 Task: Find connections with filter location York with filter topic #Creativitywith filter profile language English with filter current company Croma with filter school AMITY University Gurgaon with filter industry Renewable Energy Power Generation with filter service category Property Management with filter keywords title Chief
Action: Mouse moved to (592, 85)
Screenshot: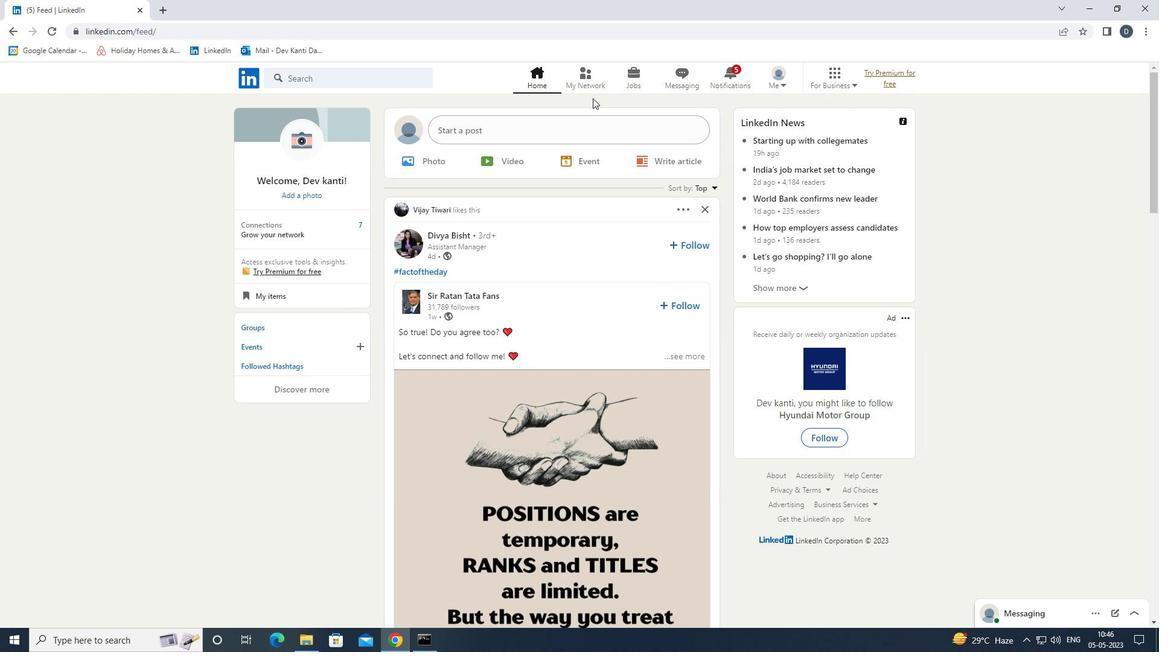 
Action: Mouse pressed left at (592, 85)
Screenshot: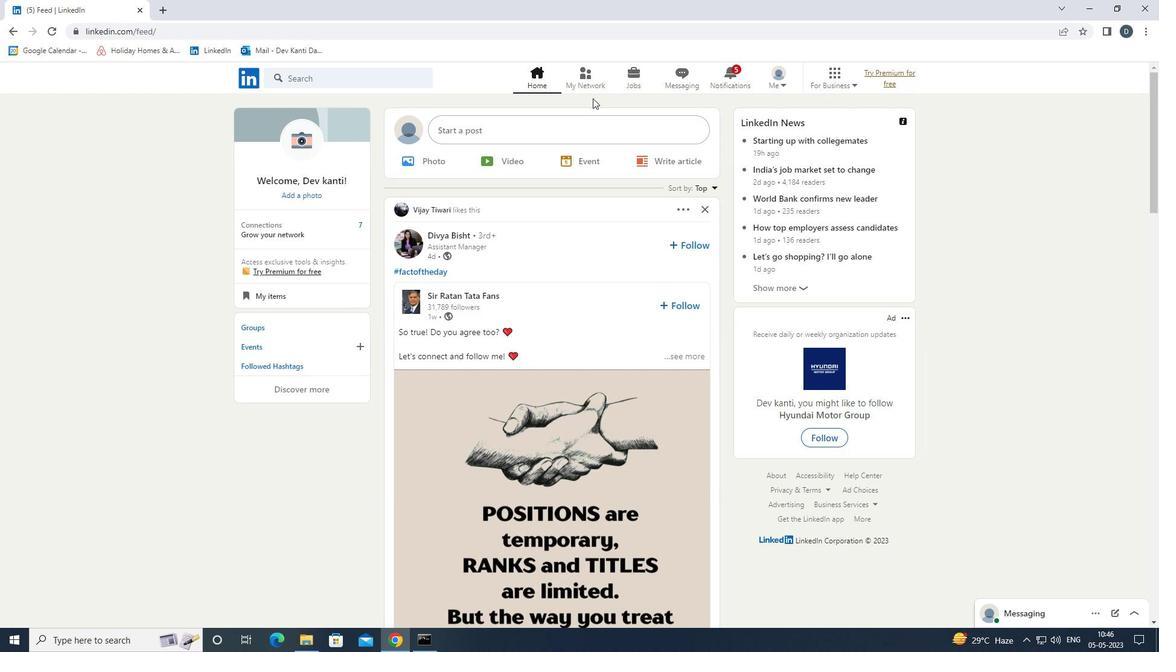 
Action: Mouse moved to (402, 145)
Screenshot: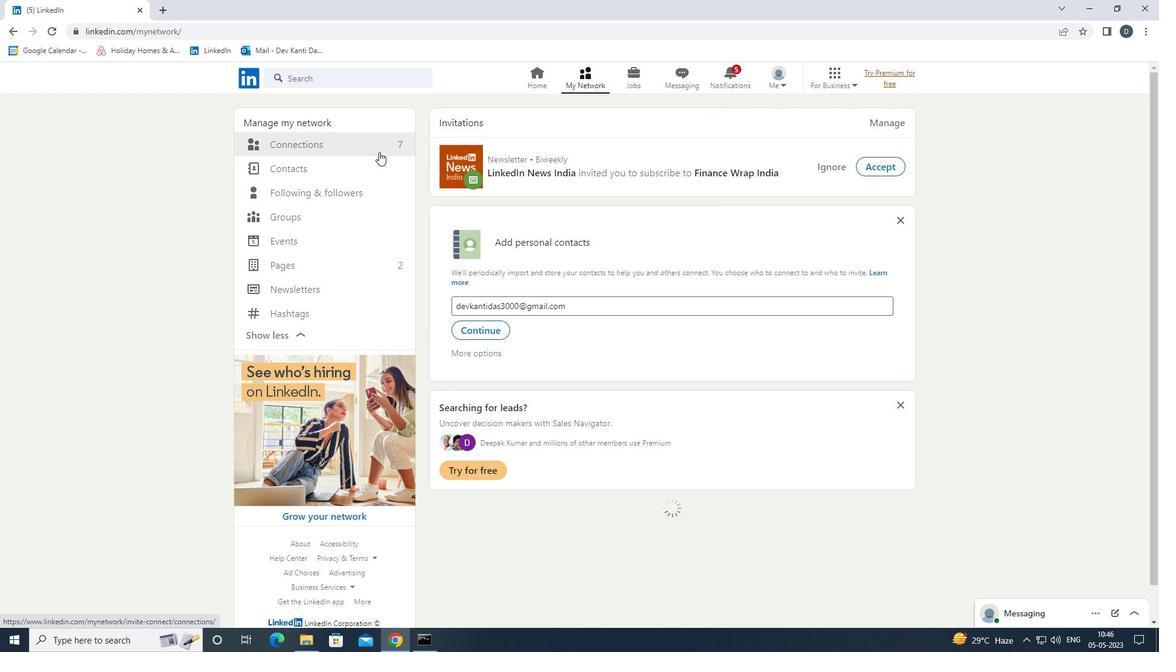 
Action: Mouse pressed left at (402, 145)
Screenshot: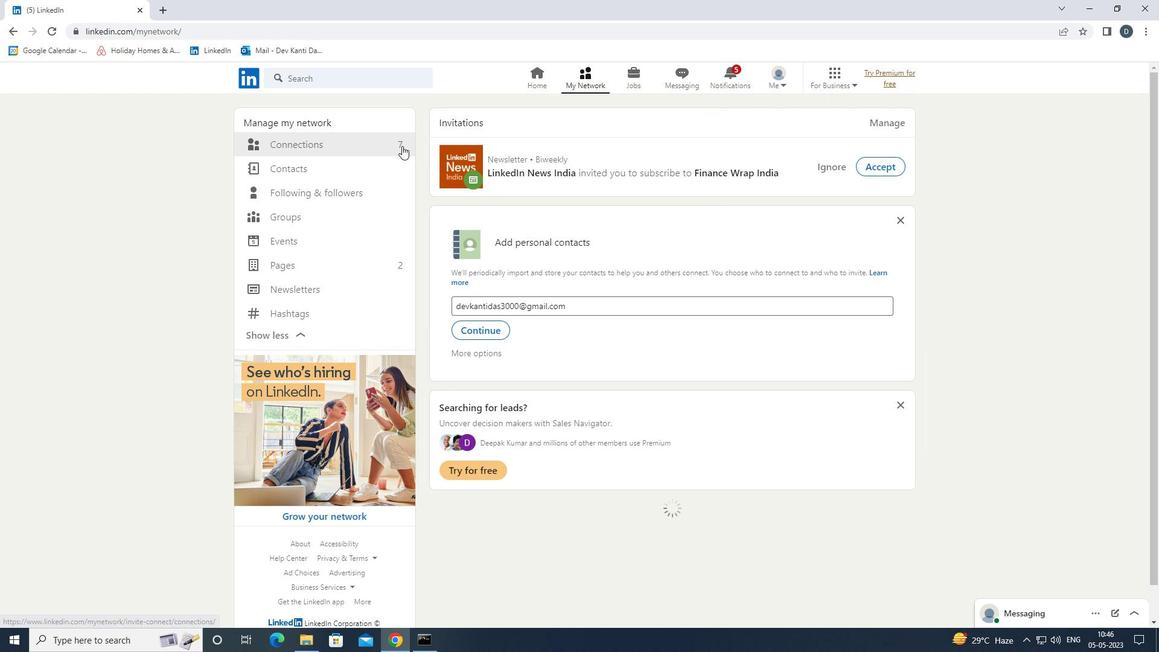 
Action: Mouse moved to (398, 146)
Screenshot: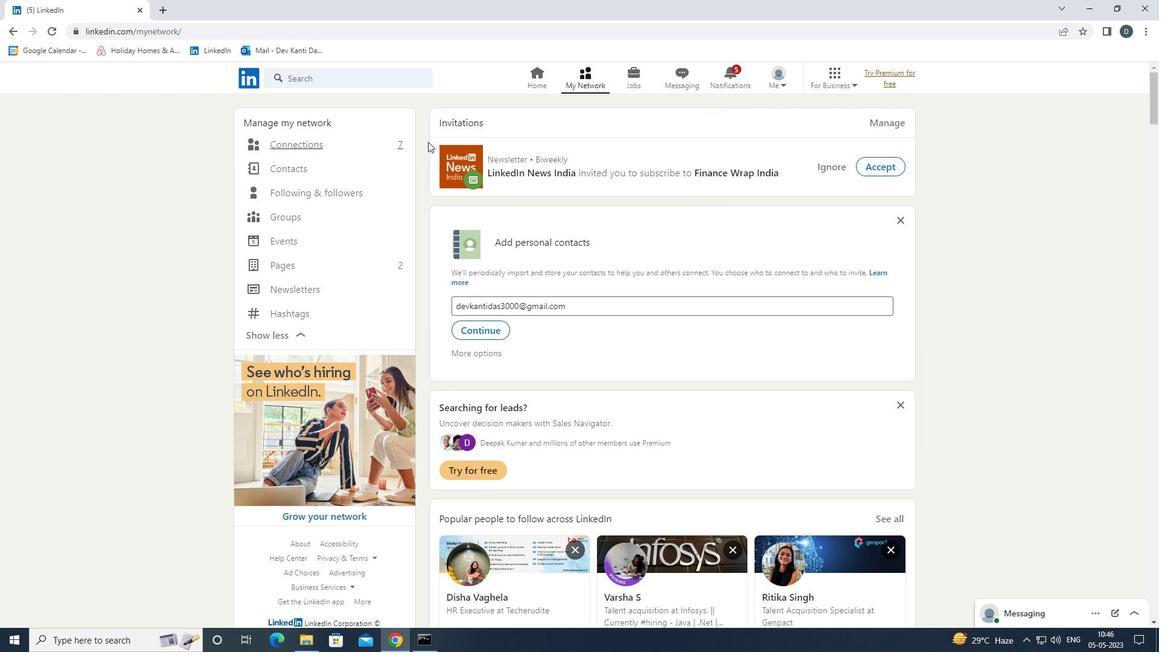 
Action: Mouse pressed left at (398, 146)
Screenshot: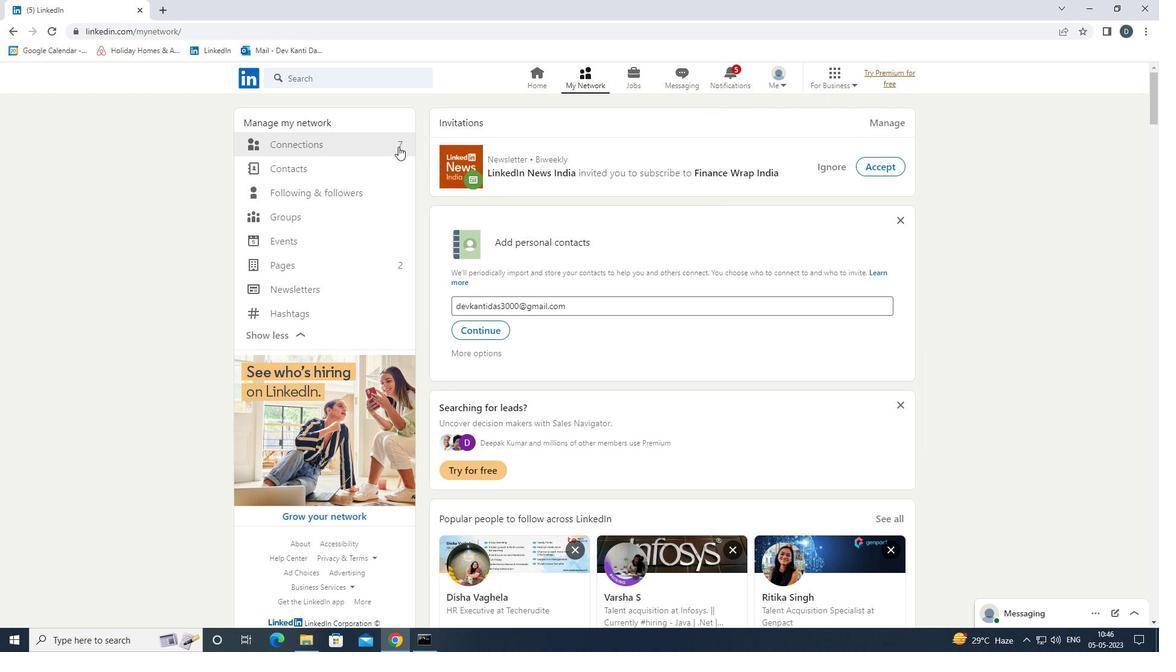 
Action: Mouse moved to (660, 144)
Screenshot: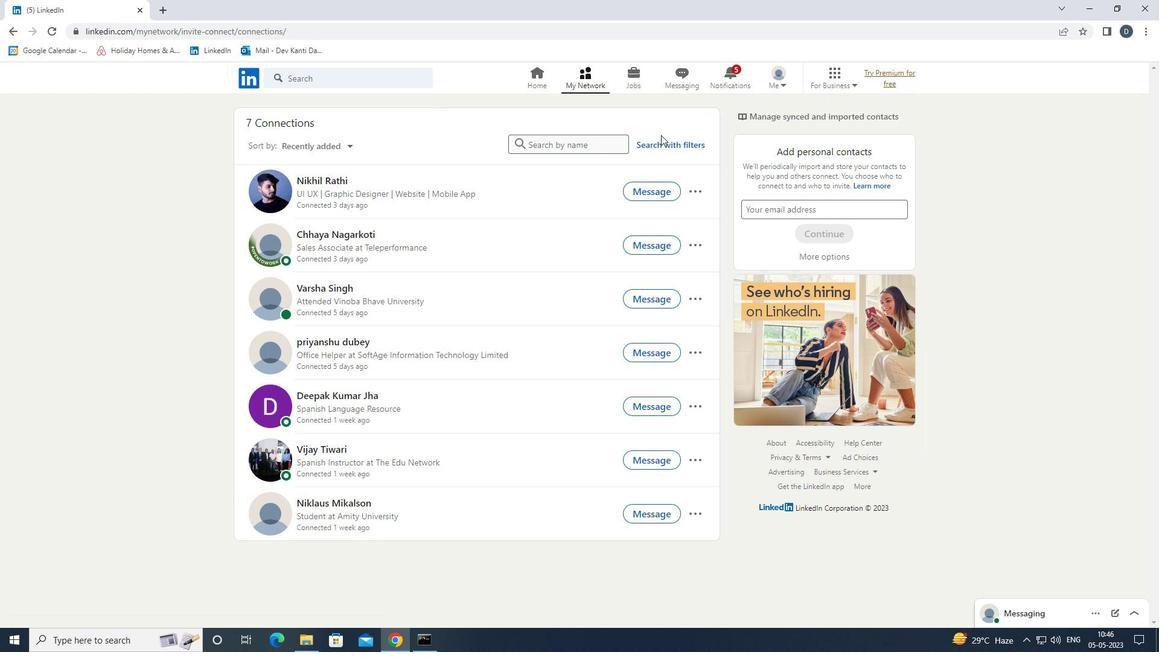 
Action: Mouse pressed left at (660, 144)
Screenshot: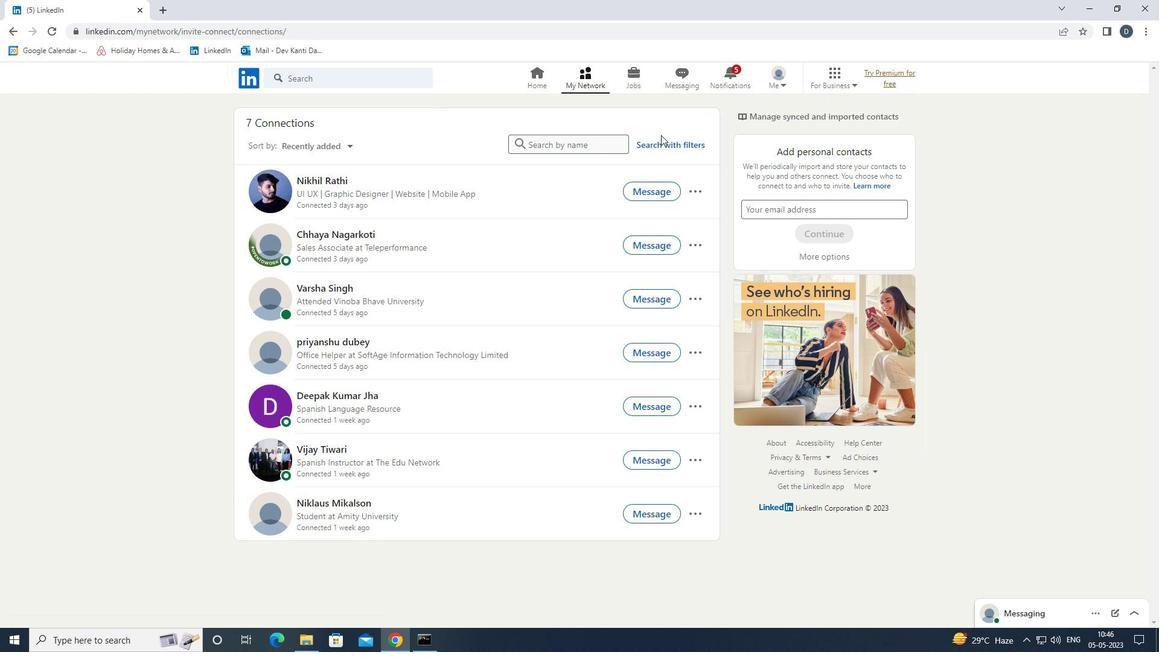 
Action: Mouse moved to (605, 106)
Screenshot: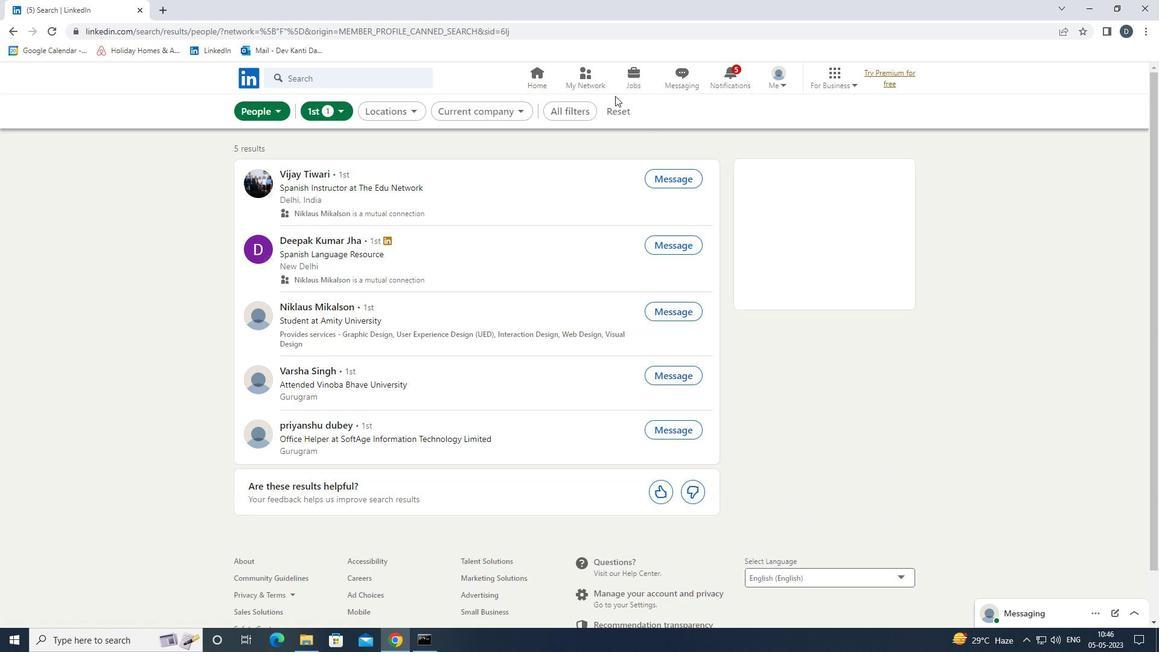 
Action: Mouse pressed left at (605, 106)
Screenshot: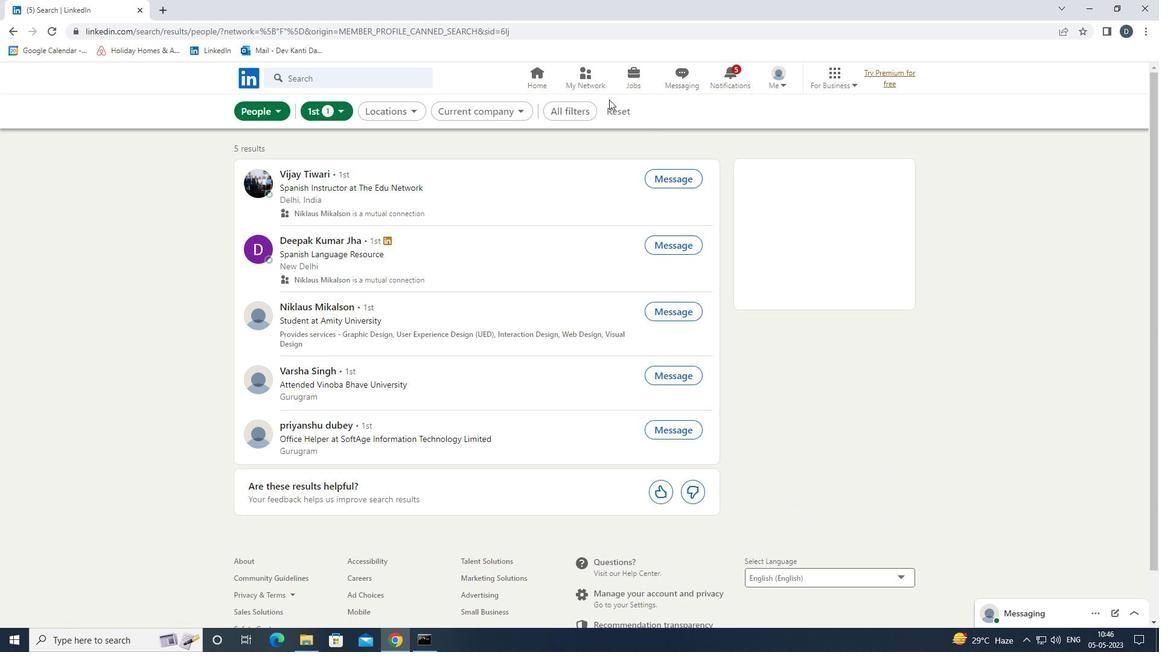 
Action: Mouse moved to (589, 111)
Screenshot: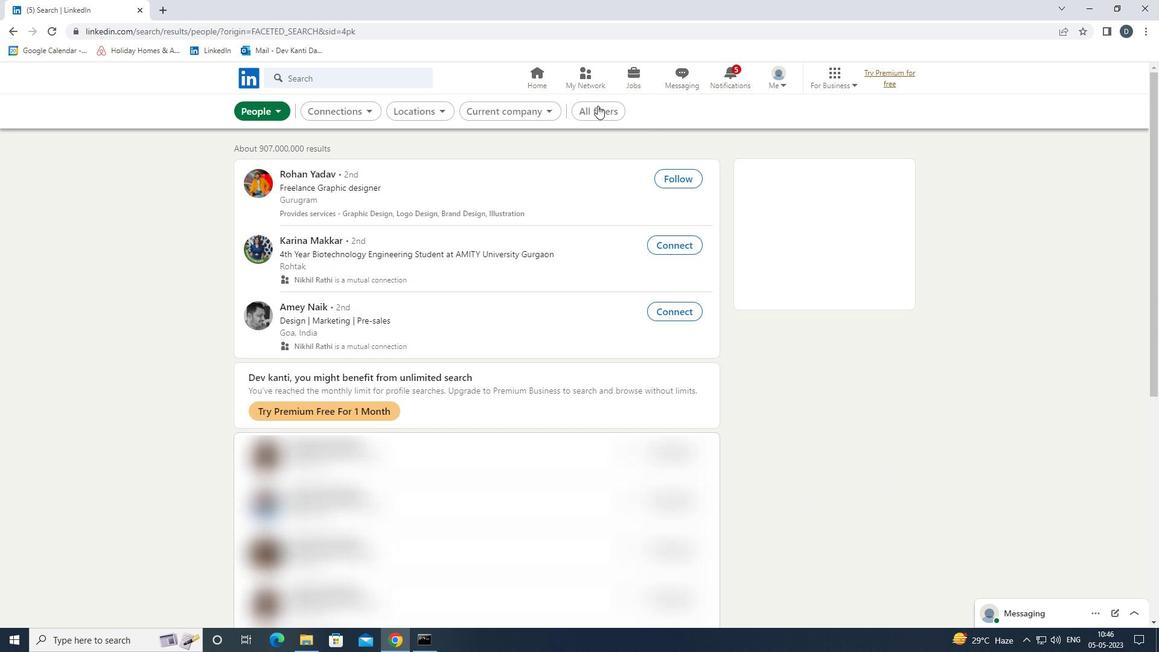 
Action: Mouse pressed left at (589, 111)
Screenshot: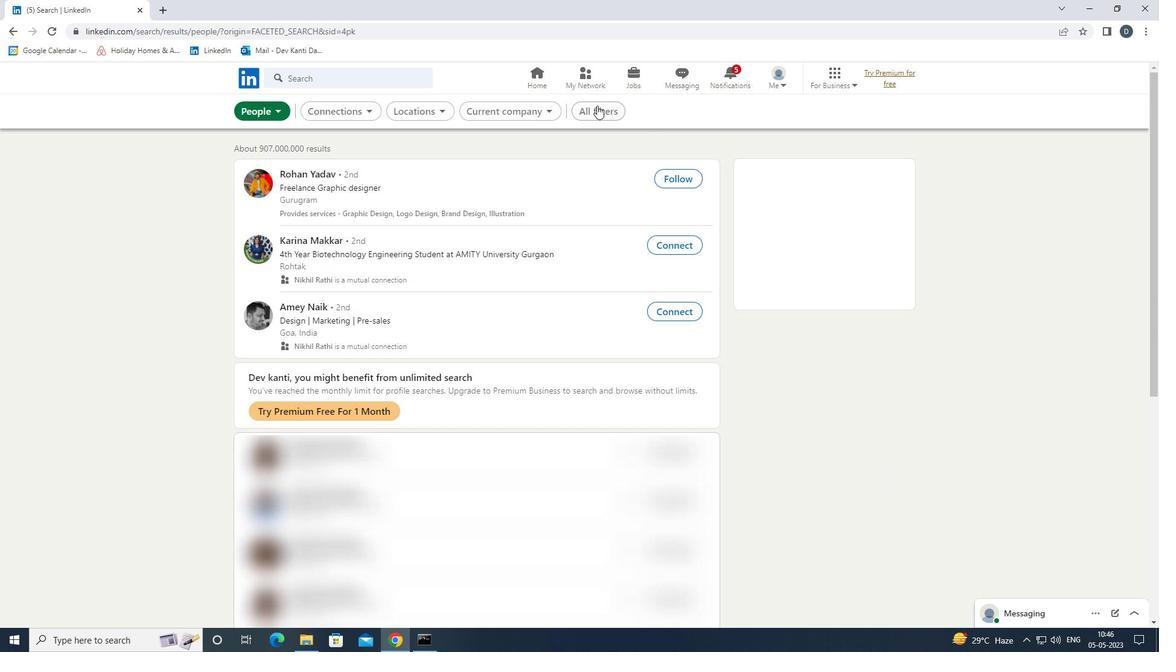 
Action: Mouse moved to (1059, 289)
Screenshot: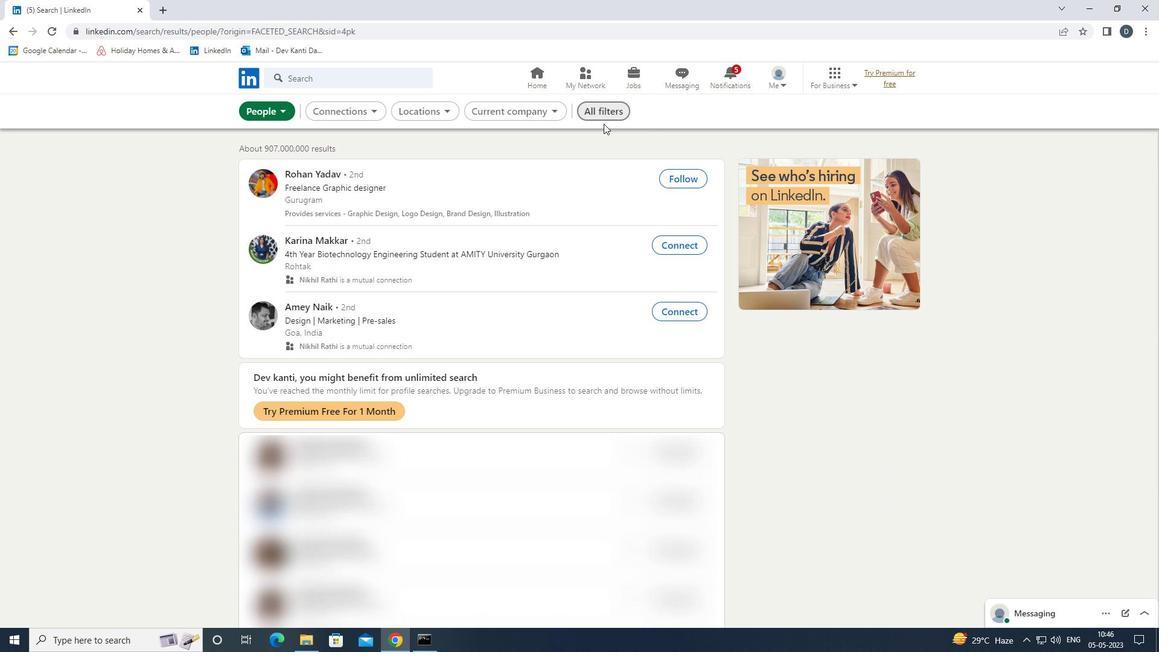 
Action: Mouse scrolled (1059, 288) with delta (0, 0)
Screenshot: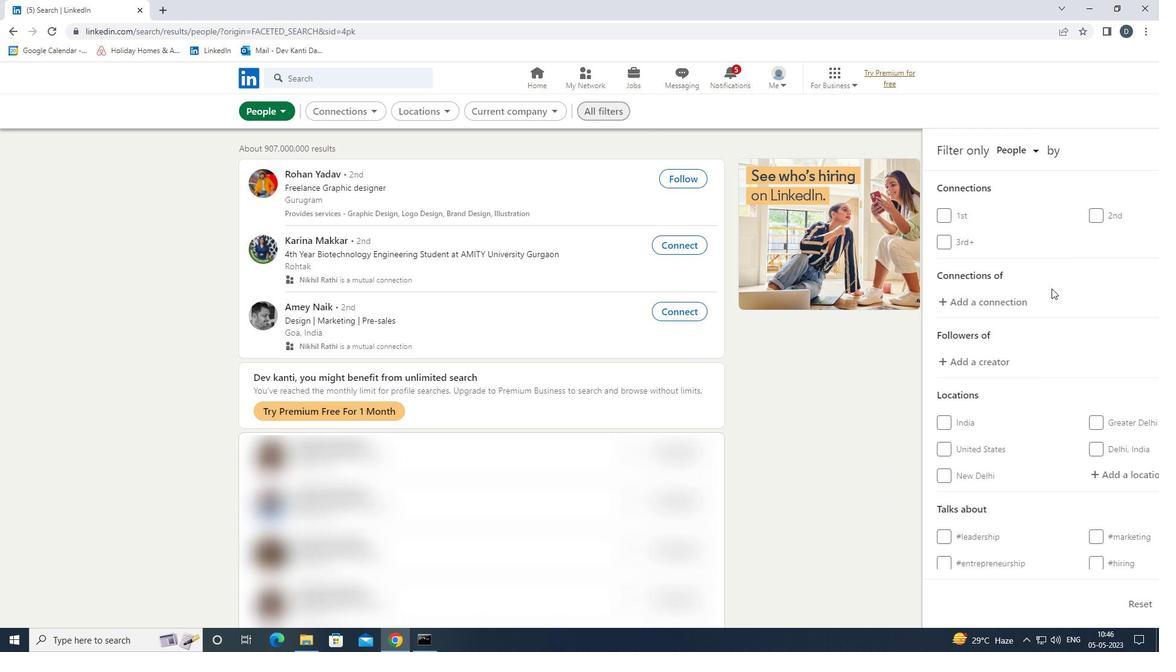 
Action: Mouse scrolled (1059, 288) with delta (0, 0)
Screenshot: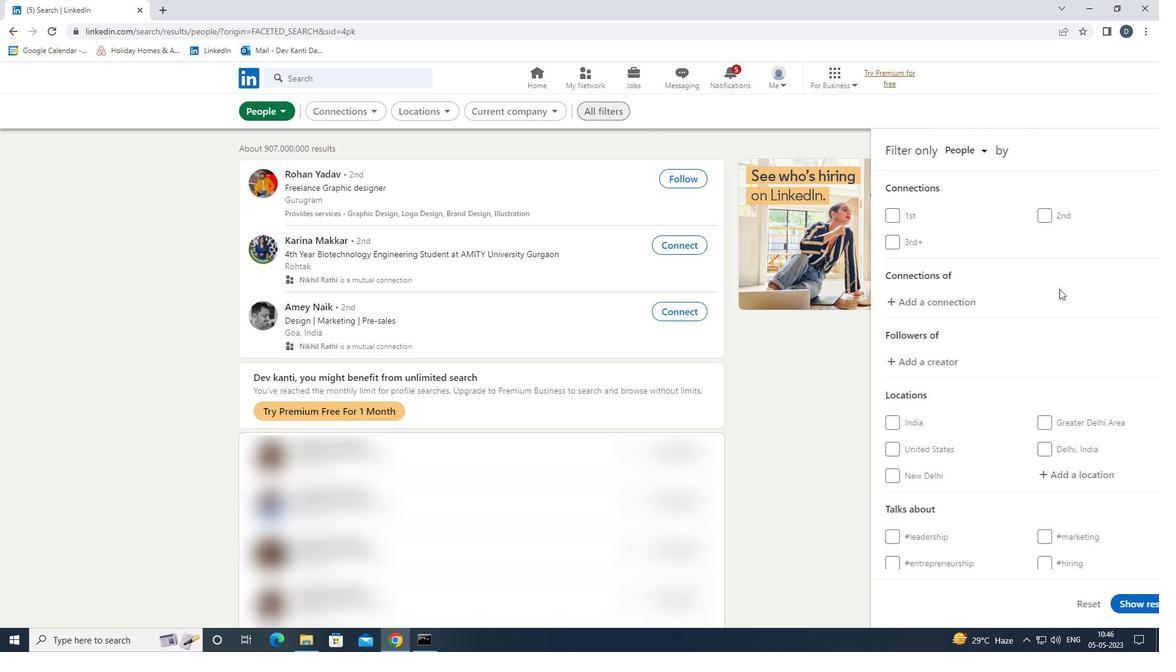 
Action: Mouse moved to (1044, 358)
Screenshot: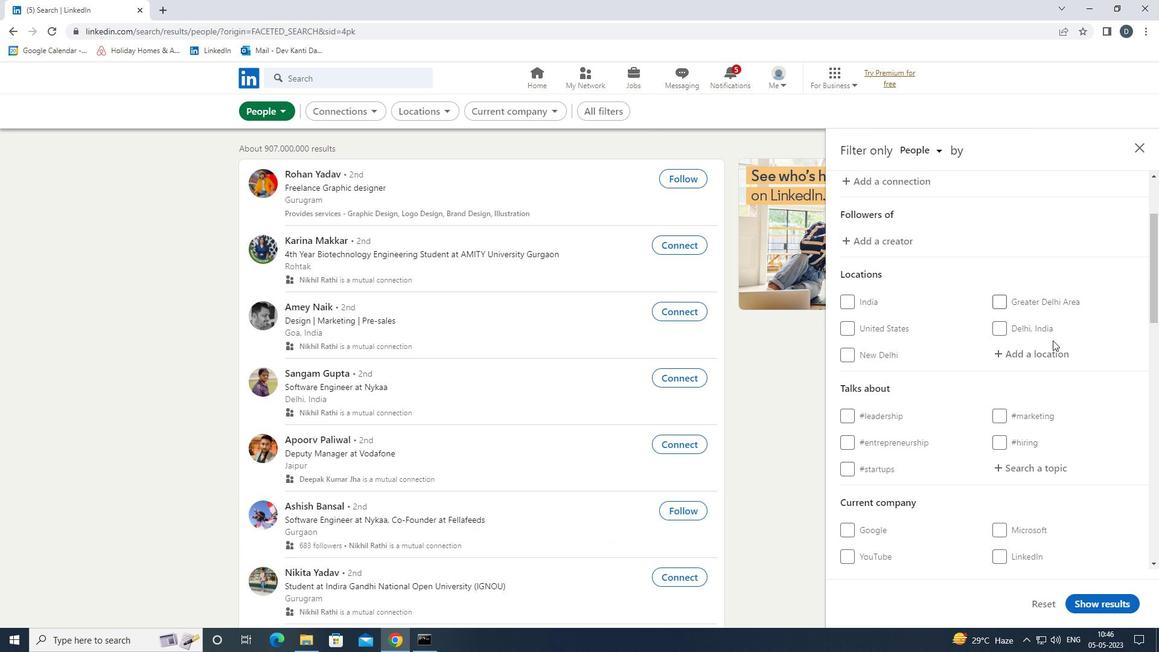 
Action: Mouse pressed left at (1044, 358)
Screenshot: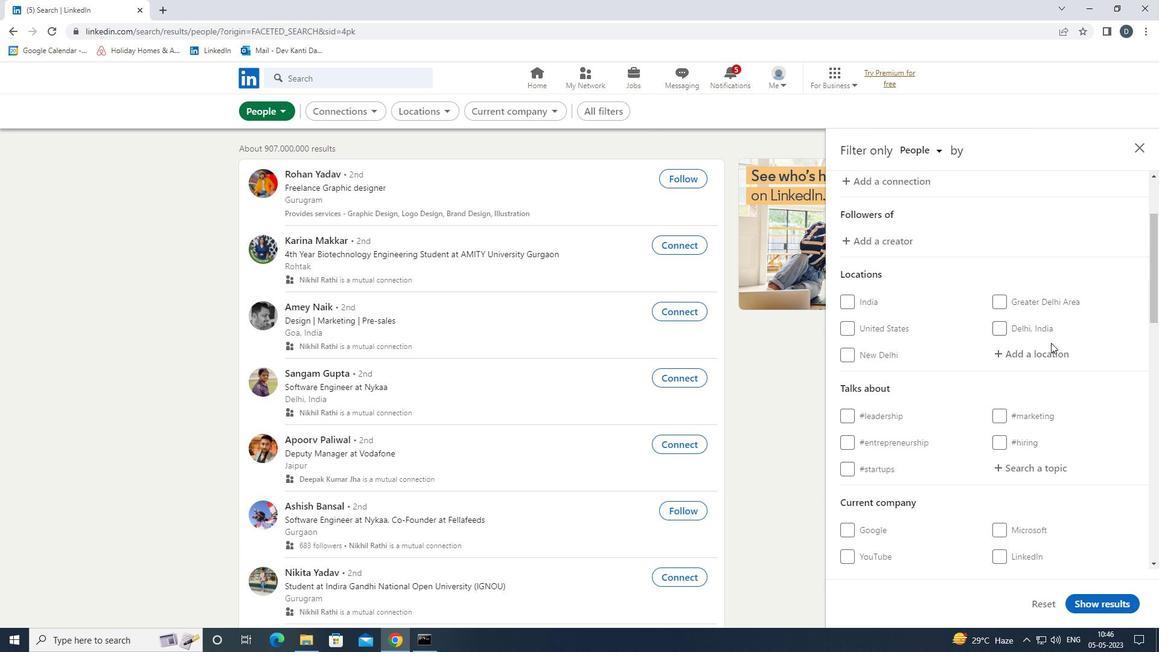 
Action: Mouse moved to (1045, 358)
Screenshot: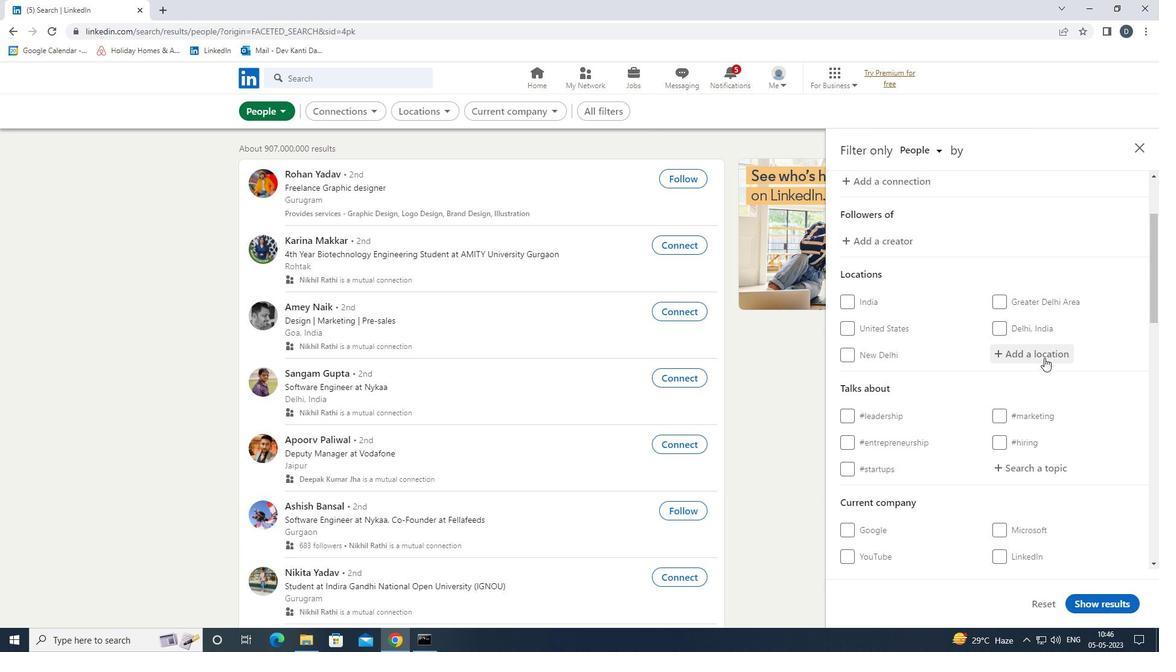 
Action: Key pressed <Key.shift><Key.shift><Key.shift>YORK<Key.down><Key.down><Key.down><Key.down><Key.enter>
Screenshot: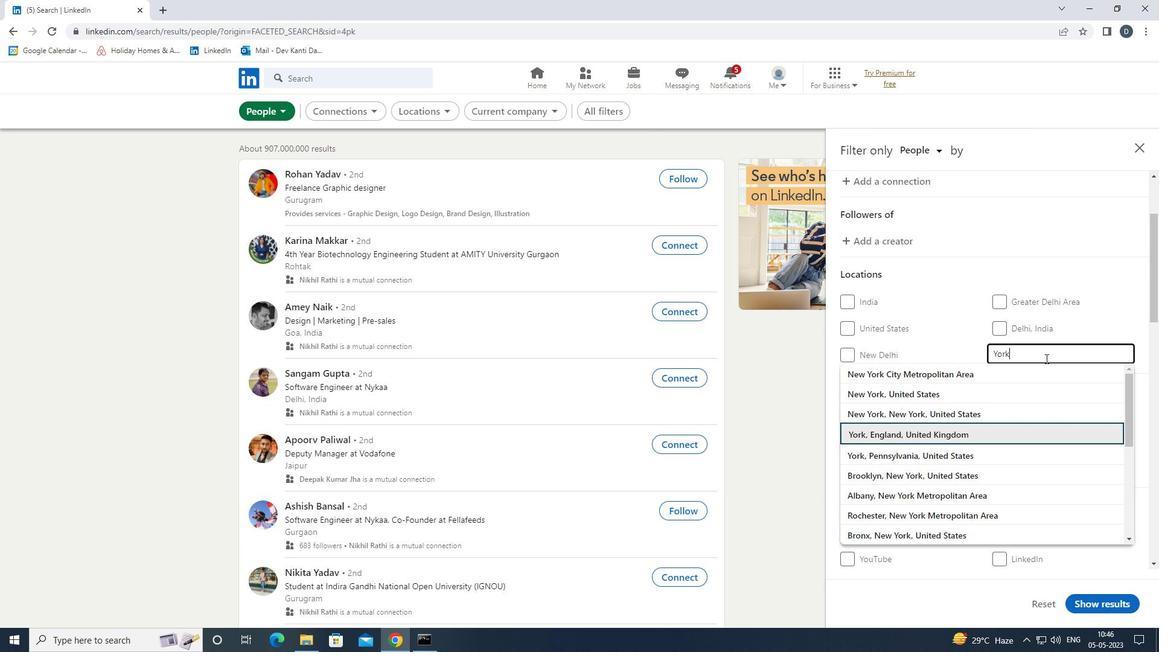 
Action: Mouse moved to (961, 328)
Screenshot: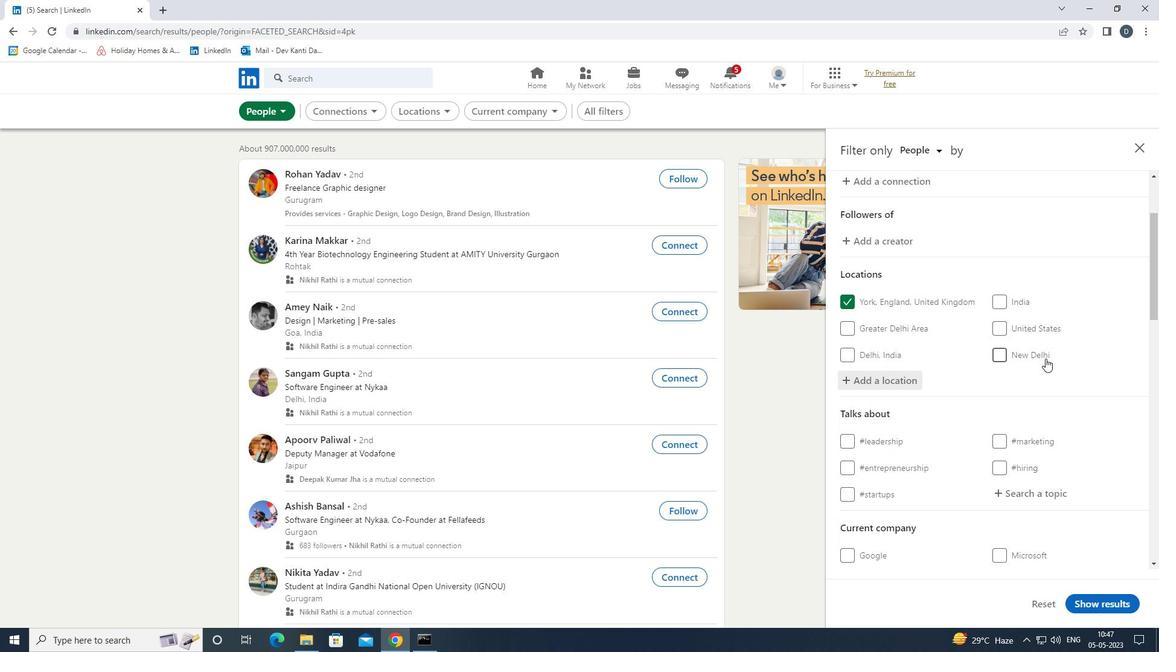 
Action: Mouse scrolled (961, 327) with delta (0, 0)
Screenshot: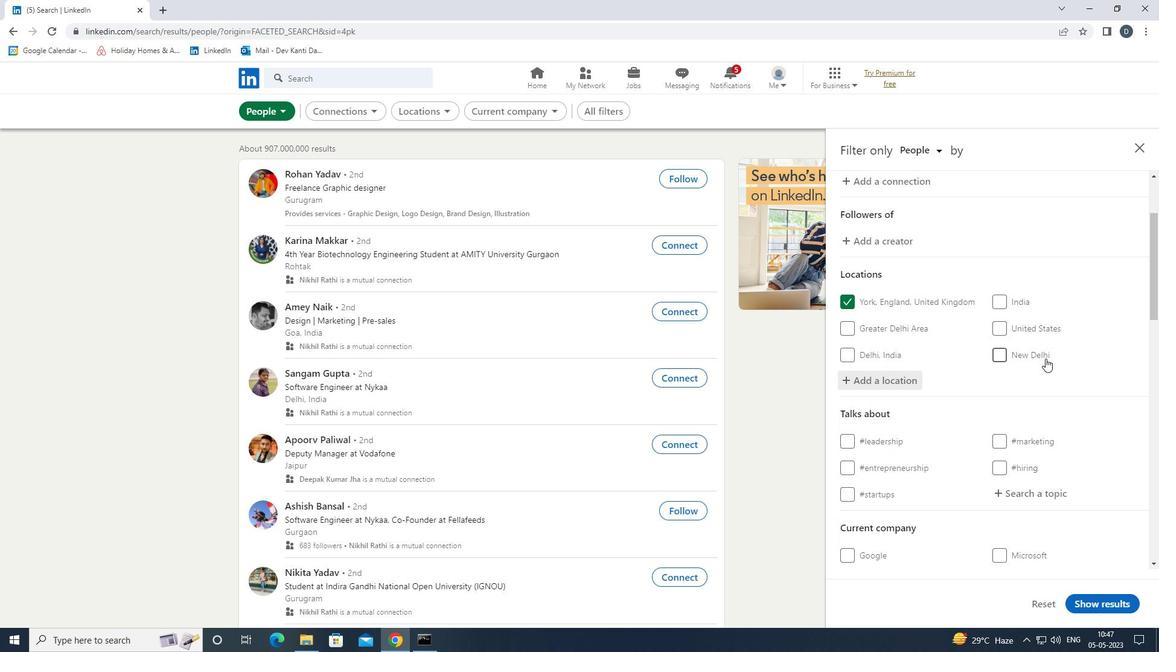 
Action: Mouse moved to (961, 329)
Screenshot: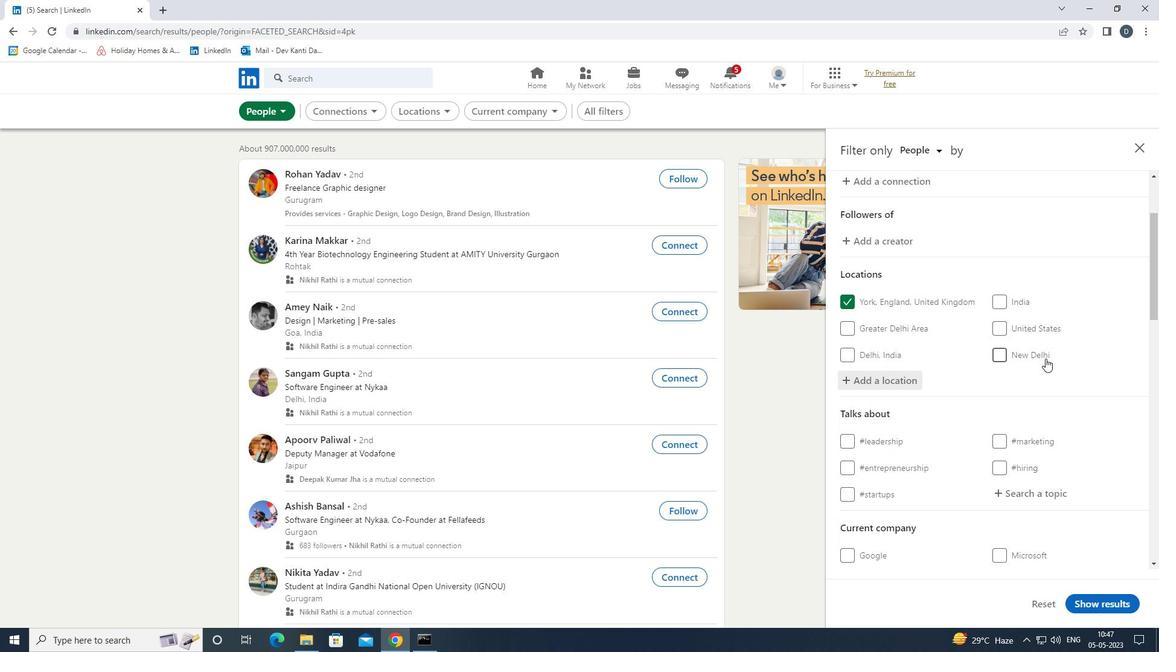
Action: Mouse scrolled (961, 328) with delta (0, 0)
Screenshot: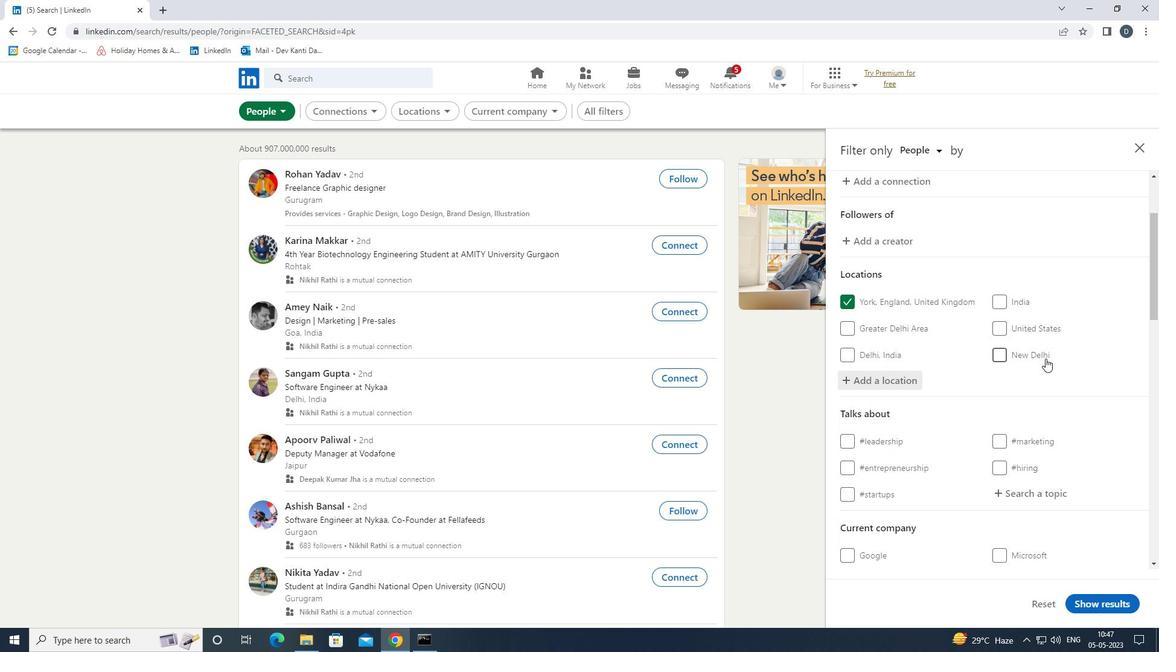 
Action: Mouse moved to (966, 332)
Screenshot: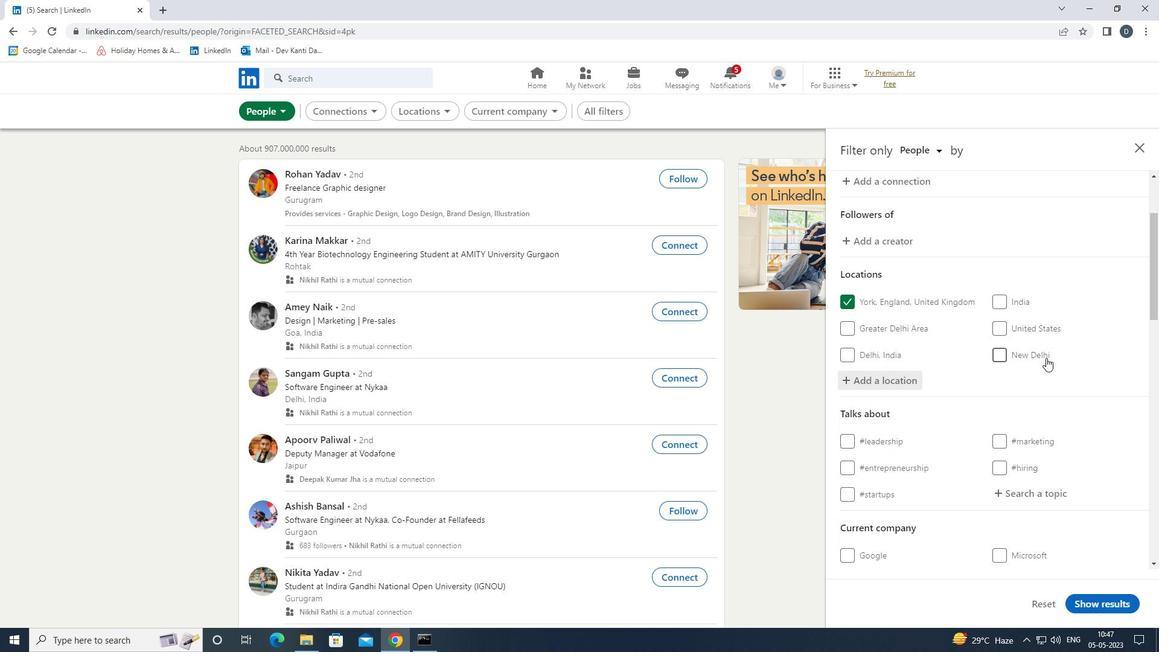 
Action: Mouse scrolled (966, 331) with delta (0, 0)
Screenshot: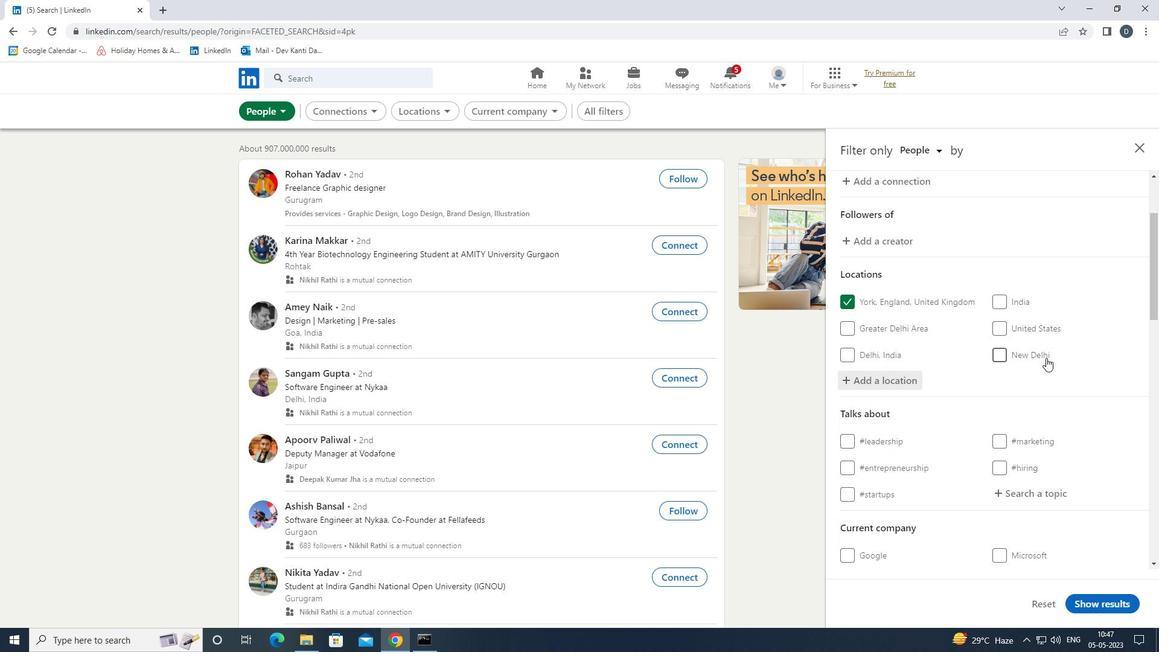 
Action: Mouse moved to (1022, 326)
Screenshot: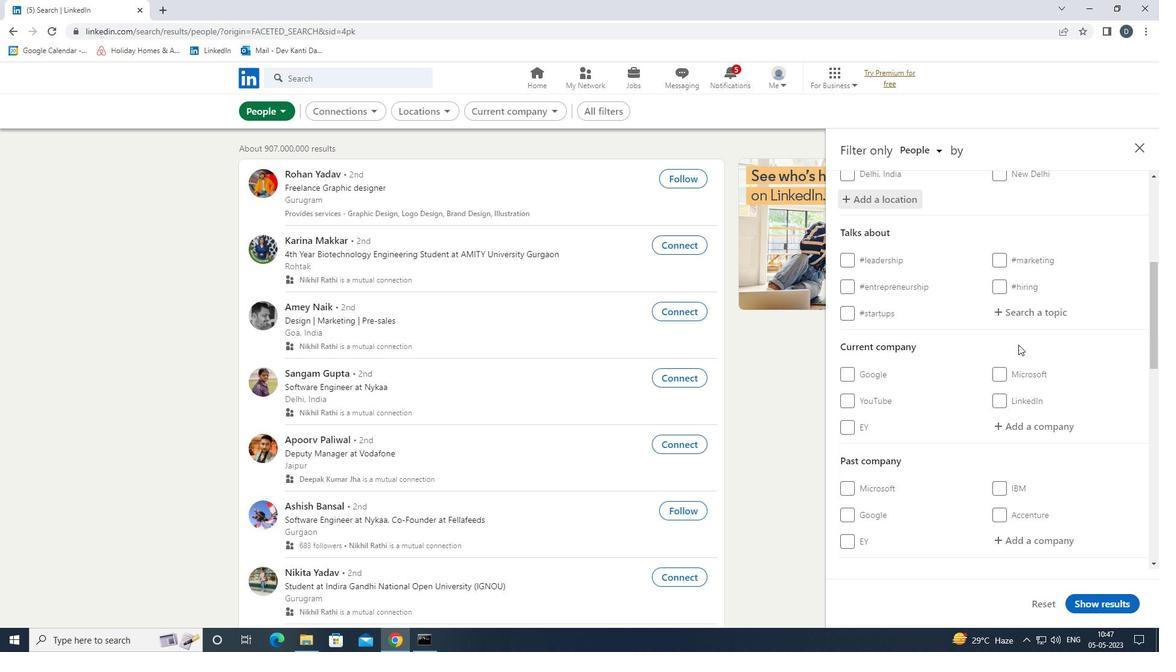 
Action: Mouse pressed left at (1022, 326)
Screenshot: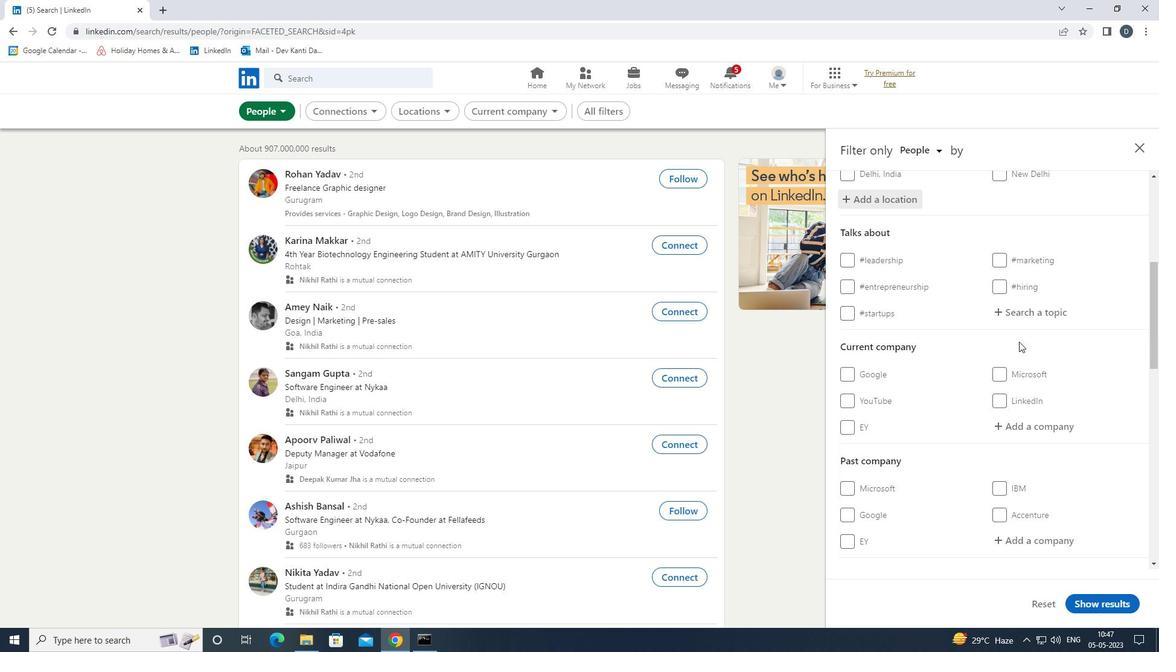 
Action: Mouse moved to (1028, 317)
Screenshot: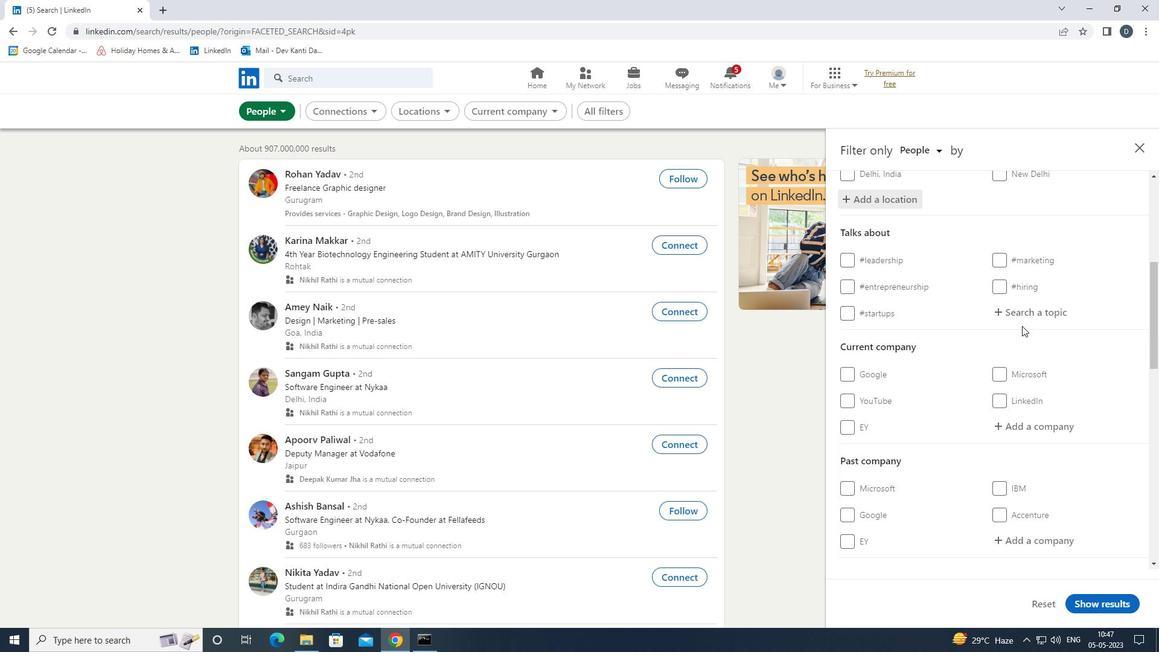 
Action: Mouse pressed left at (1028, 317)
Screenshot: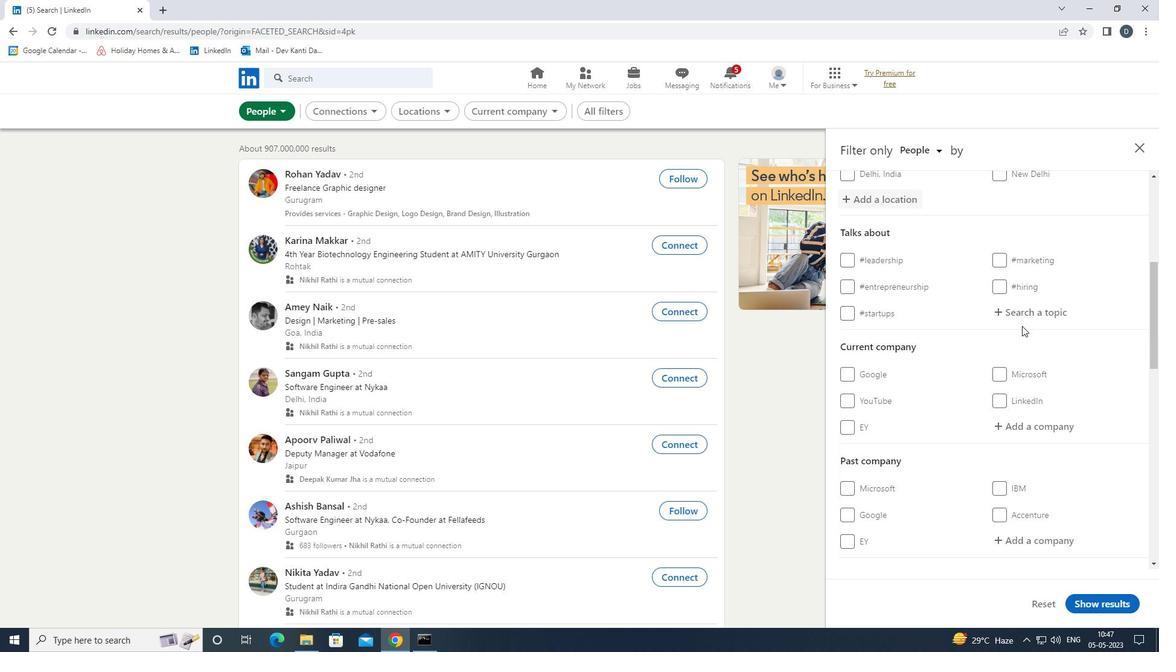 
Action: Key pressed CREATIVITY<Key.down><Key.enter>
Screenshot: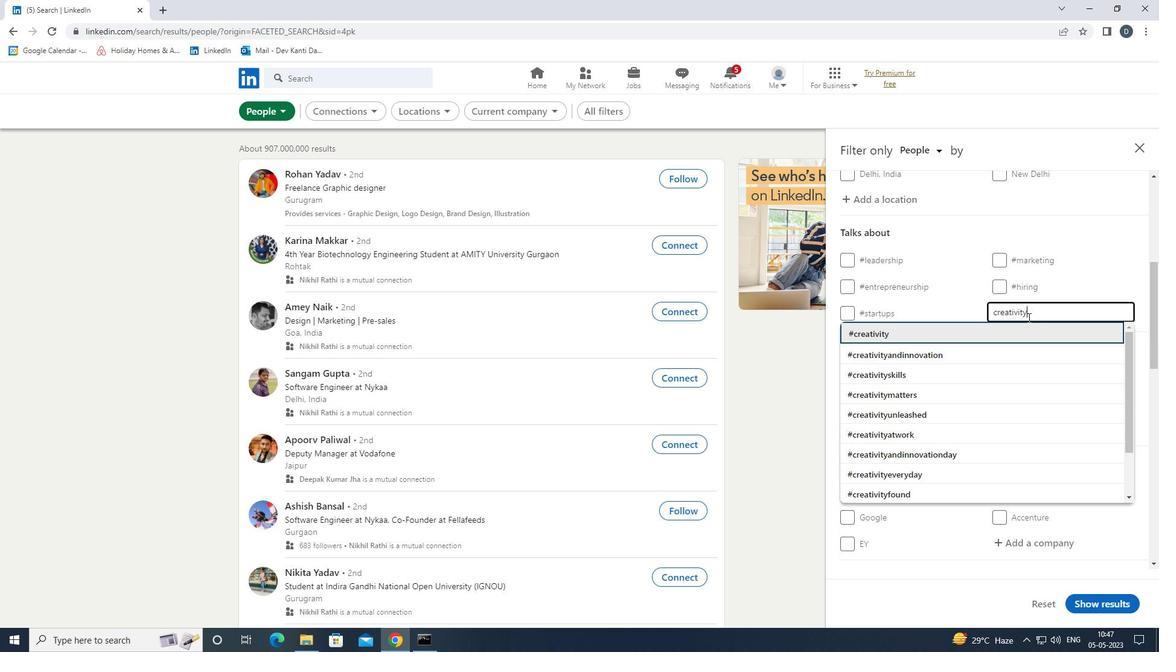 
Action: Mouse moved to (1030, 318)
Screenshot: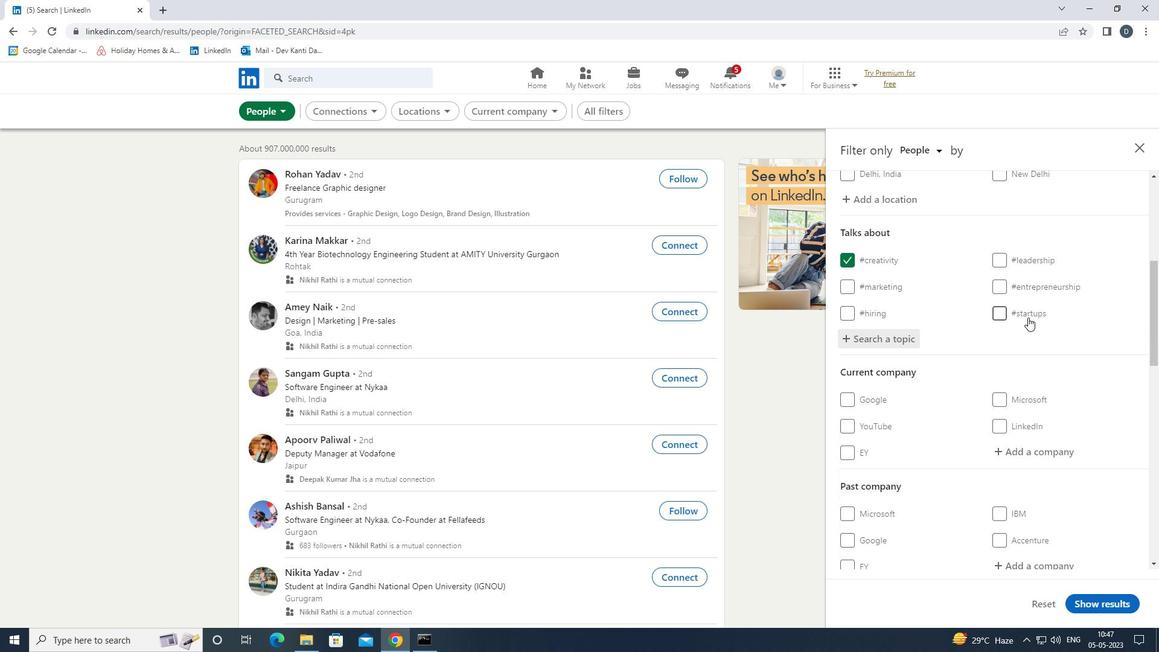 
Action: Mouse scrolled (1030, 317) with delta (0, 0)
Screenshot: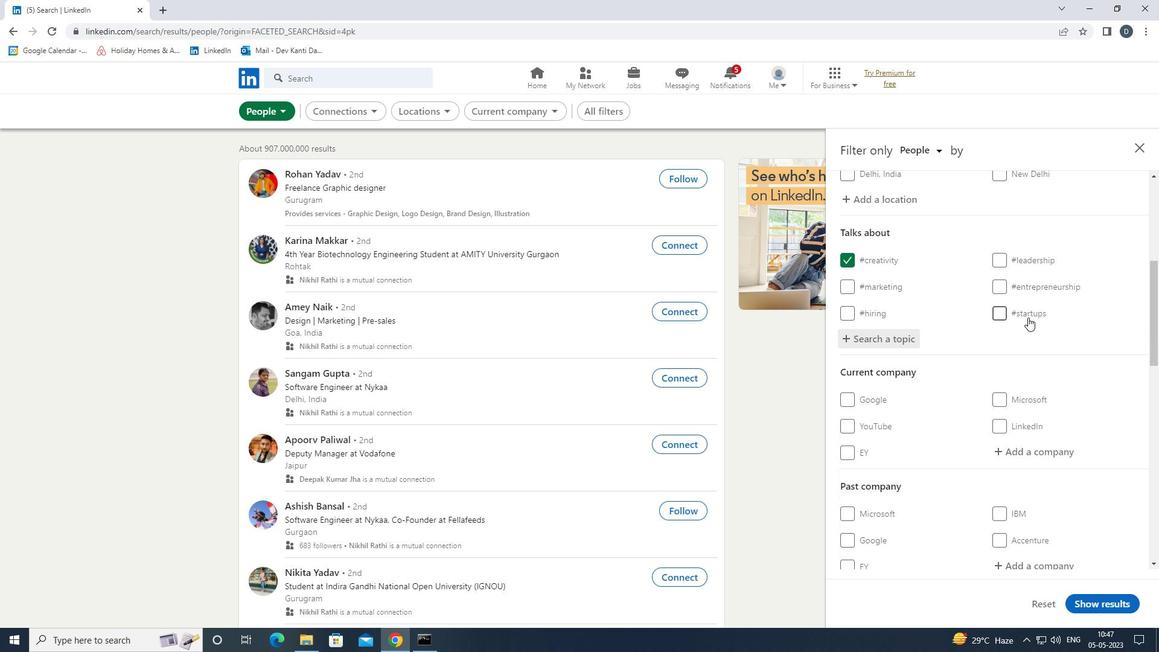 
Action: Mouse moved to (1033, 322)
Screenshot: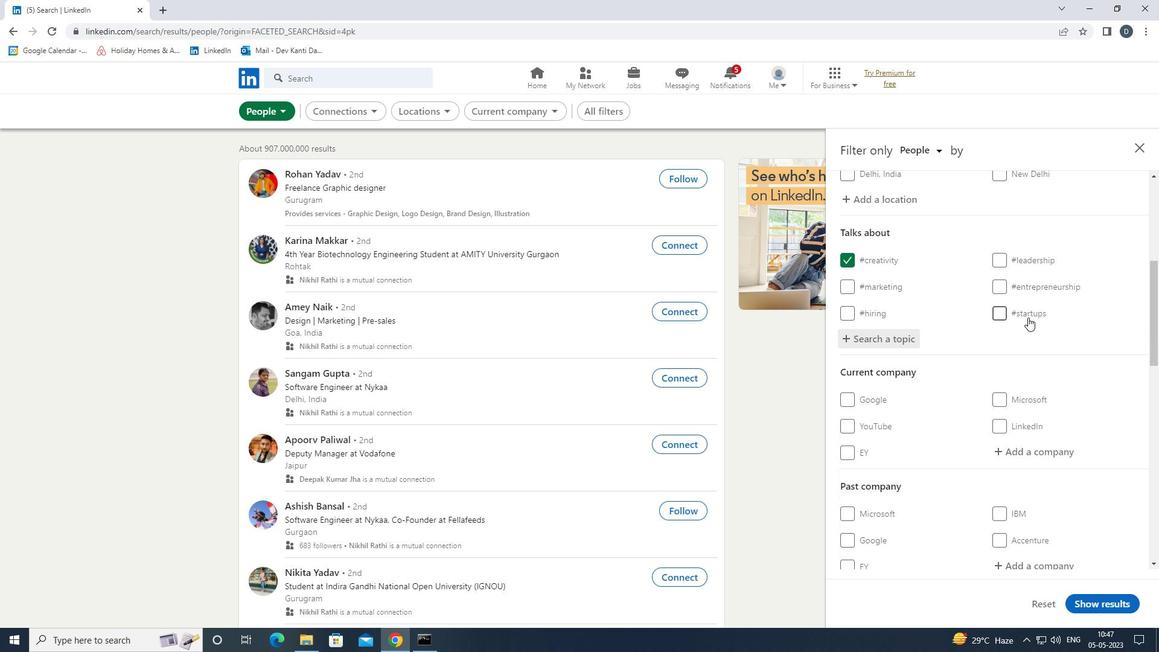 
Action: Mouse scrolled (1033, 321) with delta (0, 0)
Screenshot: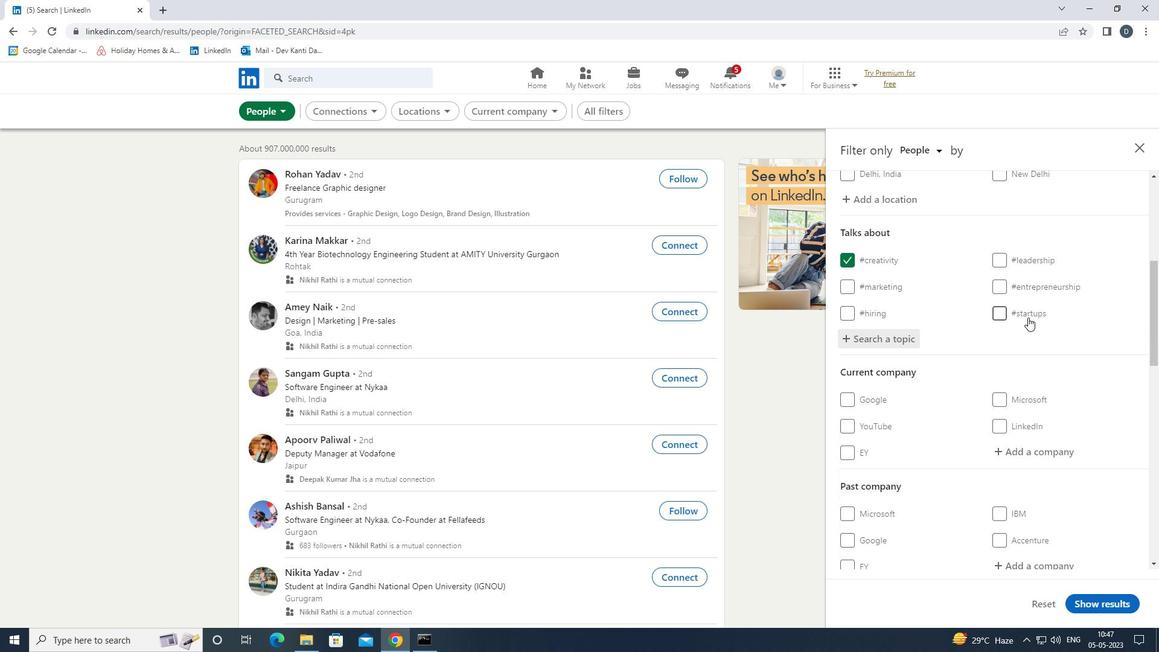 
Action: Mouse moved to (1034, 324)
Screenshot: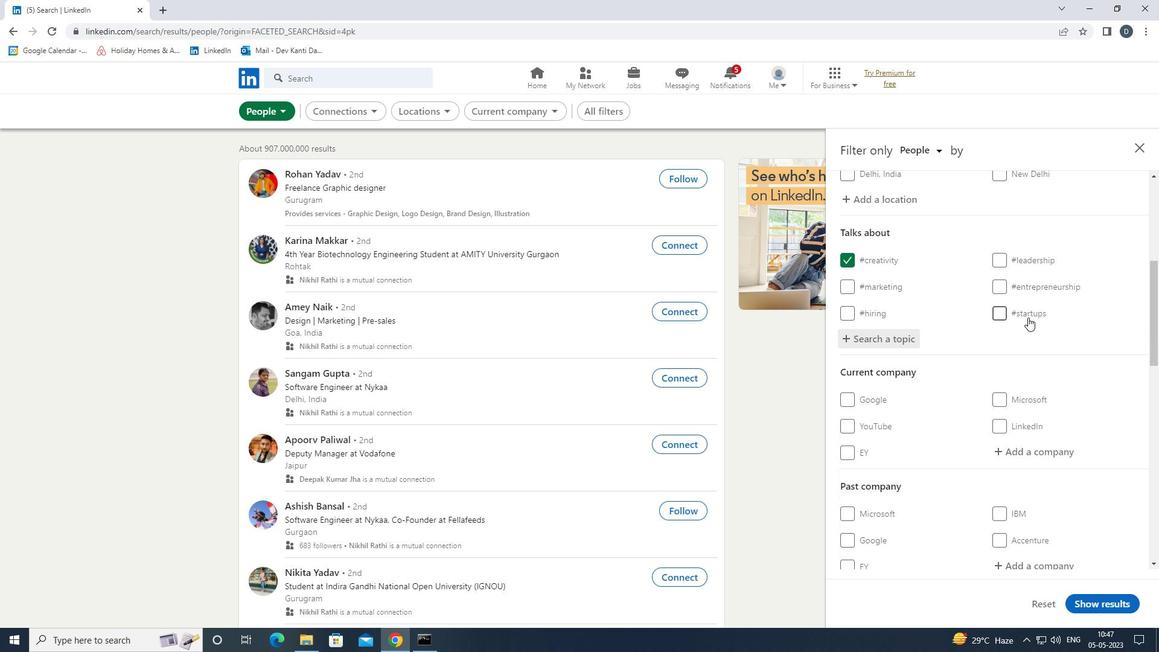 
Action: Mouse scrolled (1034, 324) with delta (0, 0)
Screenshot: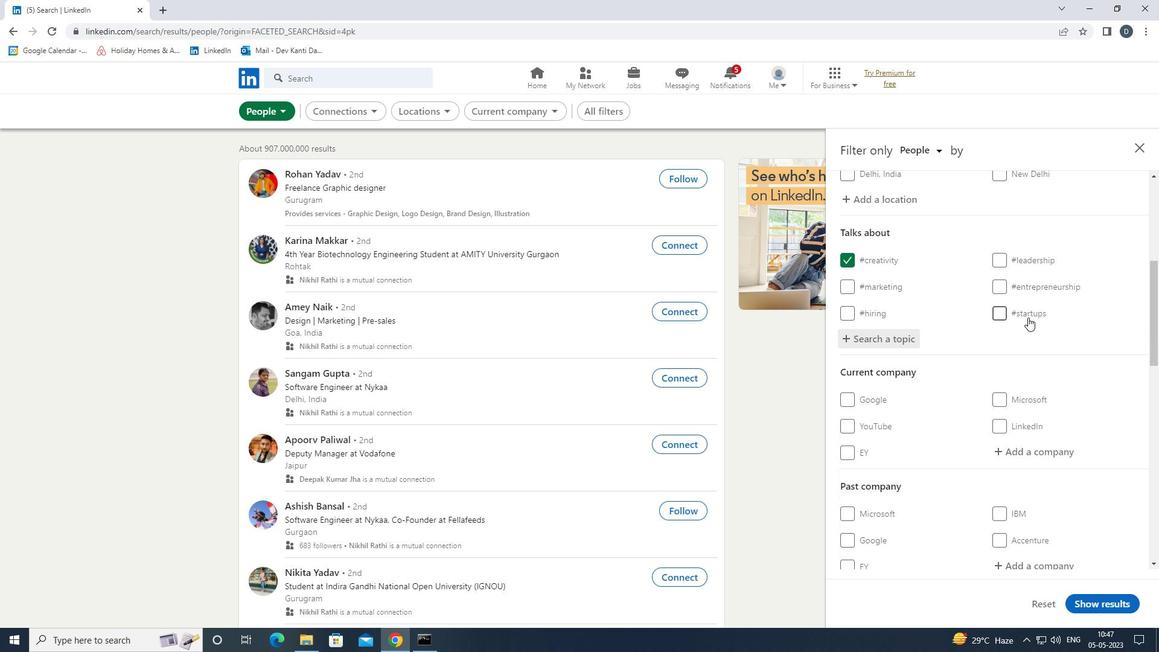 
Action: Mouse moved to (1034, 326)
Screenshot: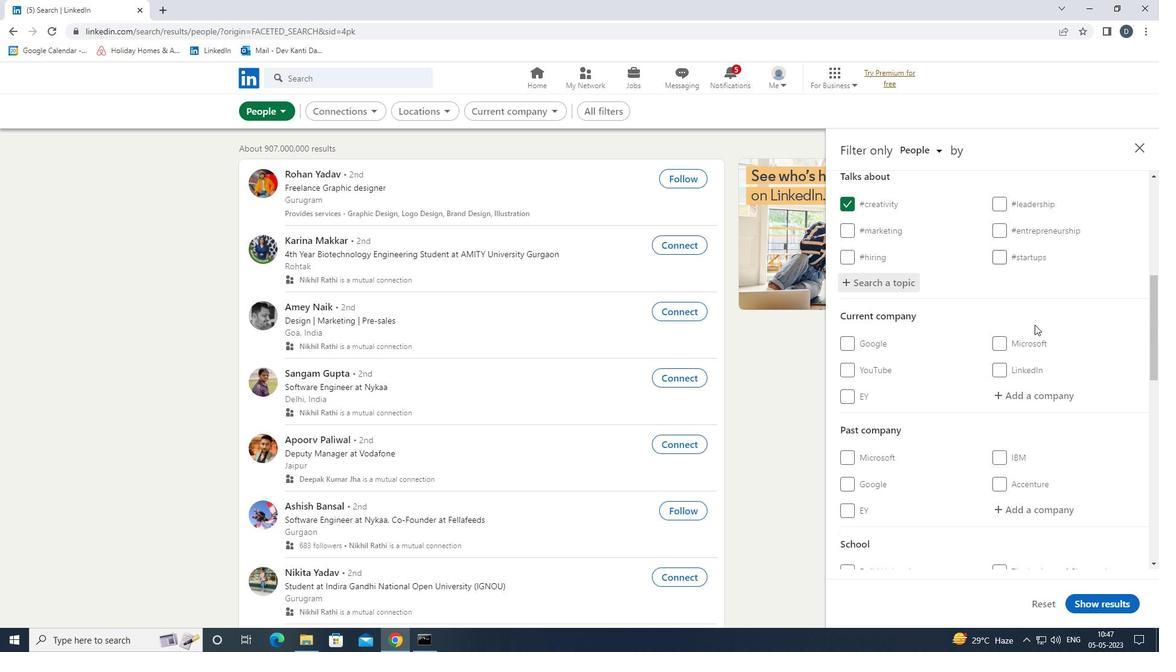 
Action: Mouse scrolled (1034, 325) with delta (0, 0)
Screenshot: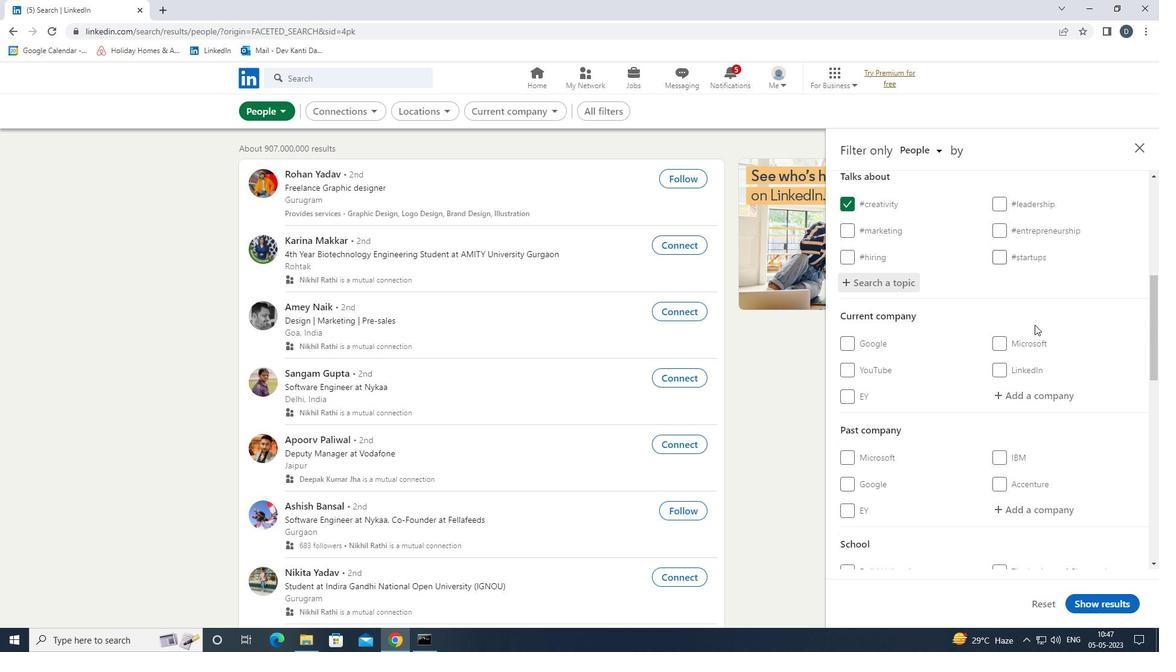 
Action: Mouse moved to (1034, 326)
Screenshot: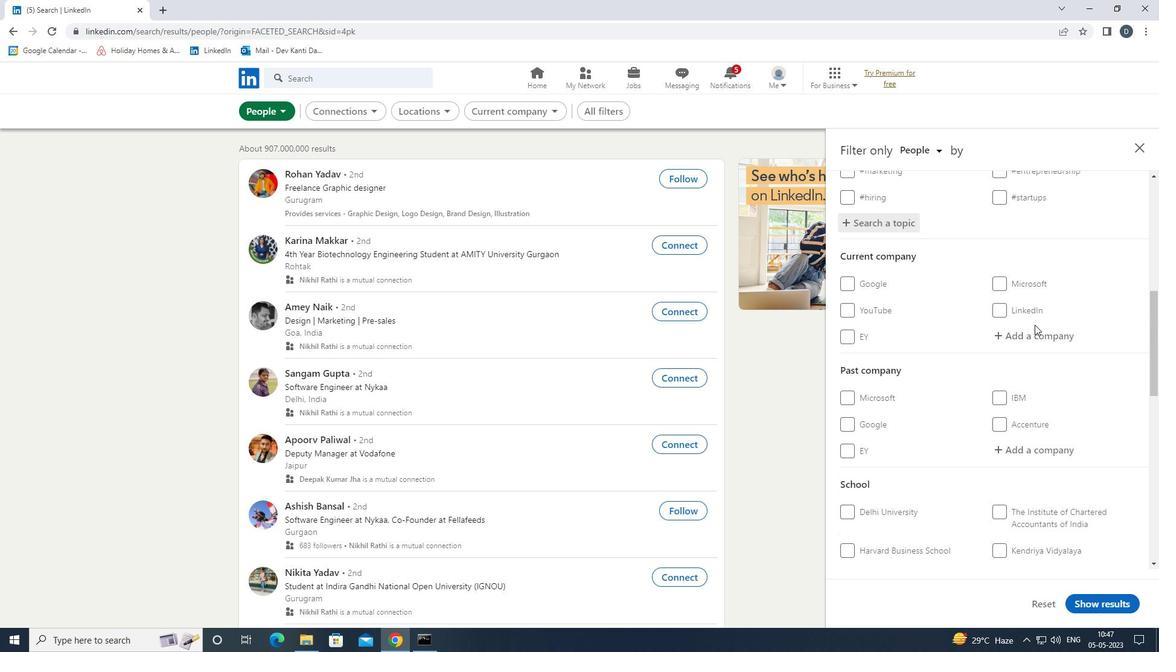 
Action: Mouse scrolled (1034, 326) with delta (0, 0)
Screenshot: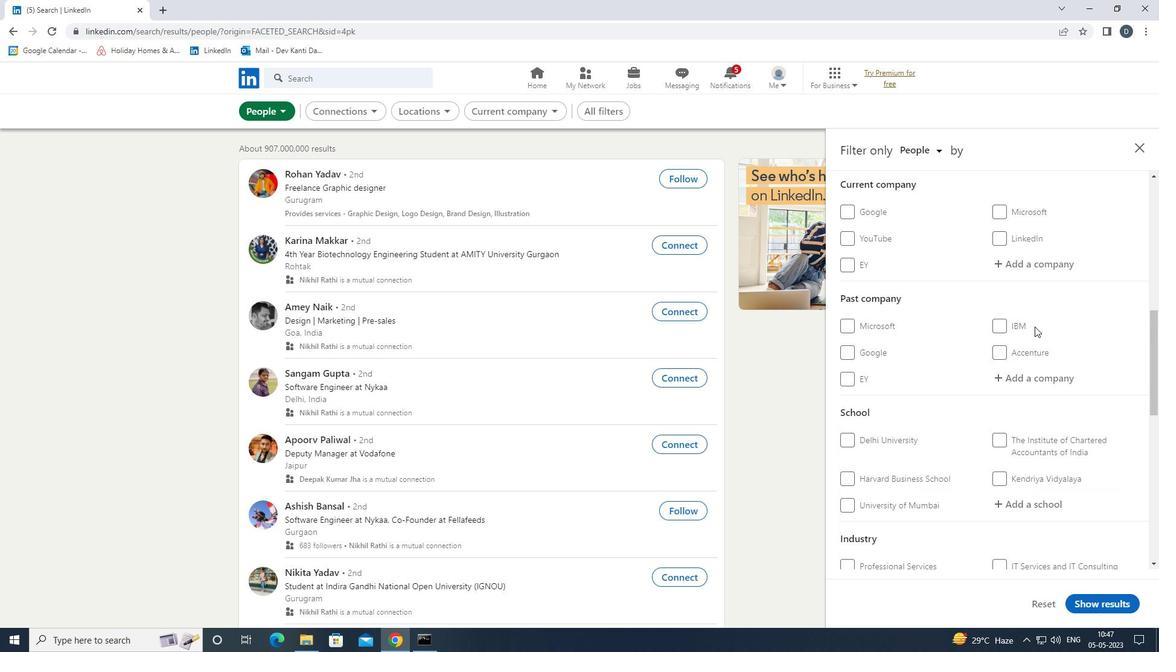 
Action: Mouse scrolled (1034, 326) with delta (0, 0)
Screenshot: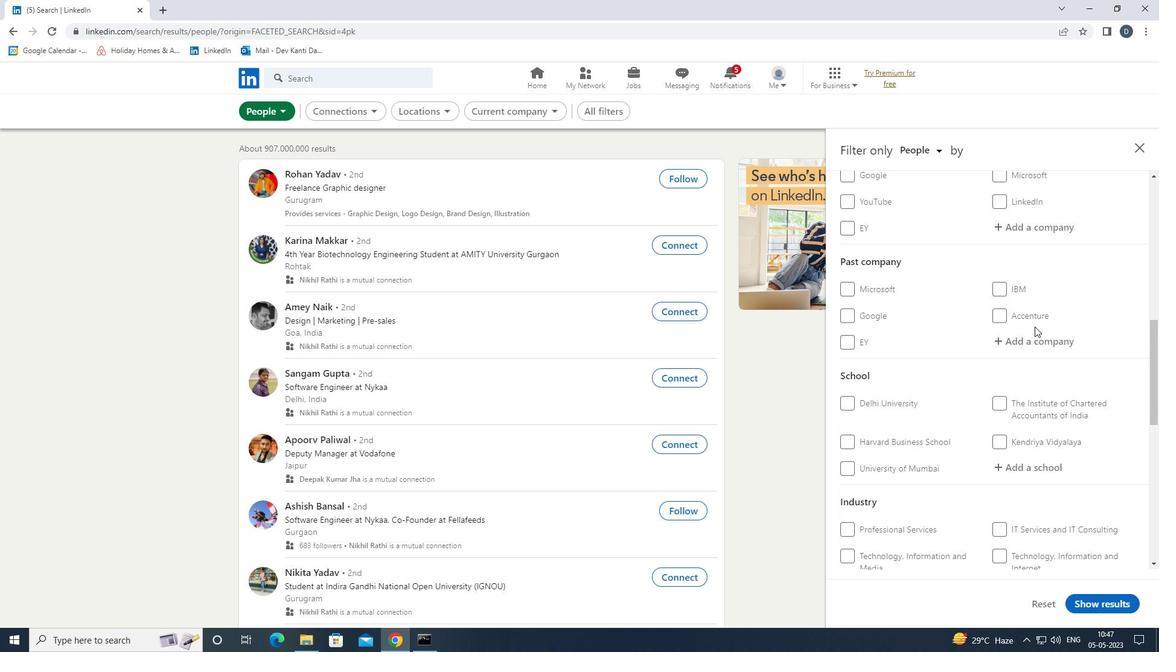 
Action: Mouse scrolled (1034, 326) with delta (0, 0)
Screenshot: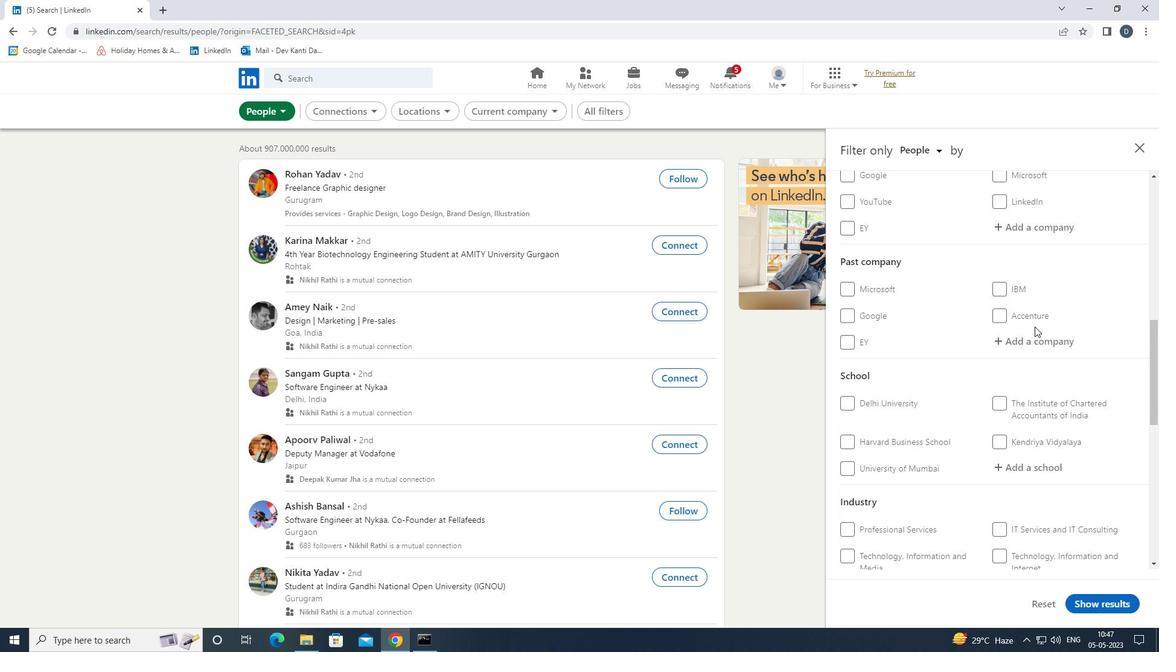 
Action: Mouse moved to (1028, 341)
Screenshot: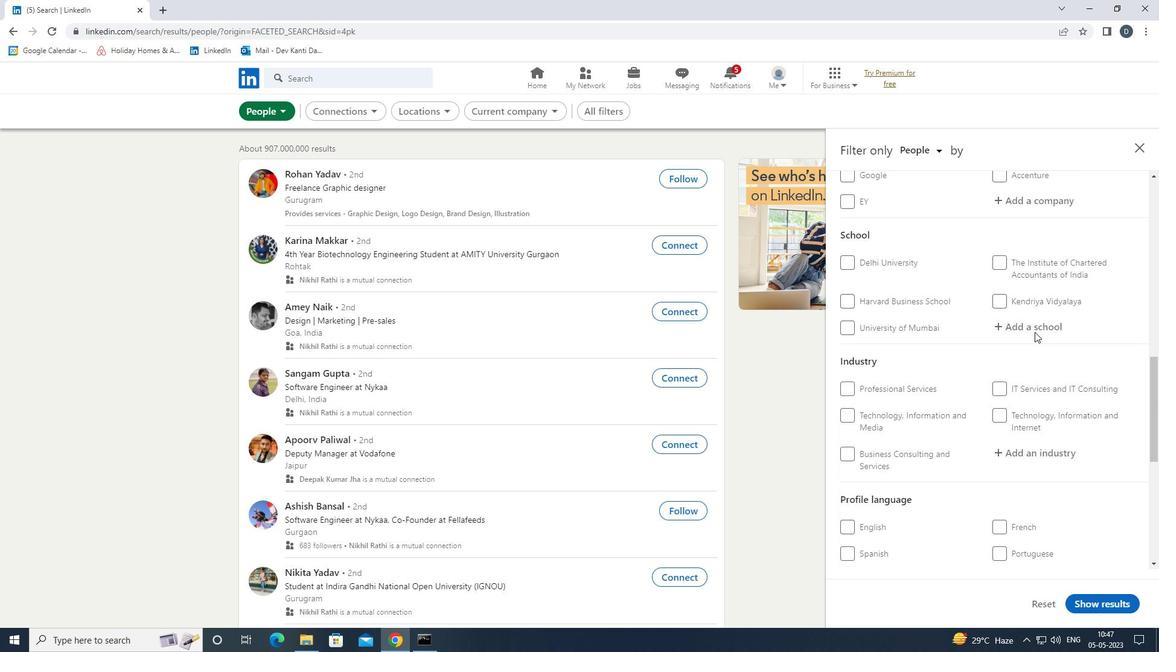 
Action: Mouse scrolled (1028, 340) with delta (0, 0)
Screenshot: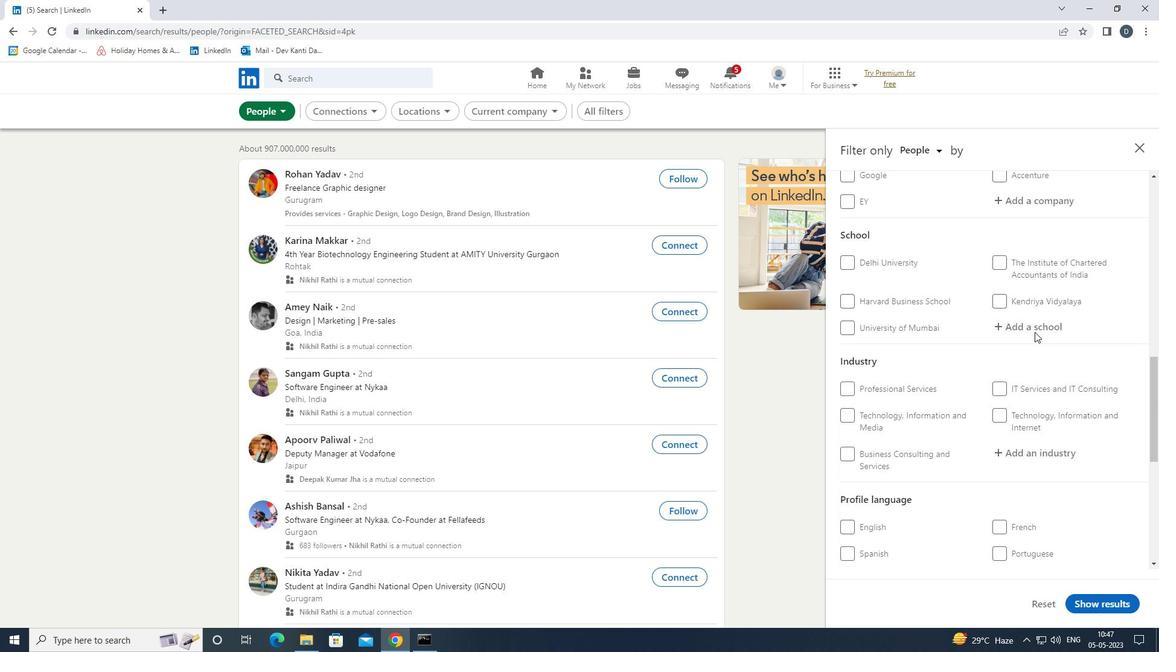 
Action: Mouse moved to (1028, 341)
Screenshot: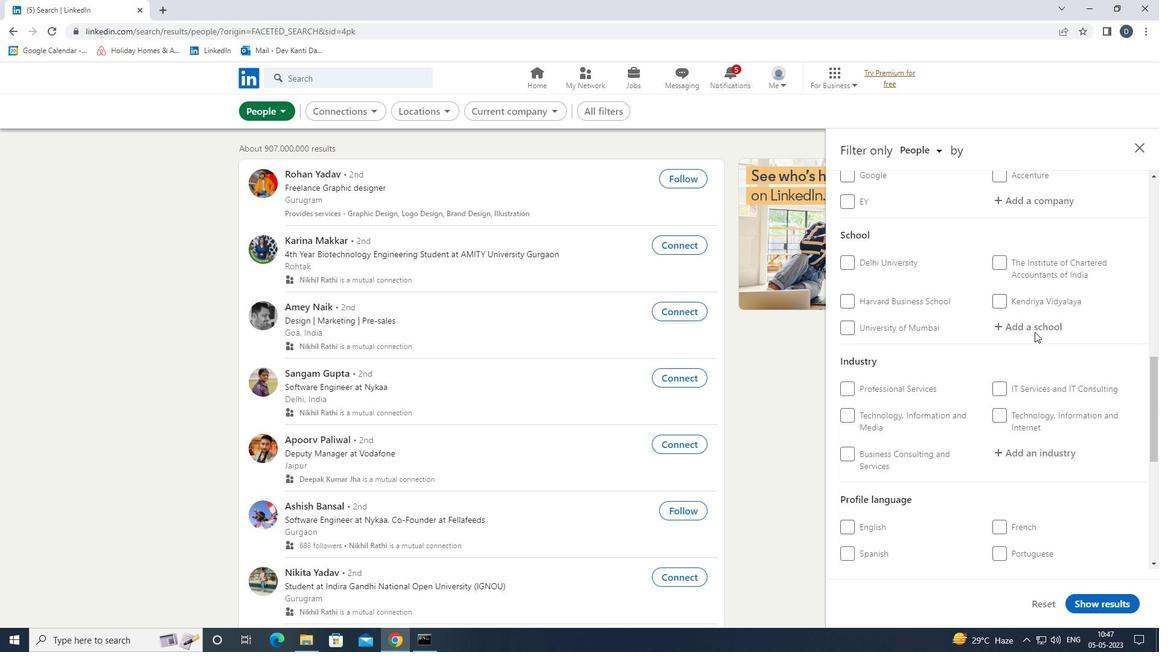 
Action: Mouse scrolled (1028, 340) with delta (0, 0)
Screenshot: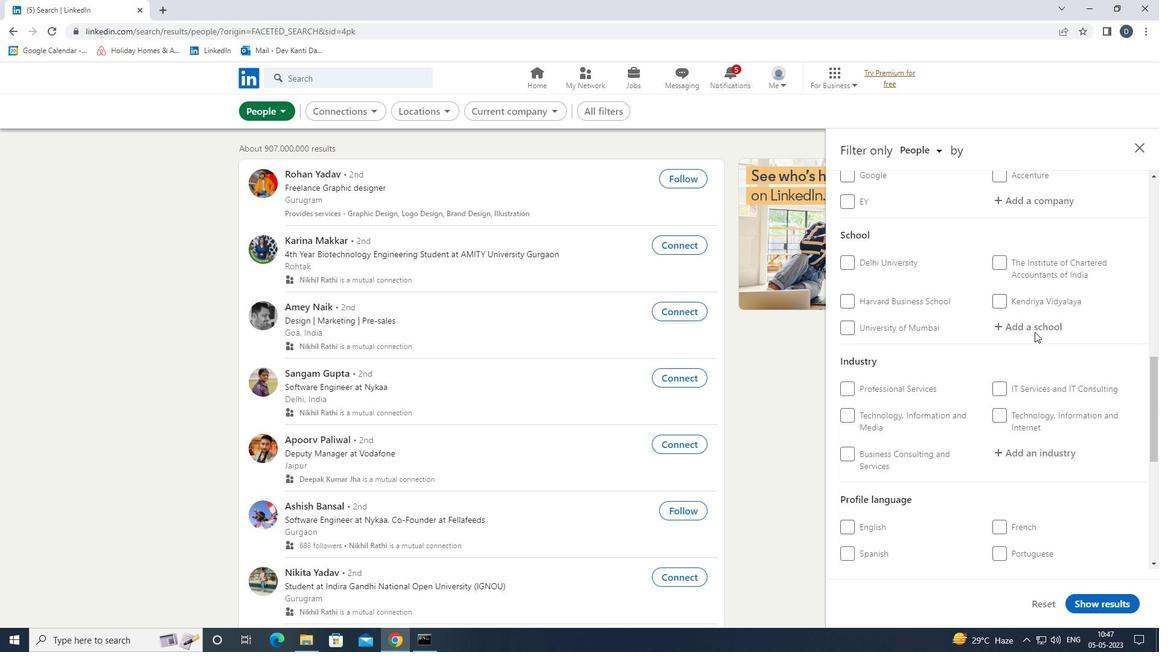 
Action: Mouse moved to (1022, 345)
Screenshot: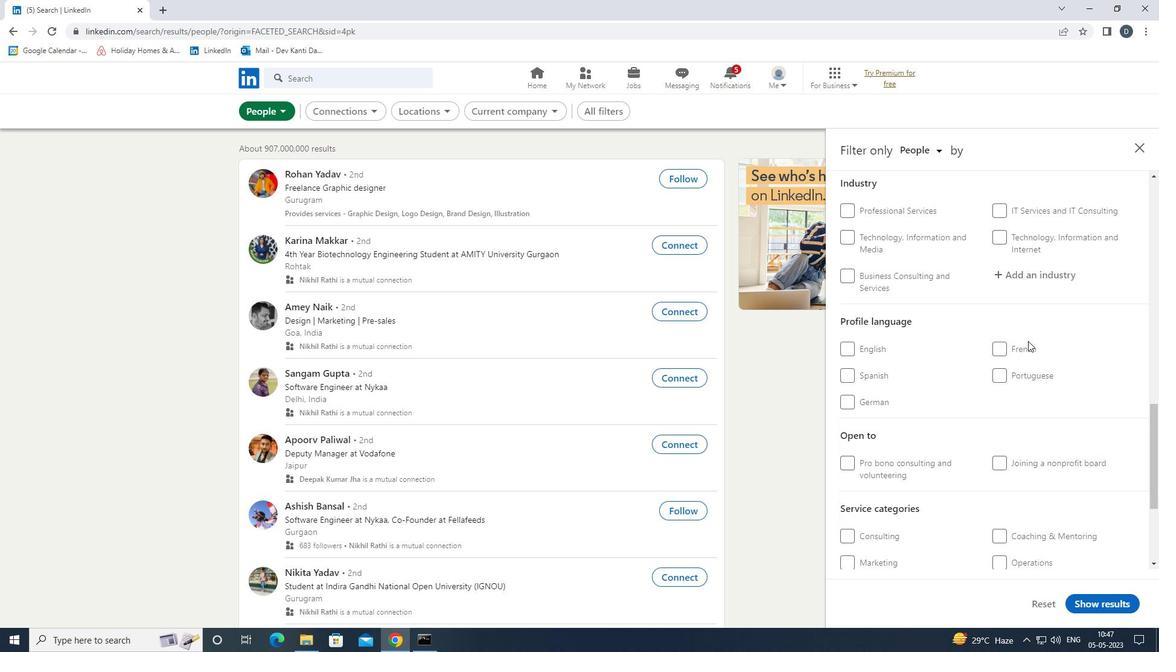 
Action: Mouse scrolled (1022, 344) with delta (0, 0)
Screenshot: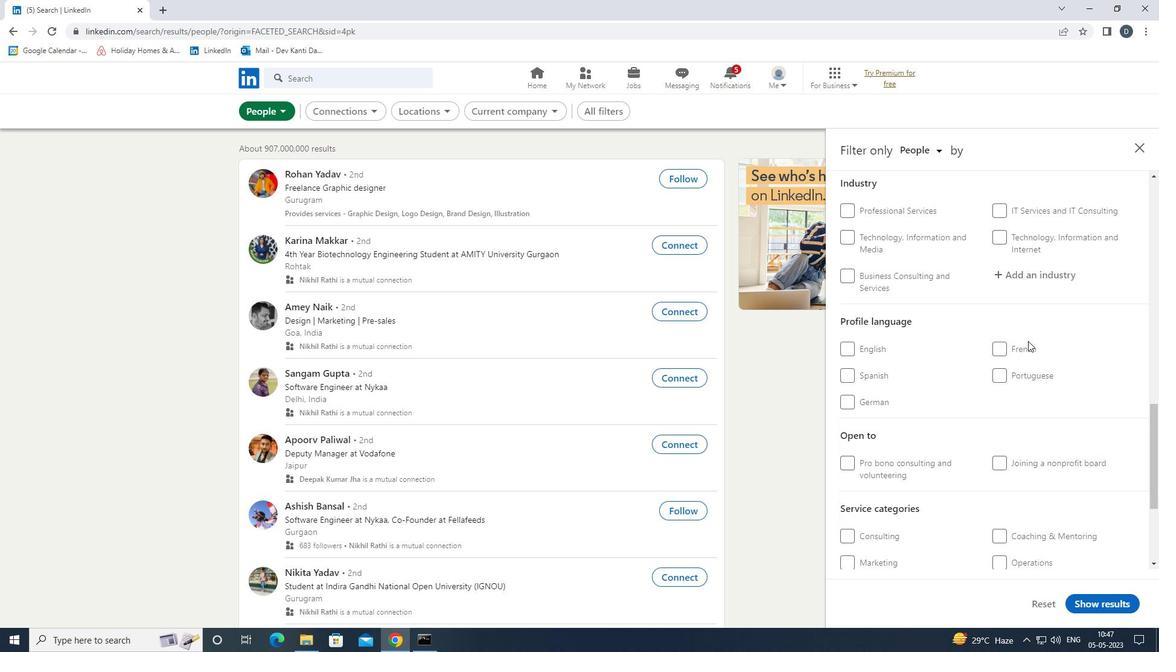 
Action: Mouse scrolled (1022, 344) with delta (0, 0)
Screenshot: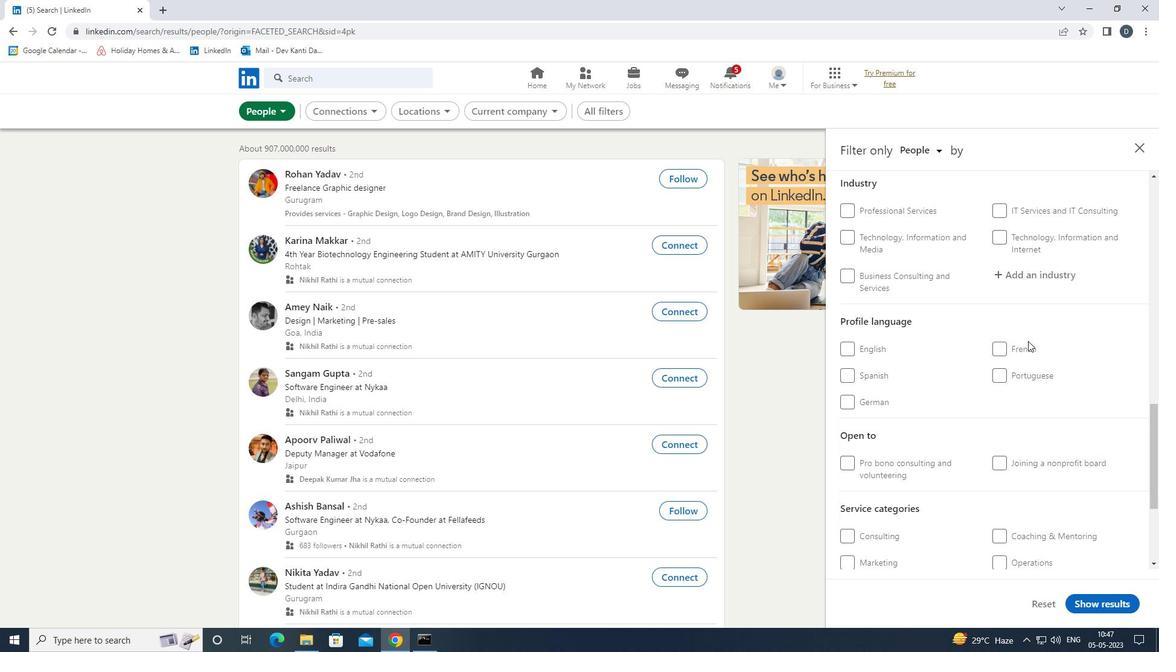 
Action: Mouse moved to (852, 224)
Screenshot: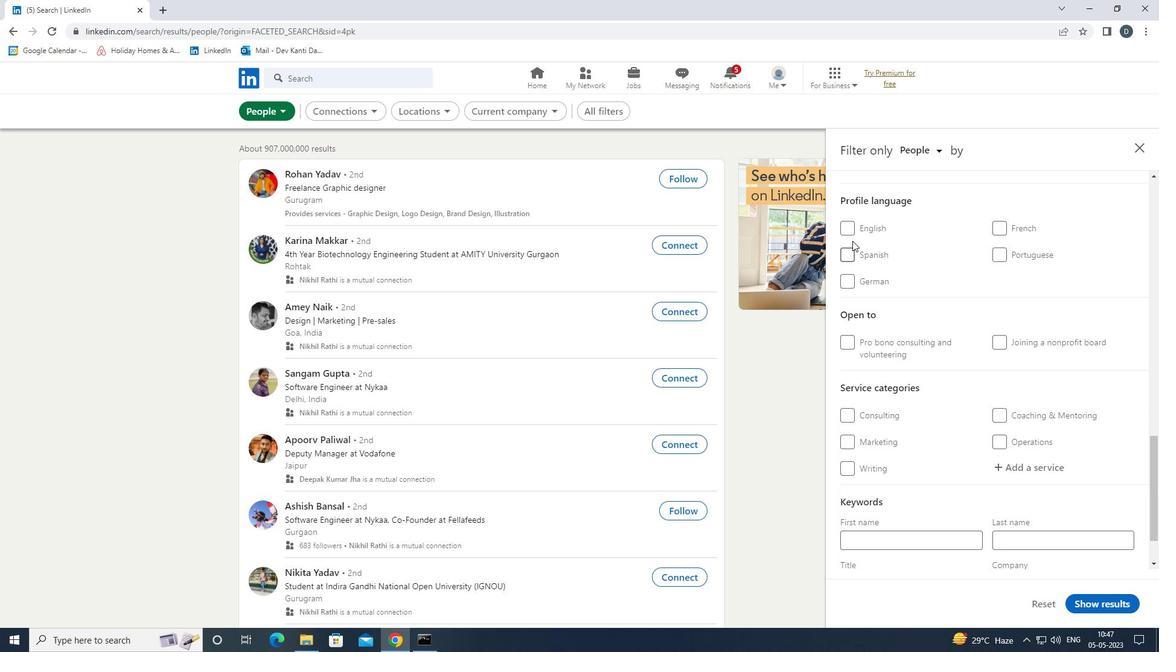 
Action: Mouse pressed left at (852, 224)
Screenshot: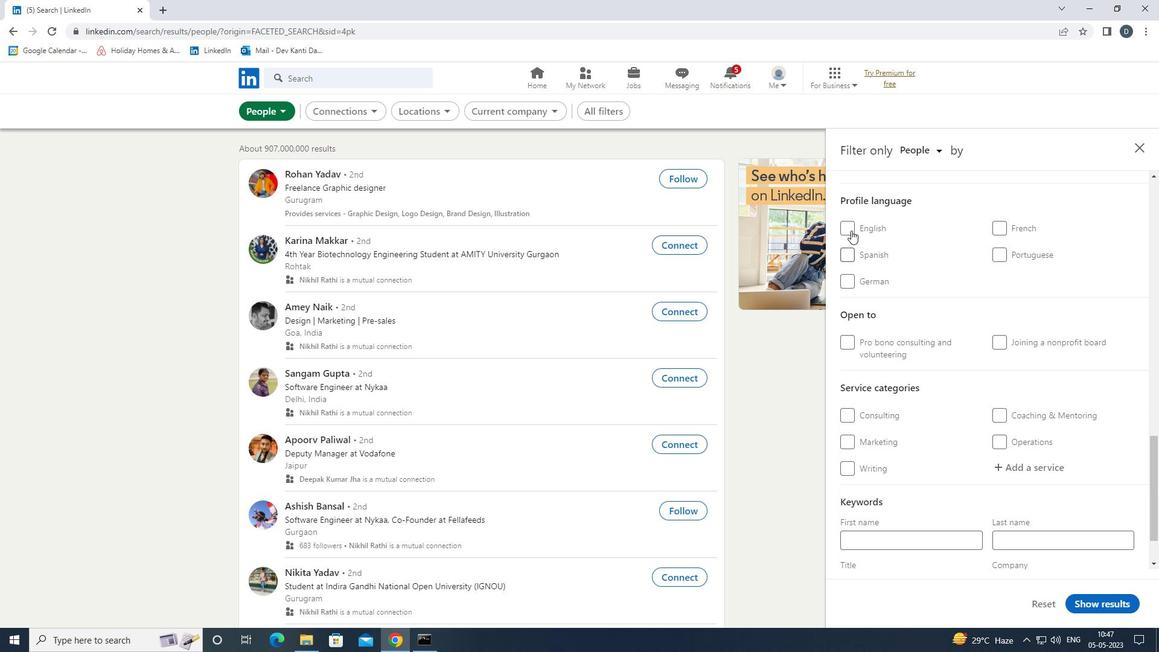 
Action: Mouse moved to (907, 282)
Screenshot: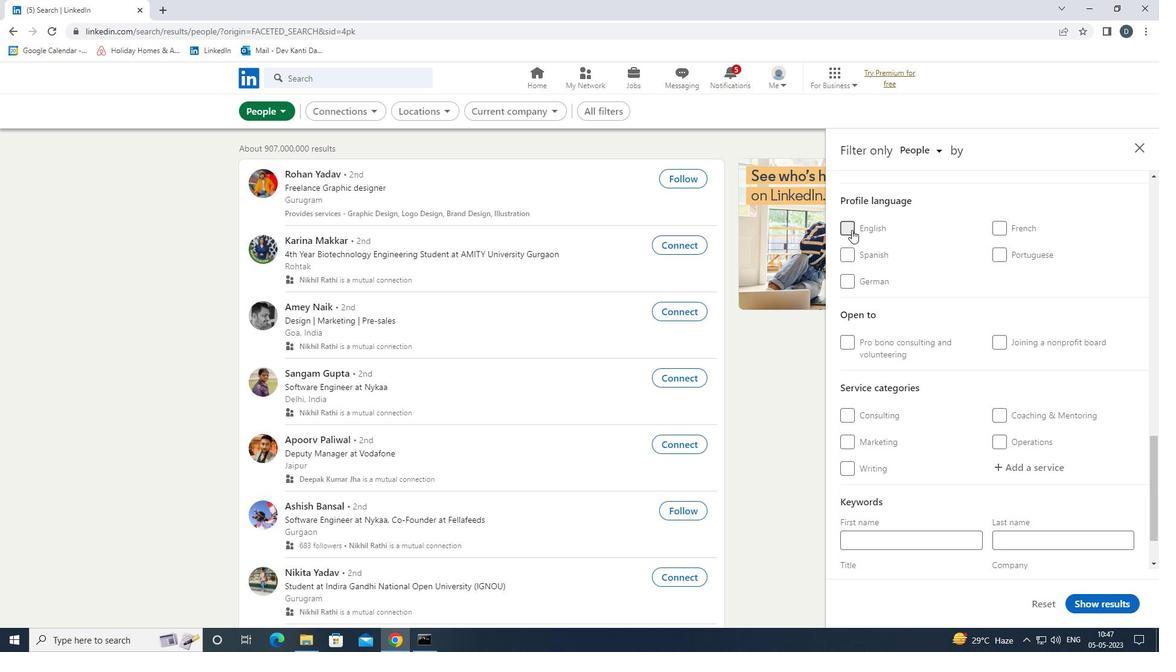 
Action: Mouse scrolled (907, 283) with delta (0, 0)
Screenshot: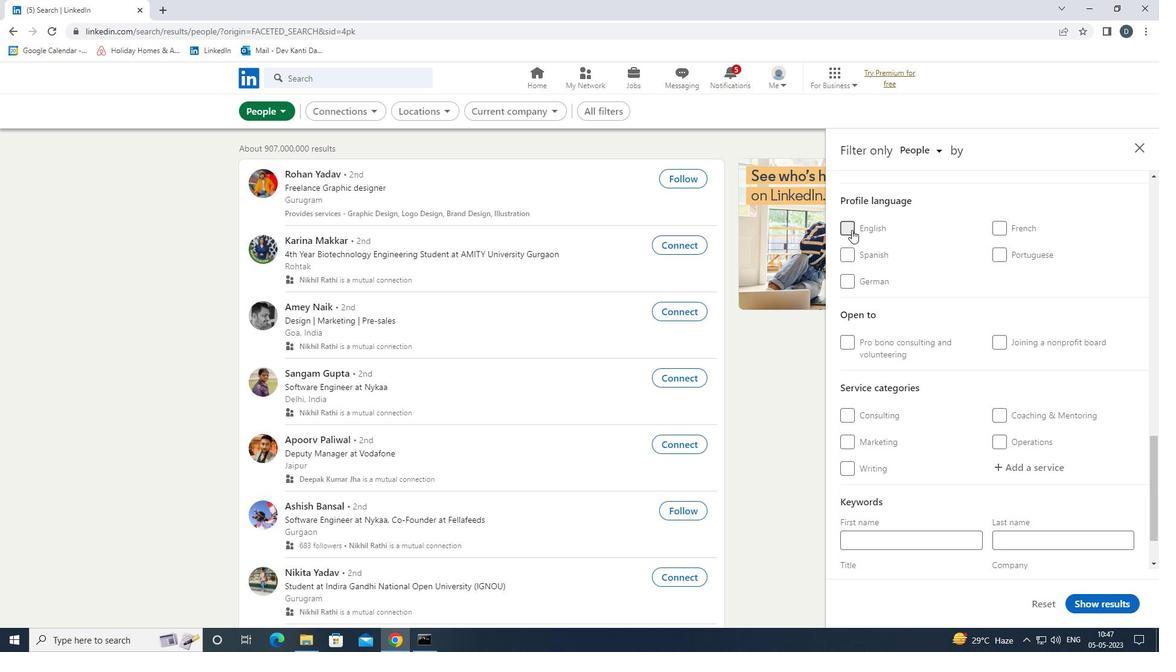 
Action: Mouse scrolled (907, 283) with delta (0, 0)
Screenshot: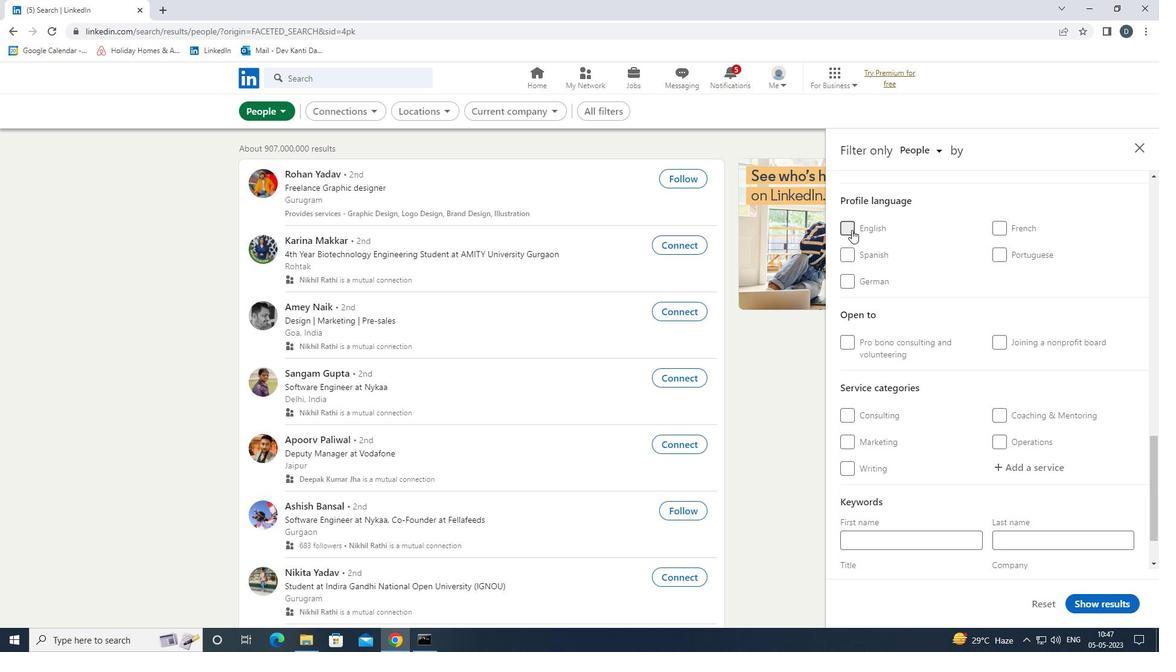 
Action: Mouse scrolled (907, 283) with delta (0, 0)
Screenshot: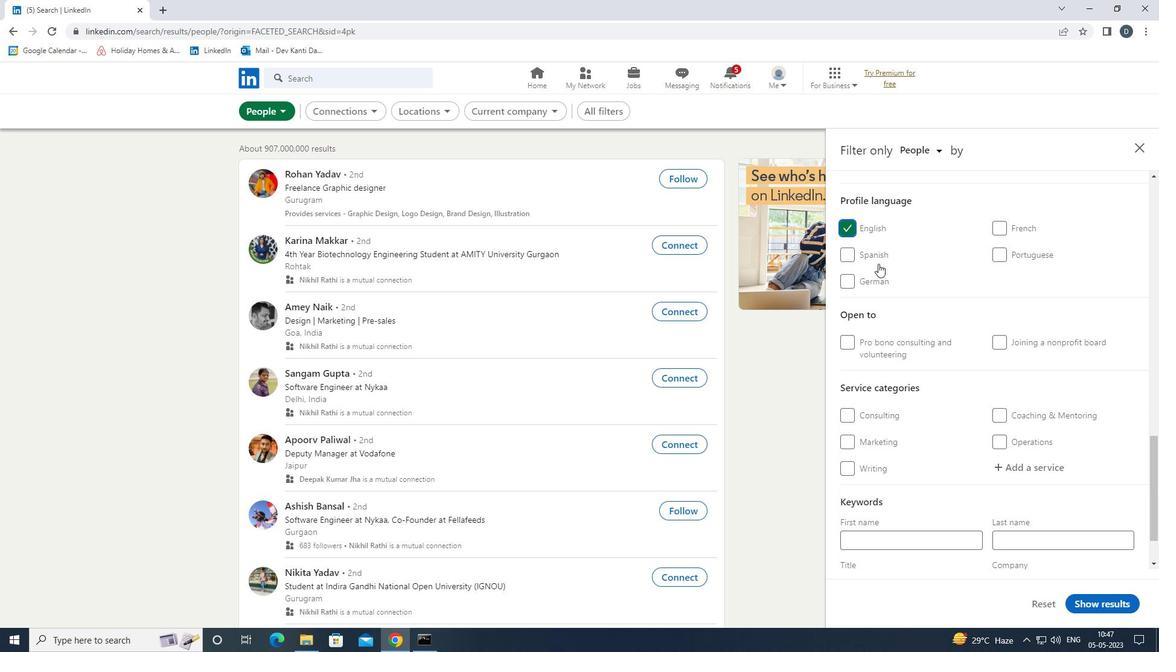 
Action: Mouse scrolled (907, 283) with delta (0, 0)
Screenshot: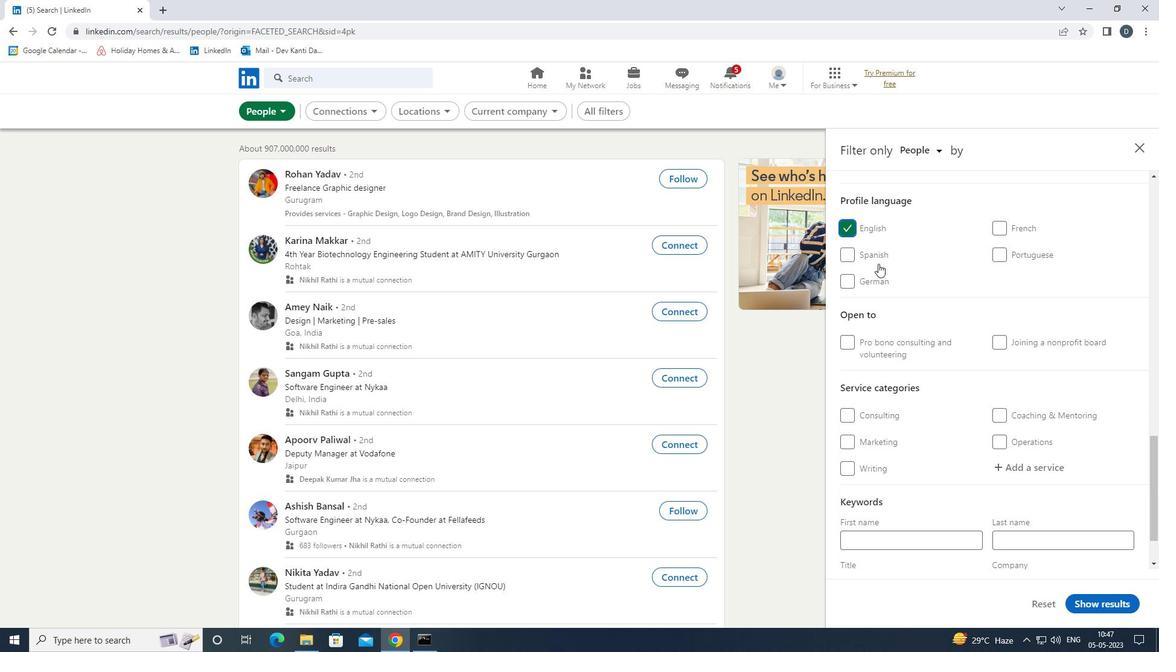 
Action: Mouse scrolled (907, 283) with delta (0, 0)
Screenshot: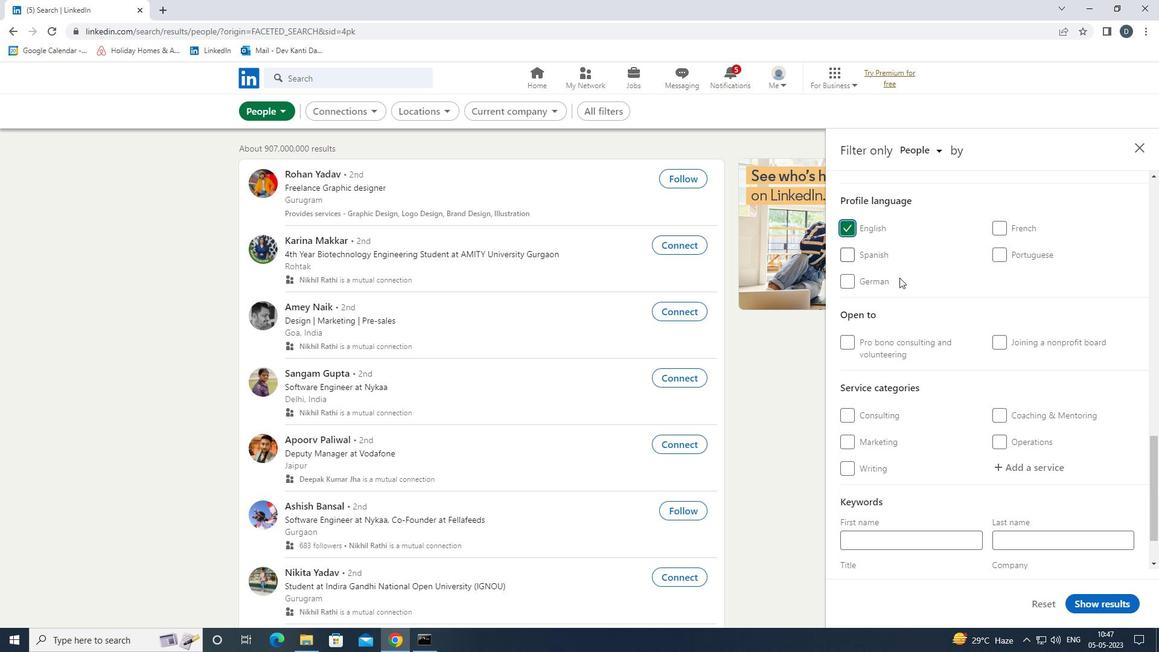 
Action: Mouse scrolled (907, 283) with delta (0, 0)
Screenshot: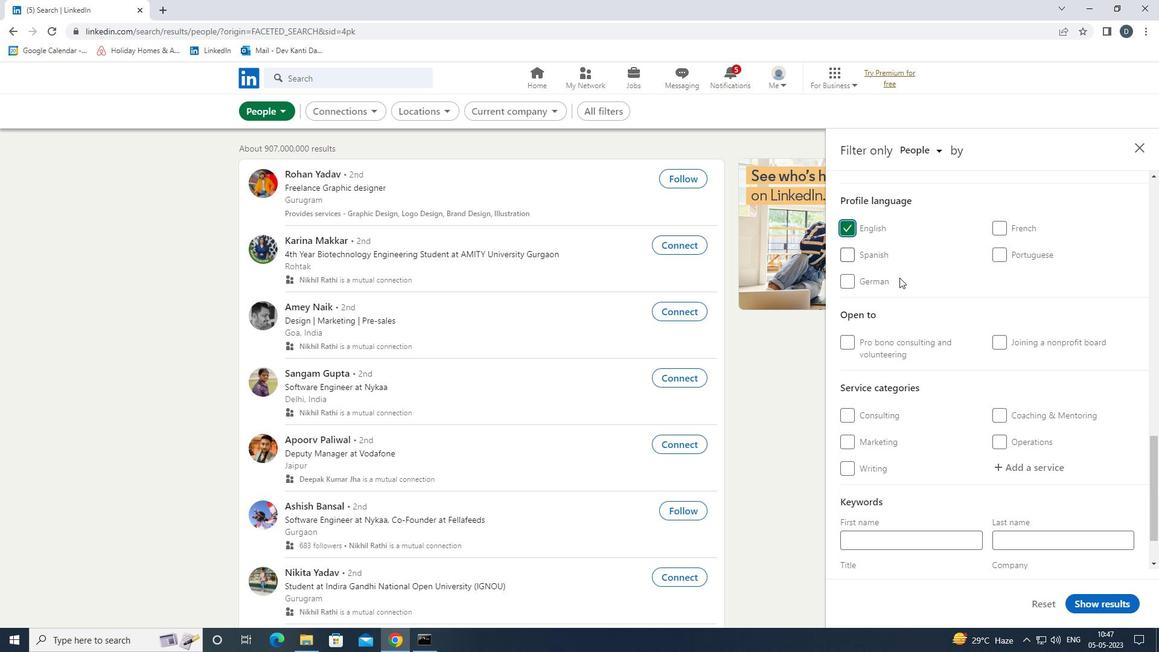 
Action: Mouse scrolled (907, 283) with delta (0, 0)
Screenshot: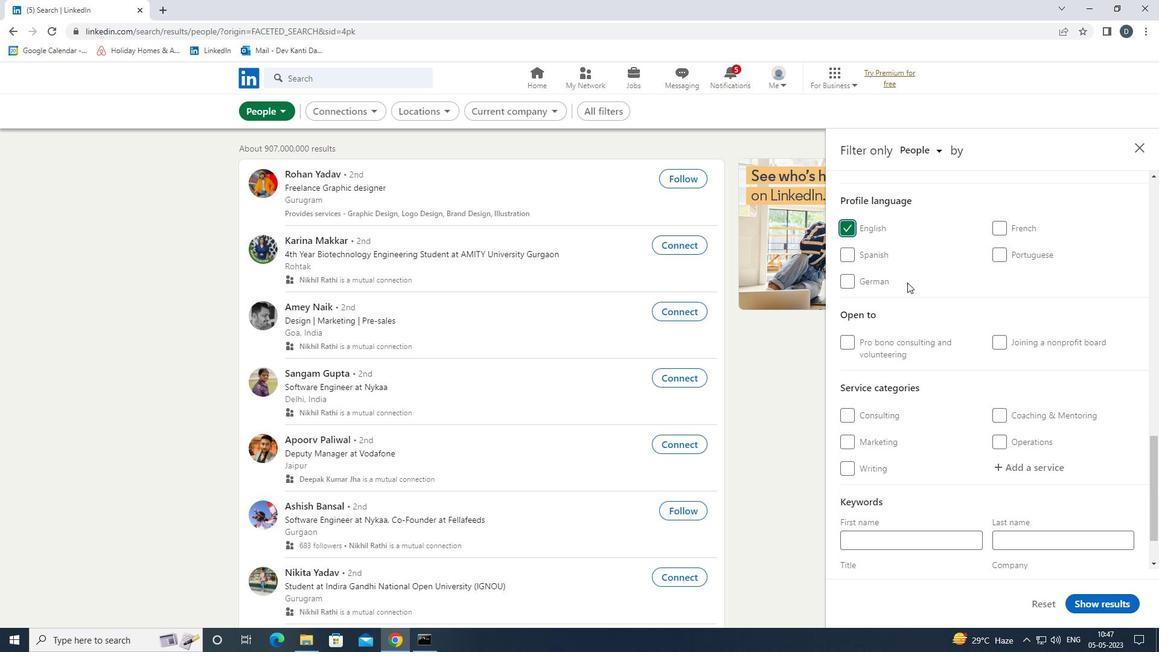 
Action: Mouse scrolled (907, 283) with delta (0, 0)
Screenshot: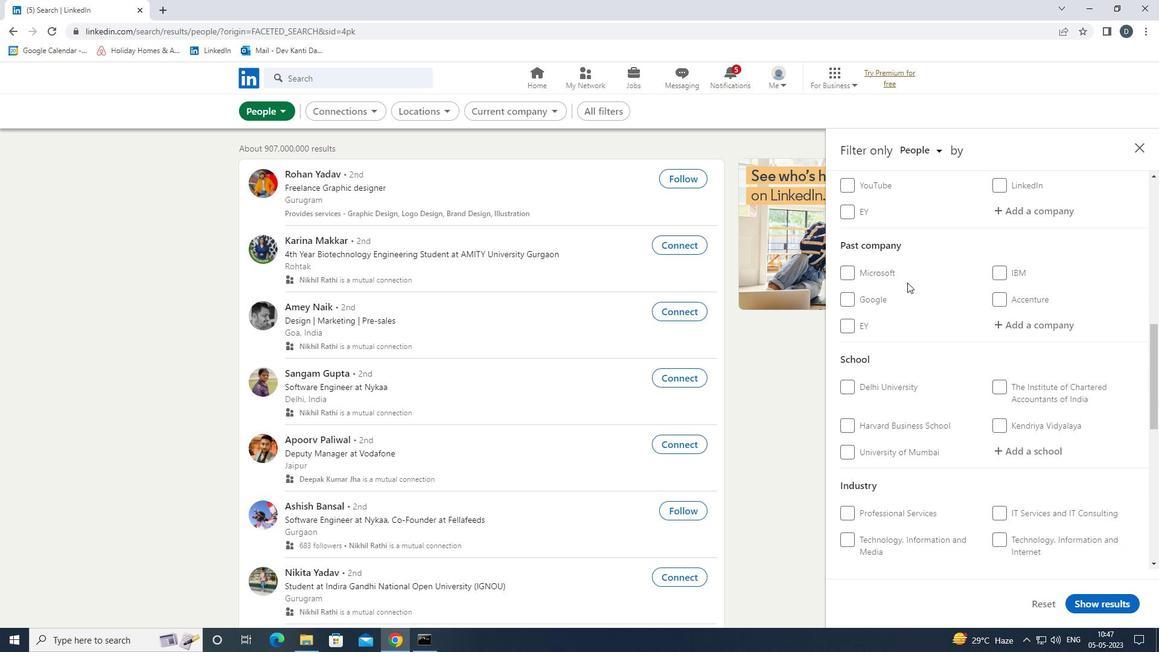 
Action: Mouse moved to (908, 283)
Screenshot: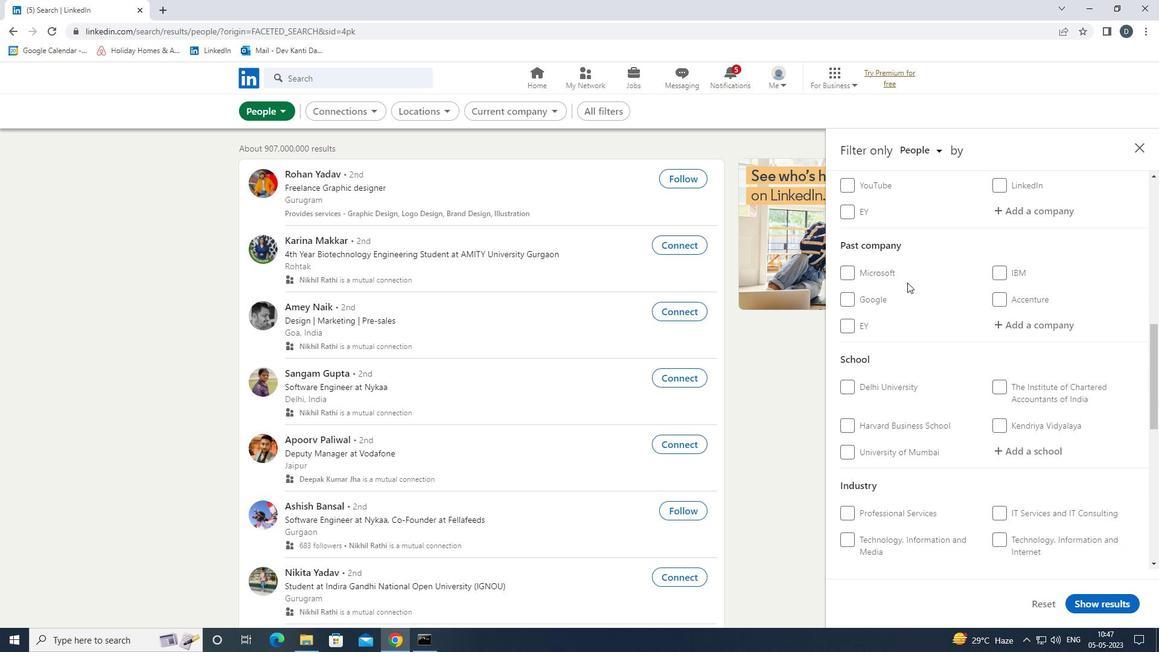 
Action: Mouse scrolled (908, 283) with delta (0, 0)
Screenshot: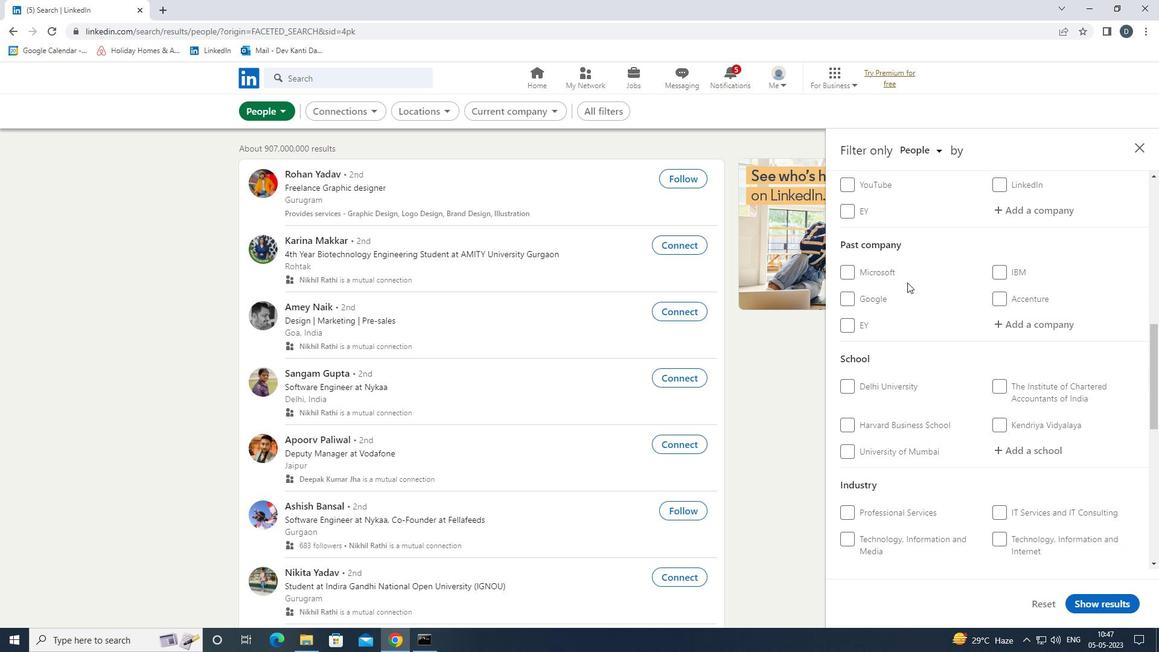 
Action: Mouse moved to (1013, 306)
Screenshot: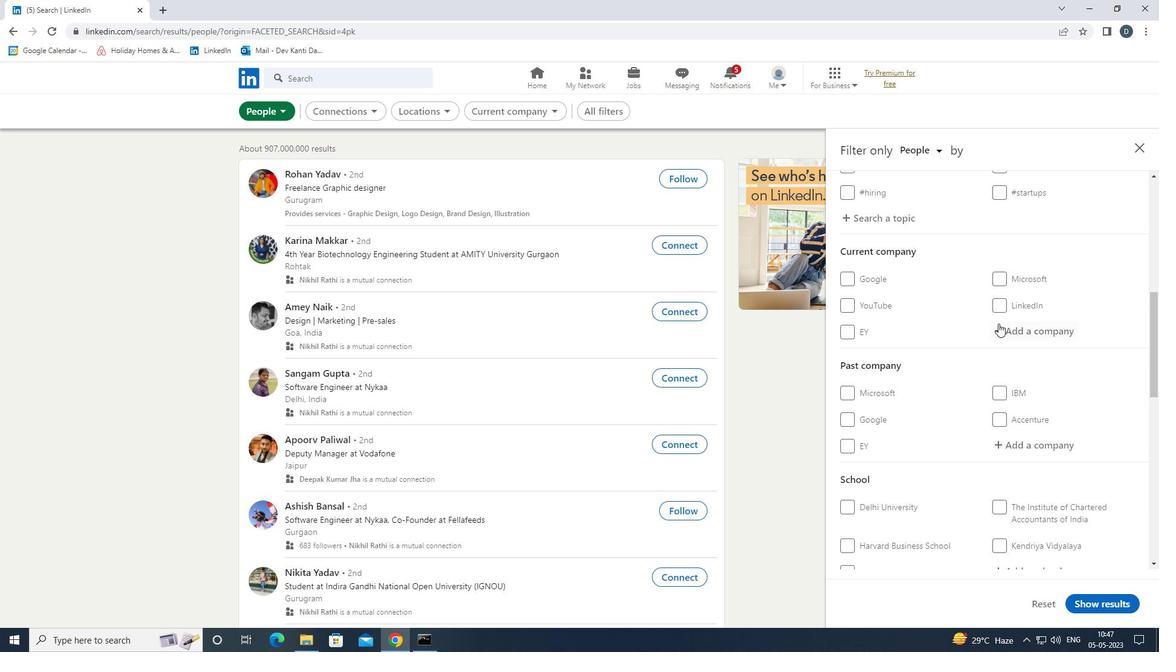
Action: Mouse scrolled (1013, 307) with delta (0, 0)
Screenshot: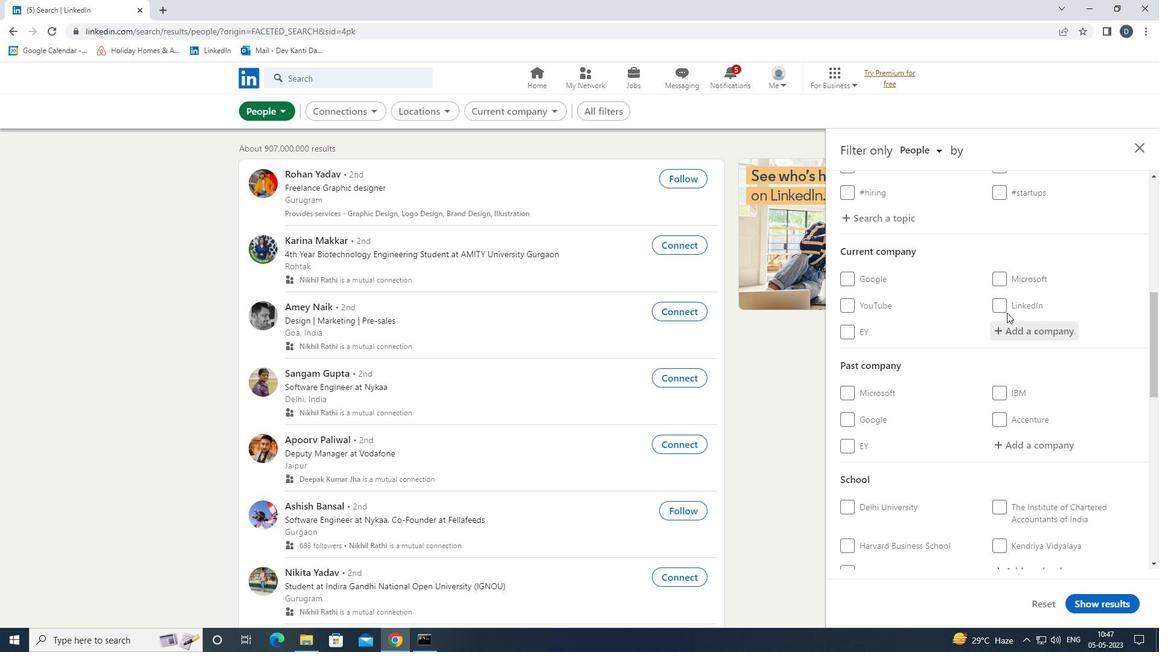 
Action: Mouse moved to (1022, 388)
Screenshot: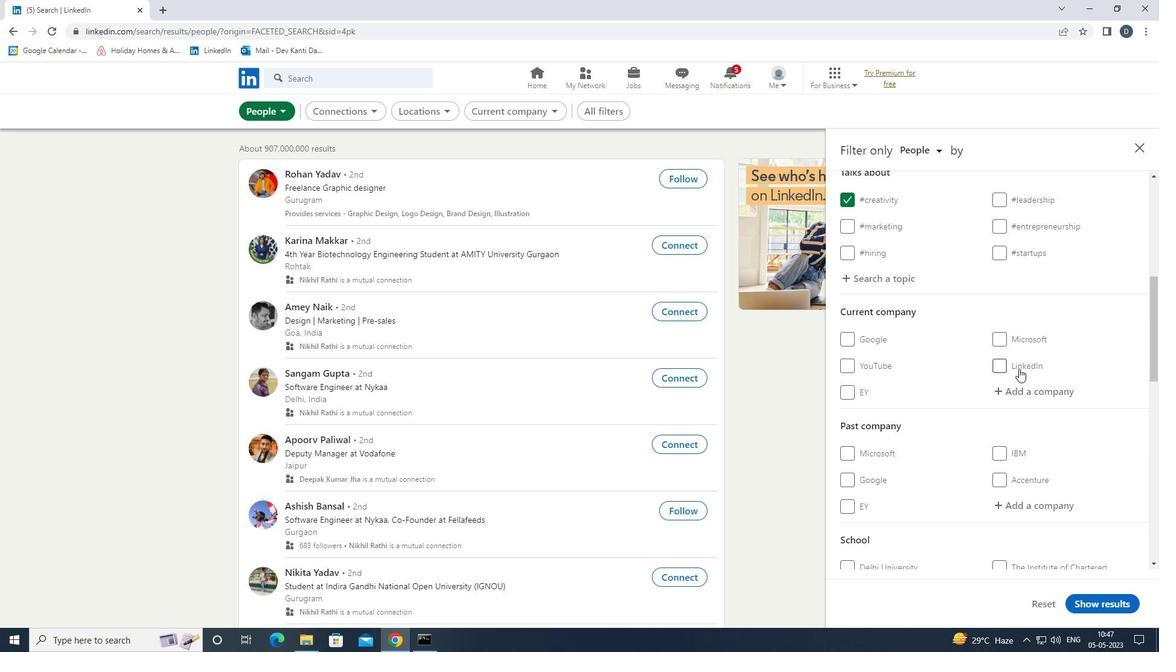 
Action: Mouse pressed left at (1022, 388)
Screenshot: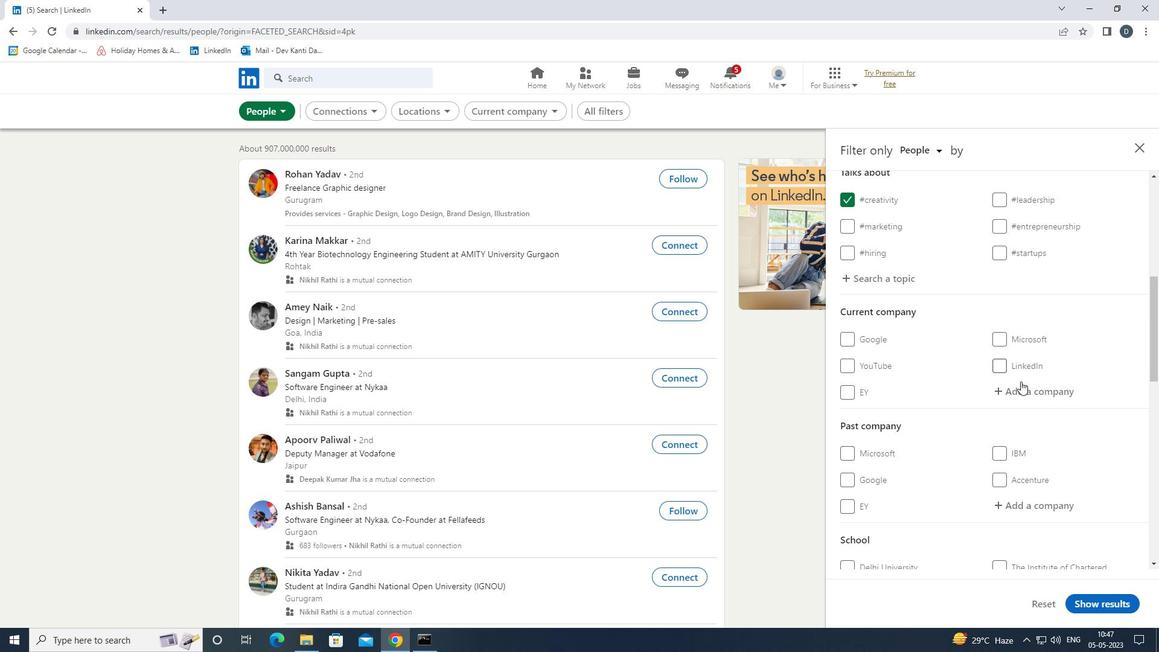 
Action: Key pressed <Key.shift>CROMA<Key.down><Key.enter>
Screenshot: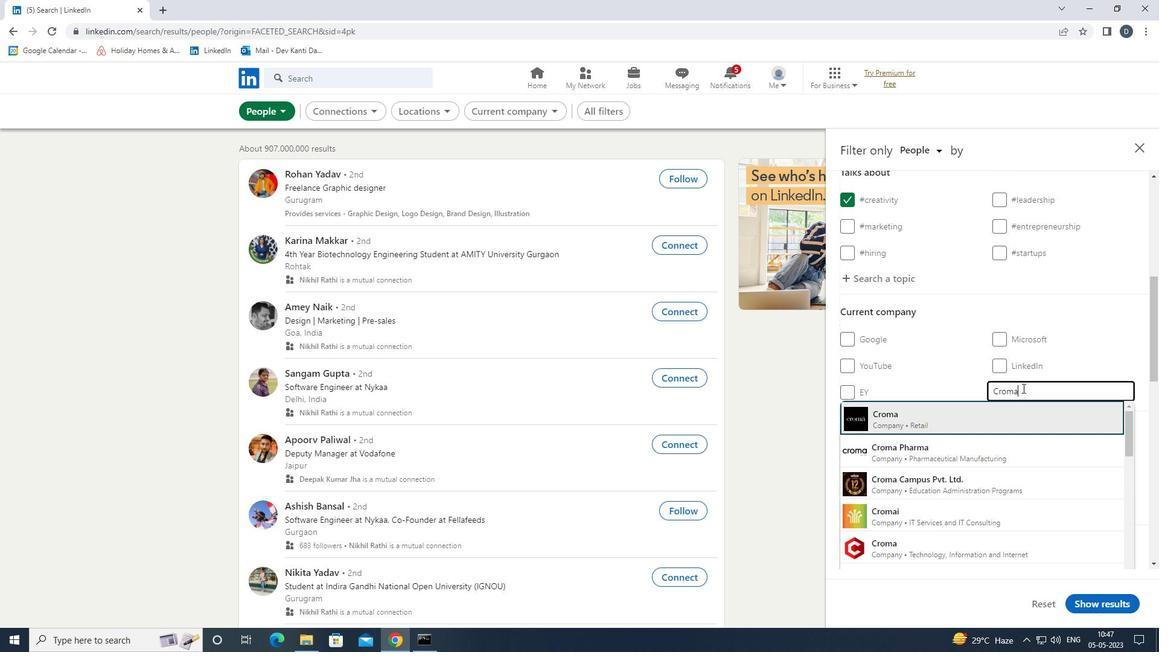 
Action: Mouse moved to (1038, 383)
Screenshot: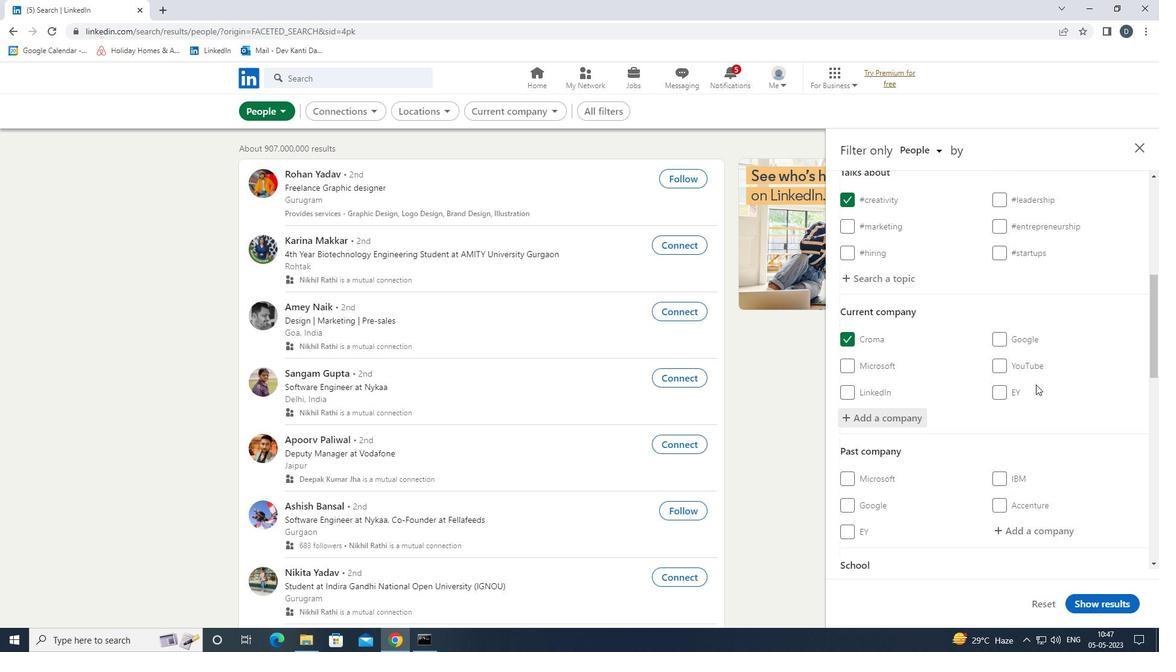 
Action: Mouse scrolled (1038, 382) with delta (0, 0)
Screenshot: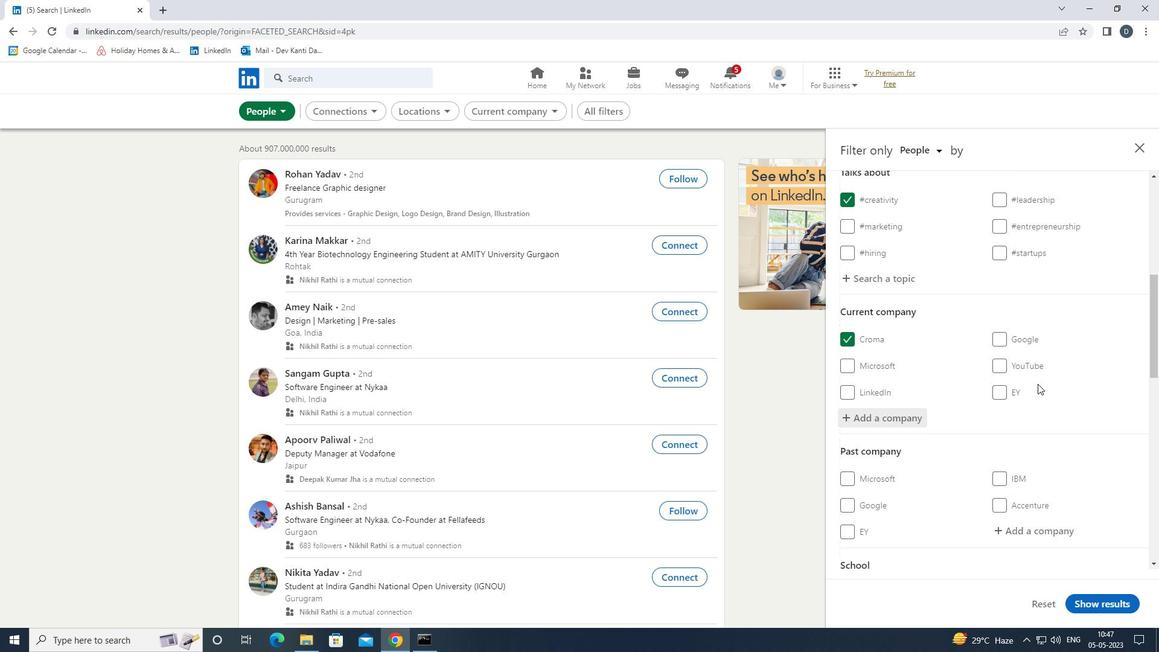 
Action: Mouse scrolled (1038, 382) with delta (0, 0)
Screenshot: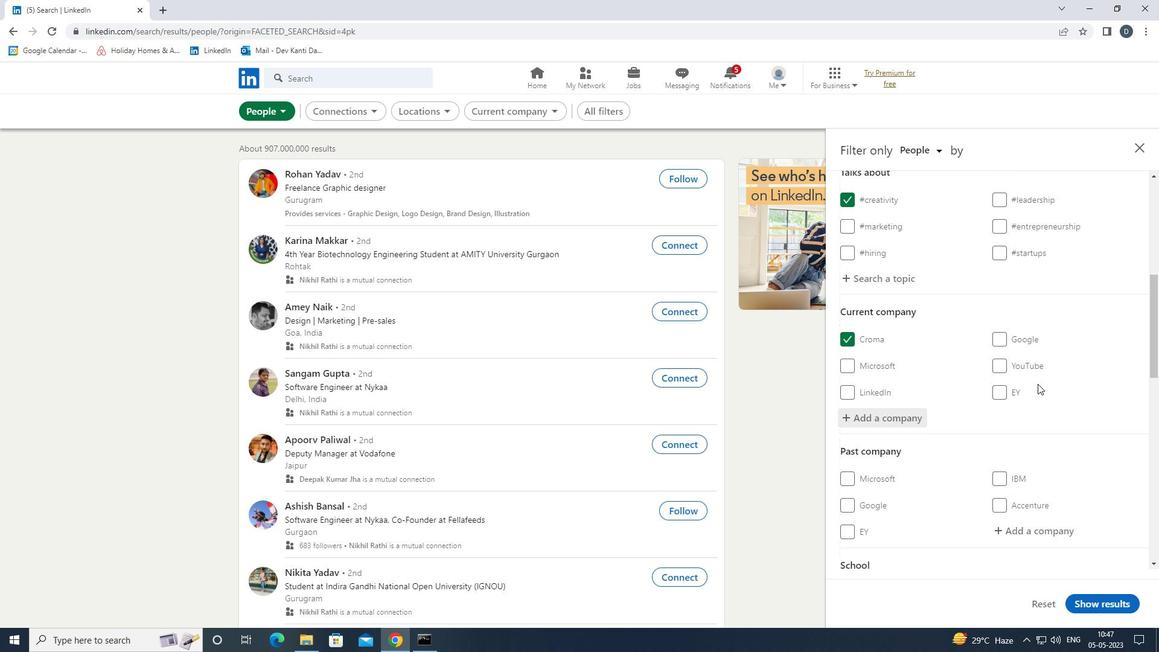 
Action: Mouse scrolled (1038, 382) with delta (0, 0)
Screenshot: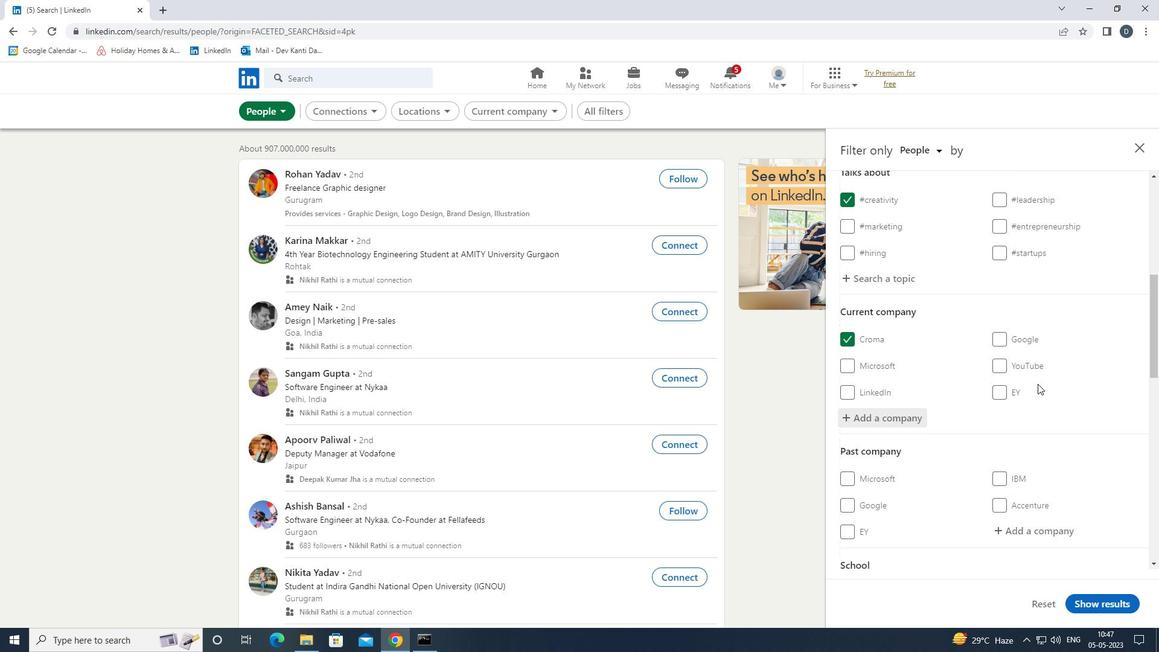 
Action: Mouse scrolled (1038, 382) with delta (0, 0)
Screenshot: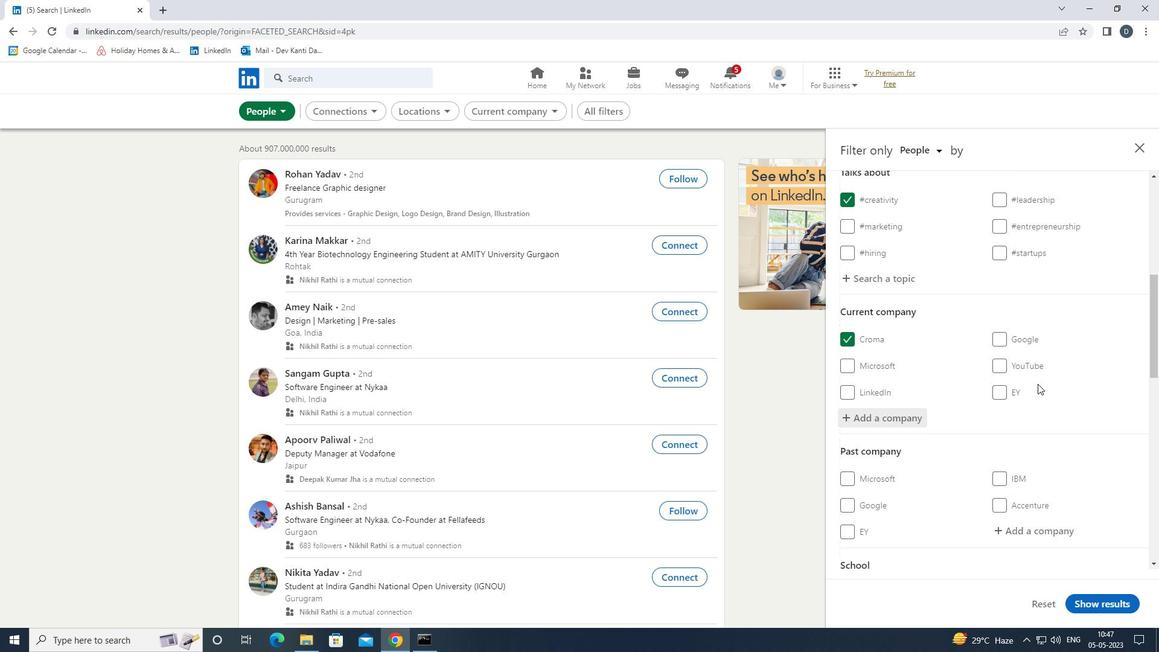 
Action: Mouse moved to (1033, 416)
Screenshot: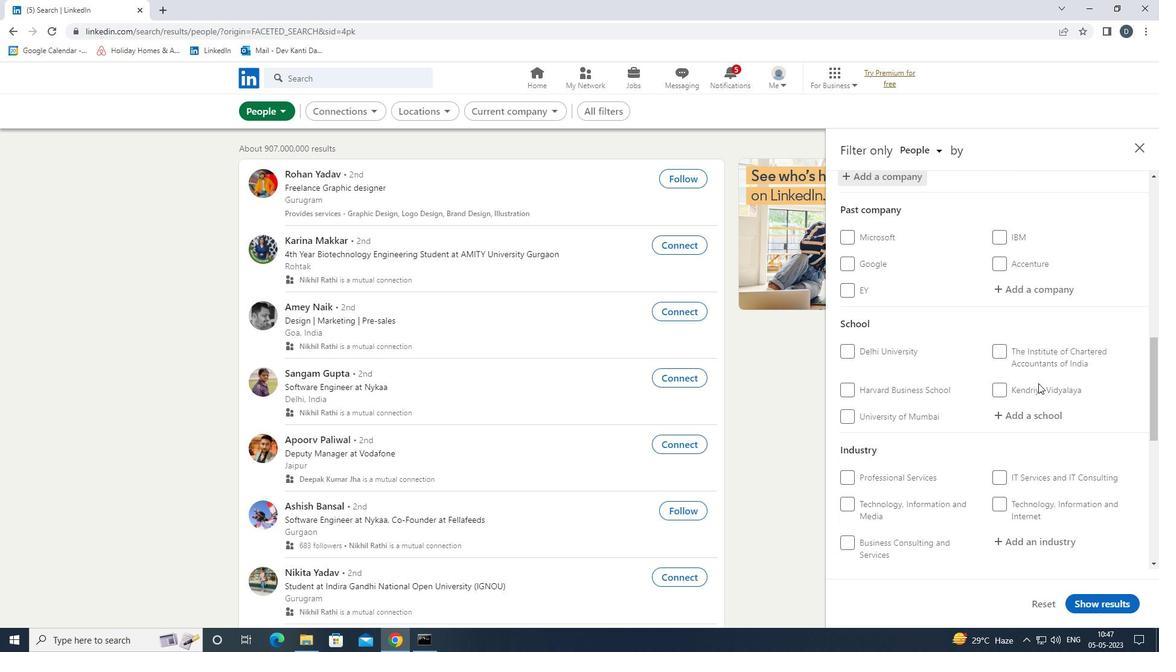 
Action: Mouse pressed left at (1033, 416)
Screenshot: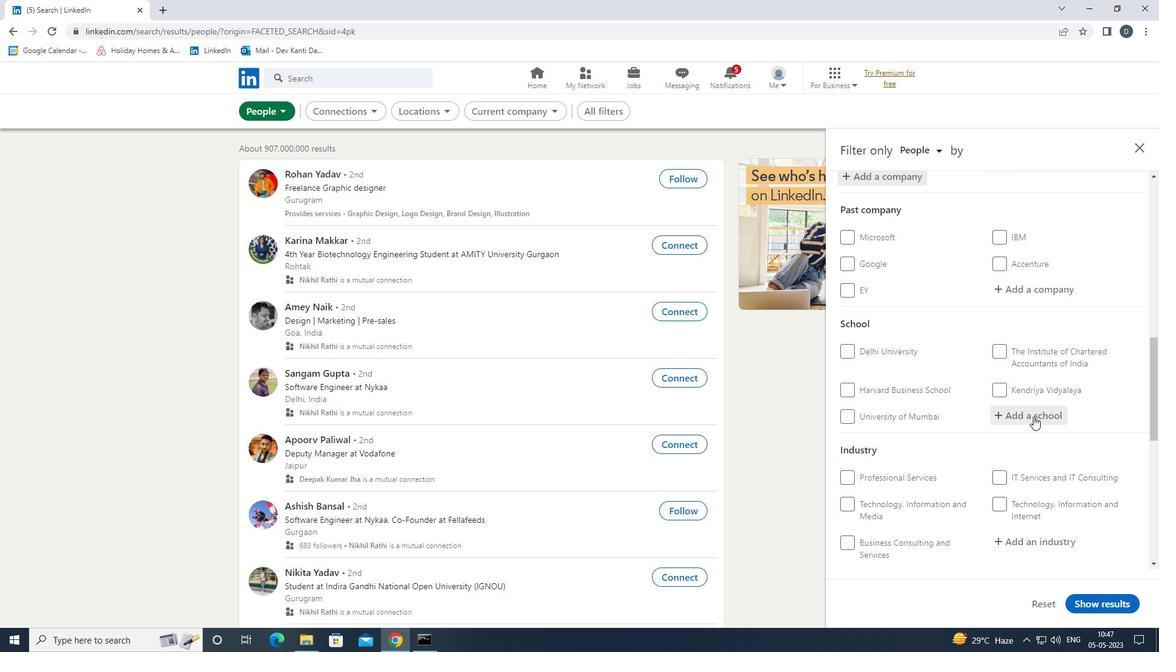 
Action: Mouse moved to (1031, 418)
Screenshot: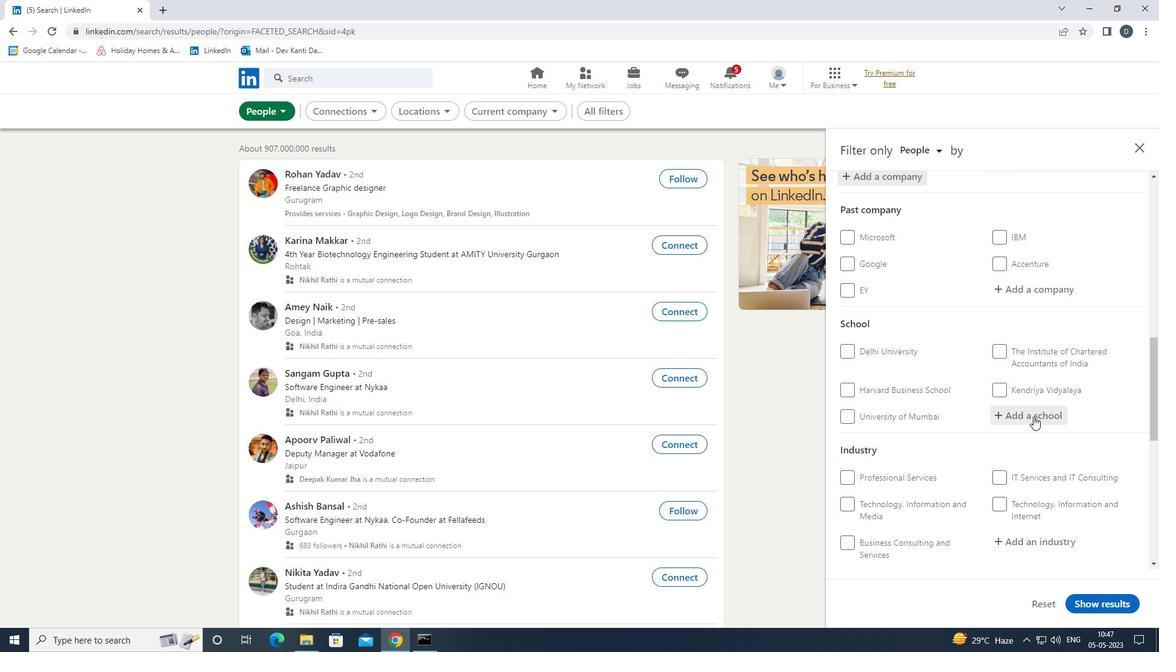 
Action: Key pressed <Key.shift>AMITY<Key.space>UNIVERSITY<Key.down><Key.down><Key.down><Key.enter>
Screenshot: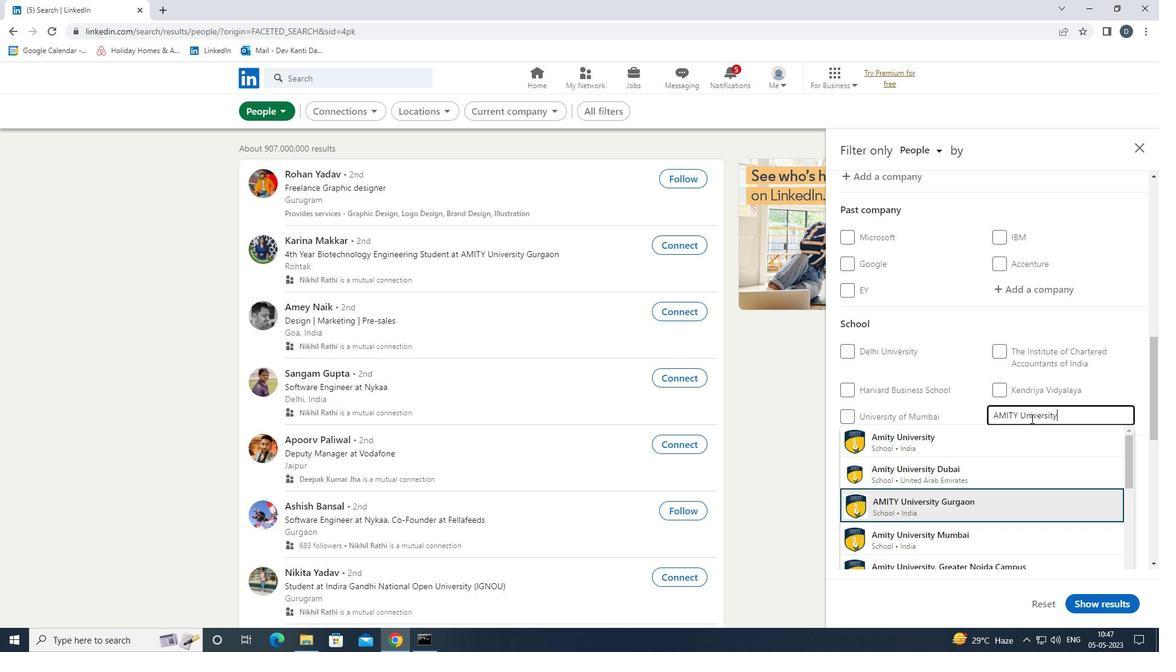 
Action: Mouse moved to (1096, 377)
Screenshot: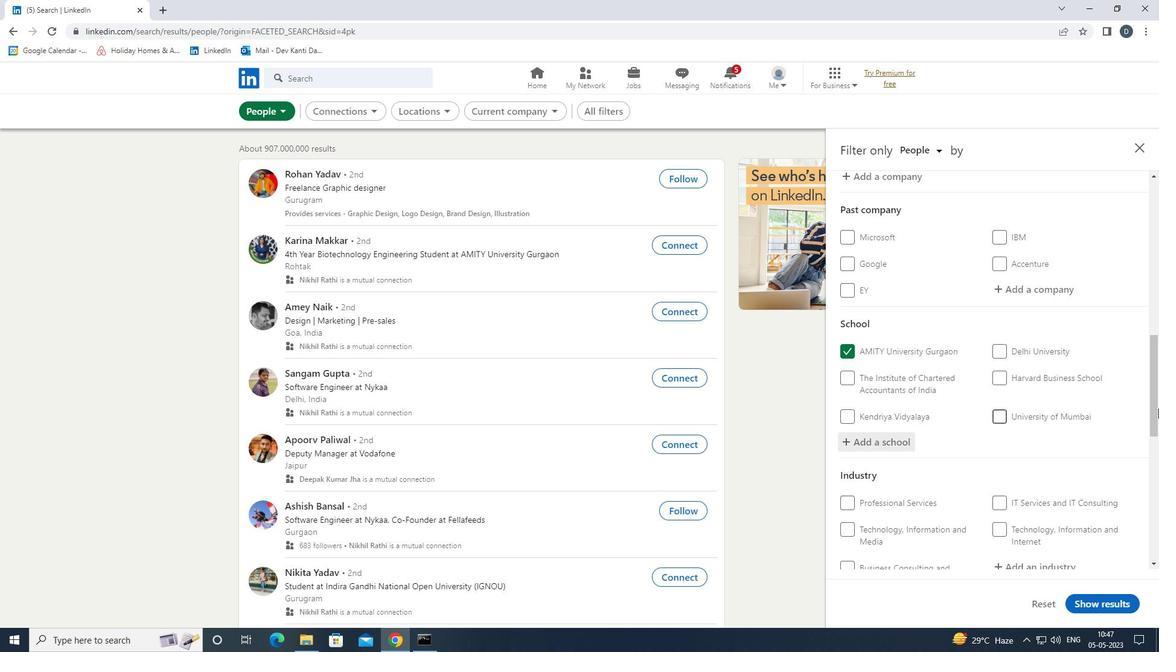 
Action: Mouse scrolled (1096, 376) with delta (0, 0)
Screenshot: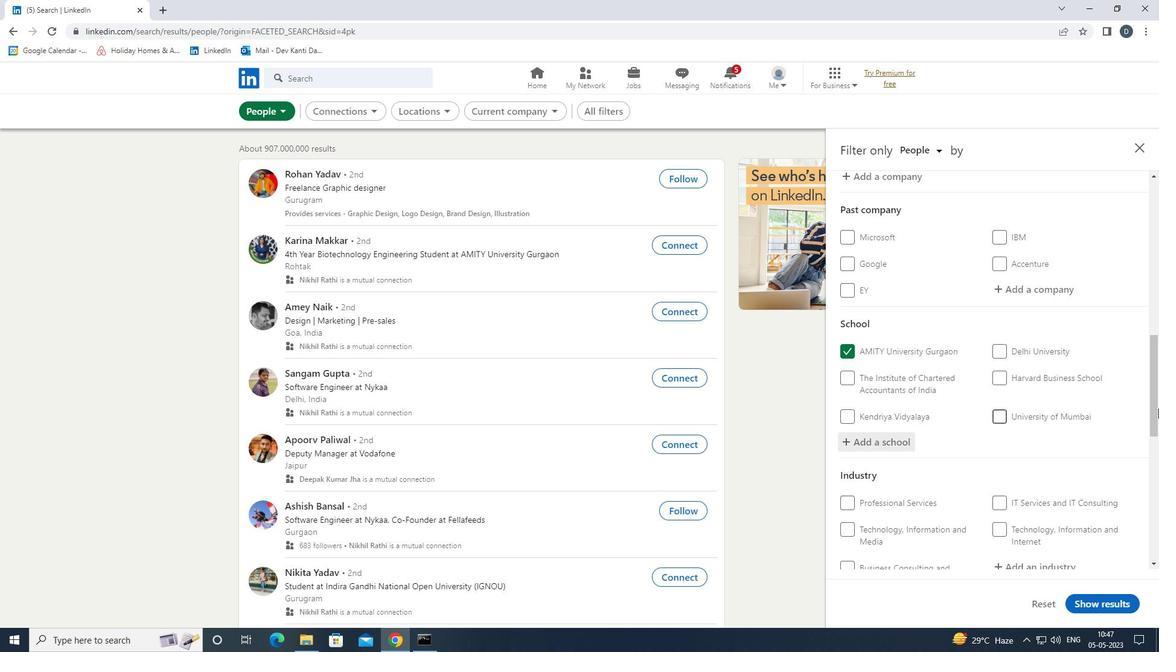 
Action: Mouse scrolled (1096, 376) with delta (0, 0)
Screenshot: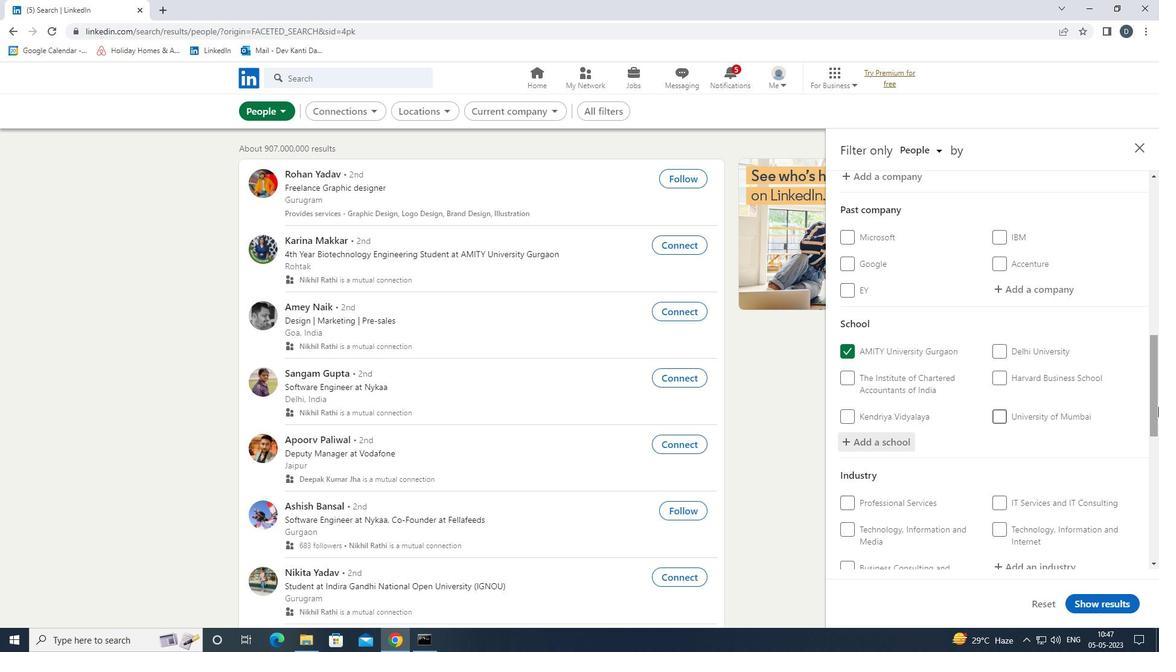 
Action: Mouse scrolled (1096, 376) with delta (0, 0)
Screenshot: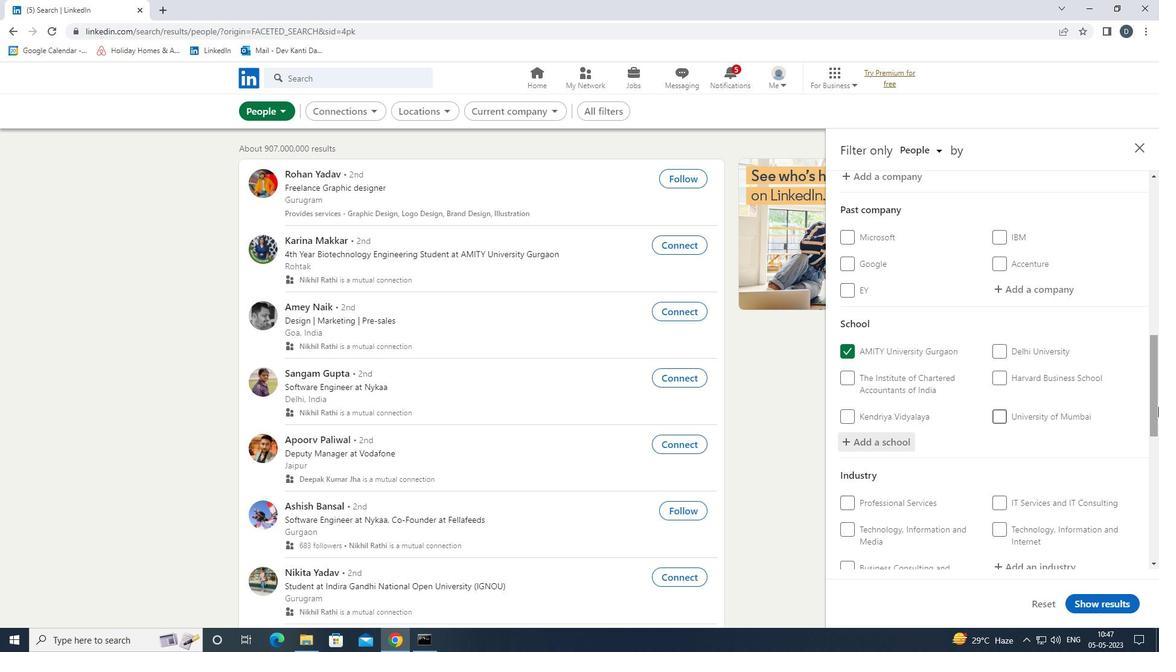 
Action: Mouse moved to (1056, 377)
Screenshot: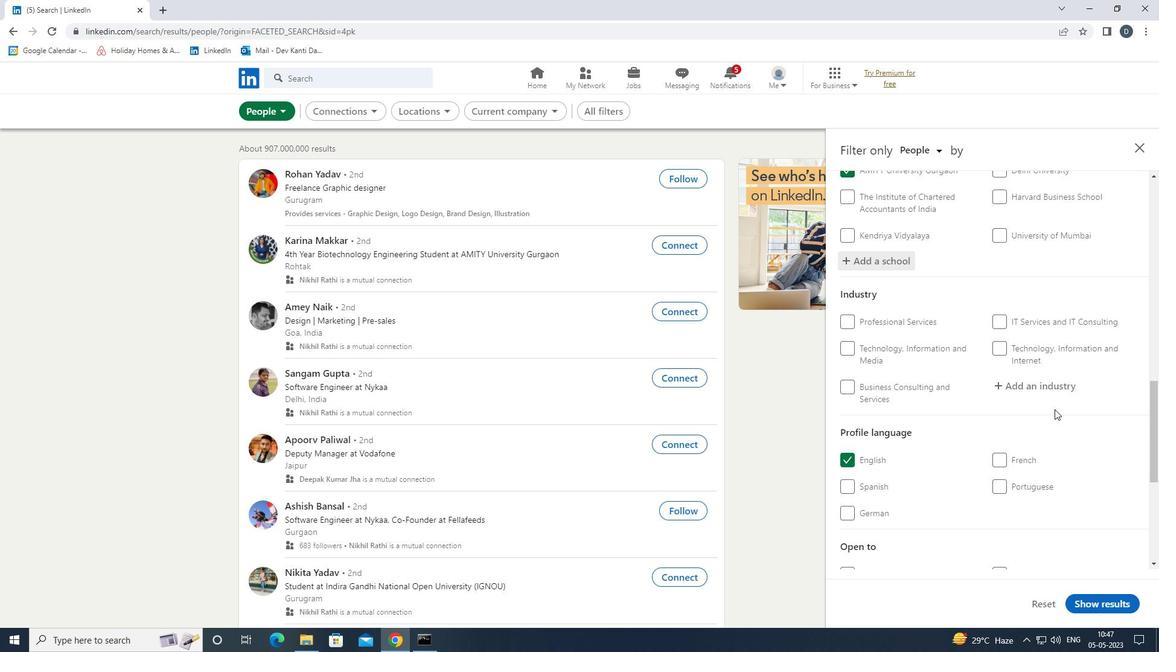 
Action: Mouse pressed left at (1056, 377)
Screenshot: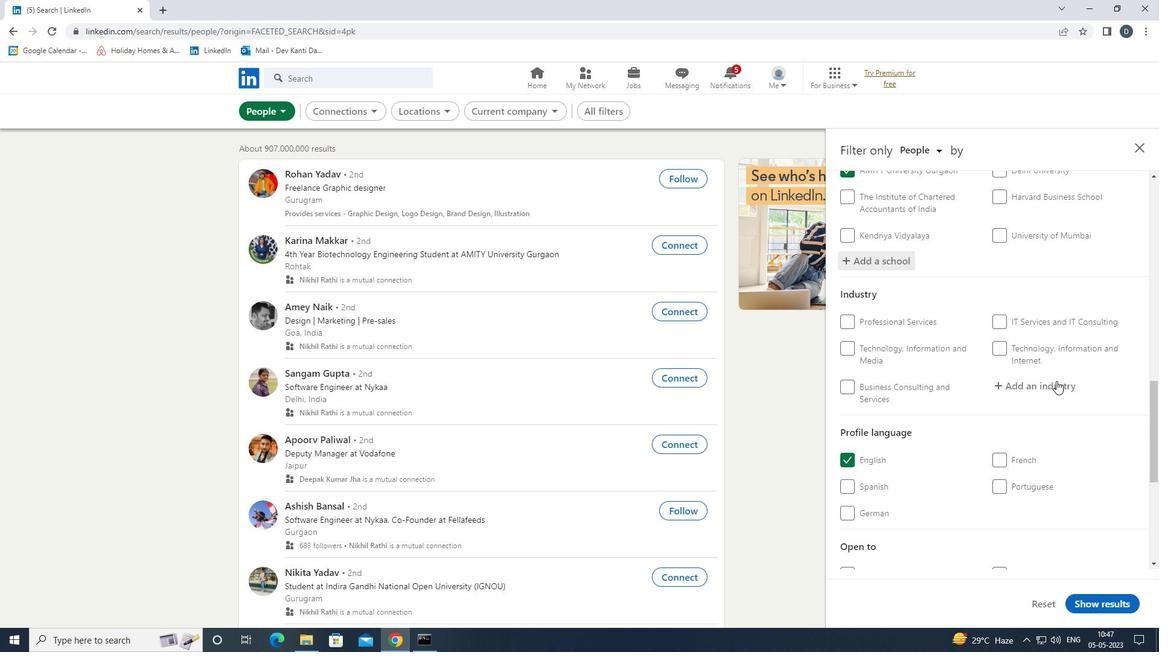 
Action: Key pressed <Key.shift><Key.shift><Key.shift><Key.shift>RENEWABLE<Key.down><Key.down><Key.down><Key.down><Key.enter>
Screenshot: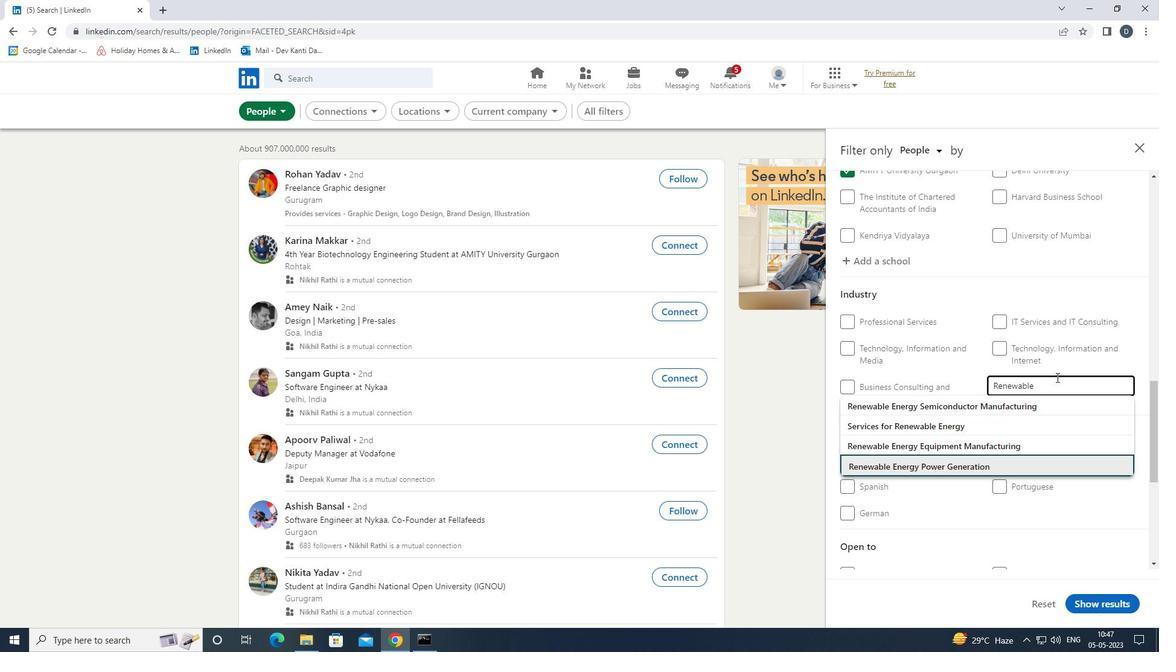
Action: Mouse scrolled (1056, 376) with delta (0, 0)
Screenshot: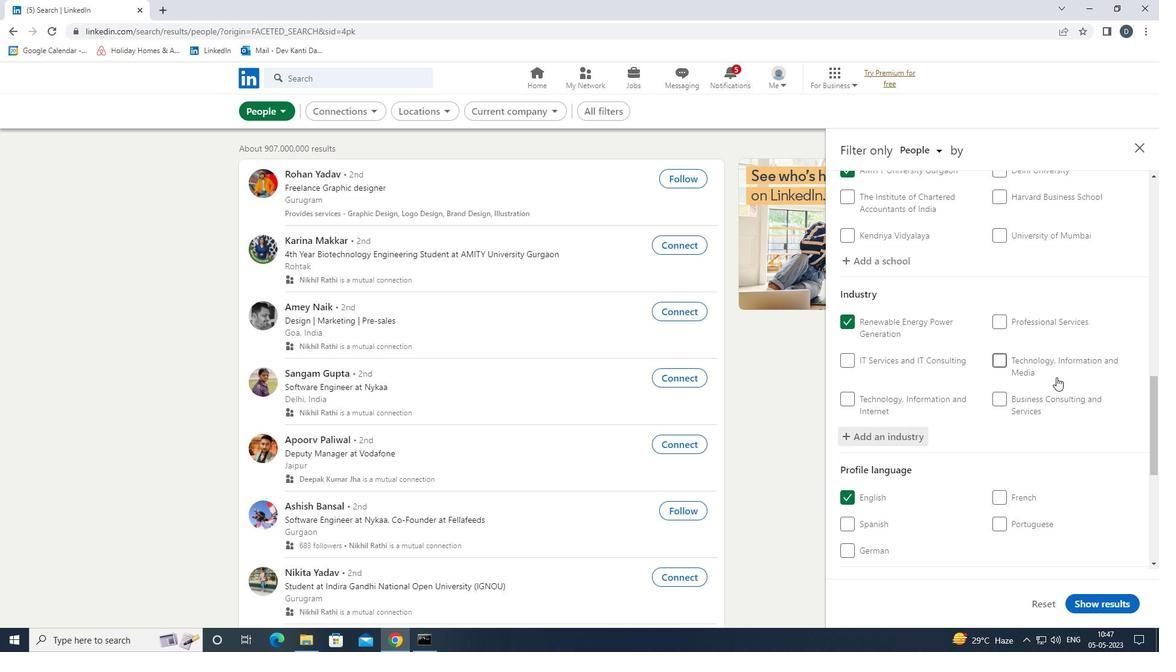 
Action: Mouse moved to (1056, 381)
Screenshot: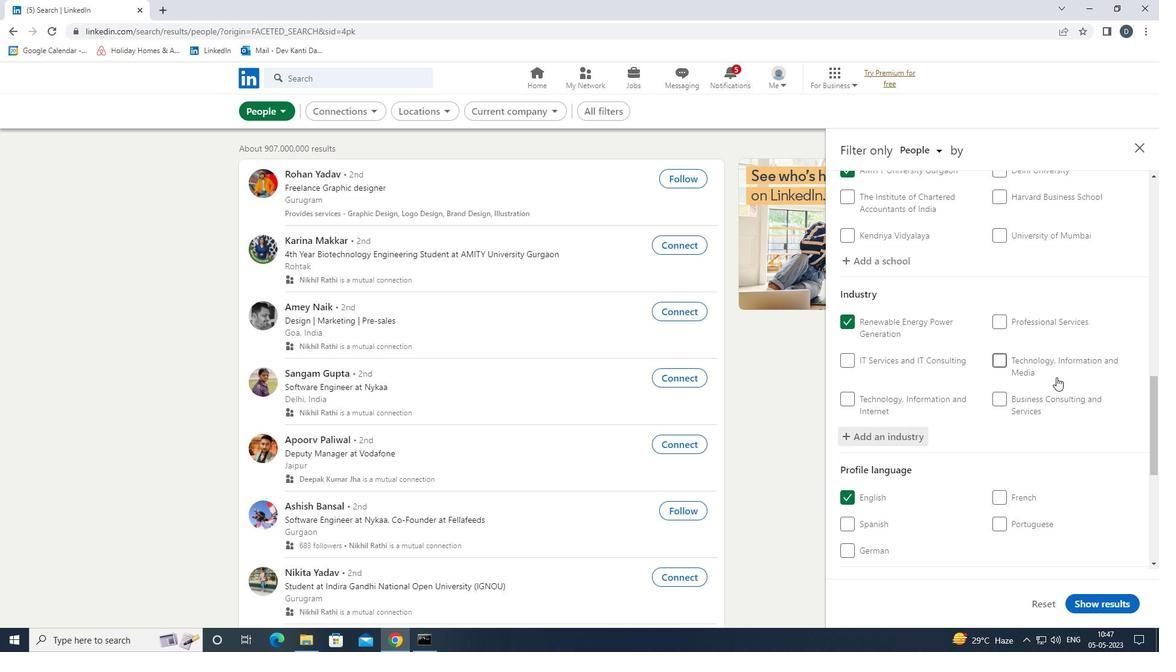 
Action: Mouse scrolled (1056, 380) with delta (0, 0)
Screenshot: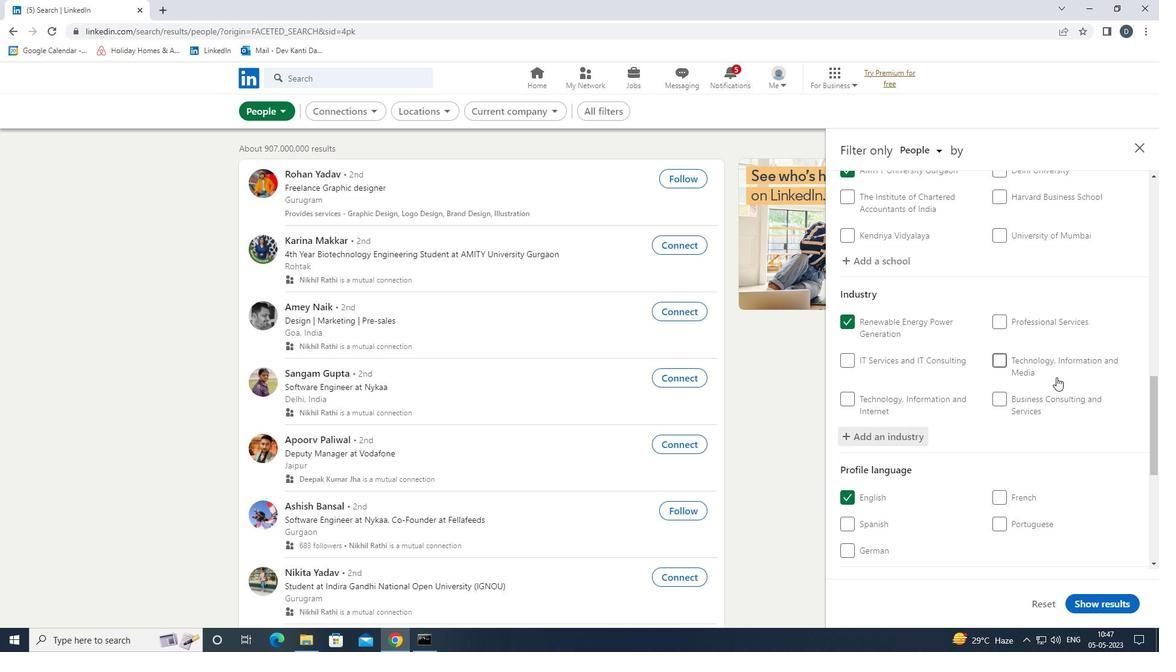 
Action: Mouse moved to (1056, 383)
Screenshot: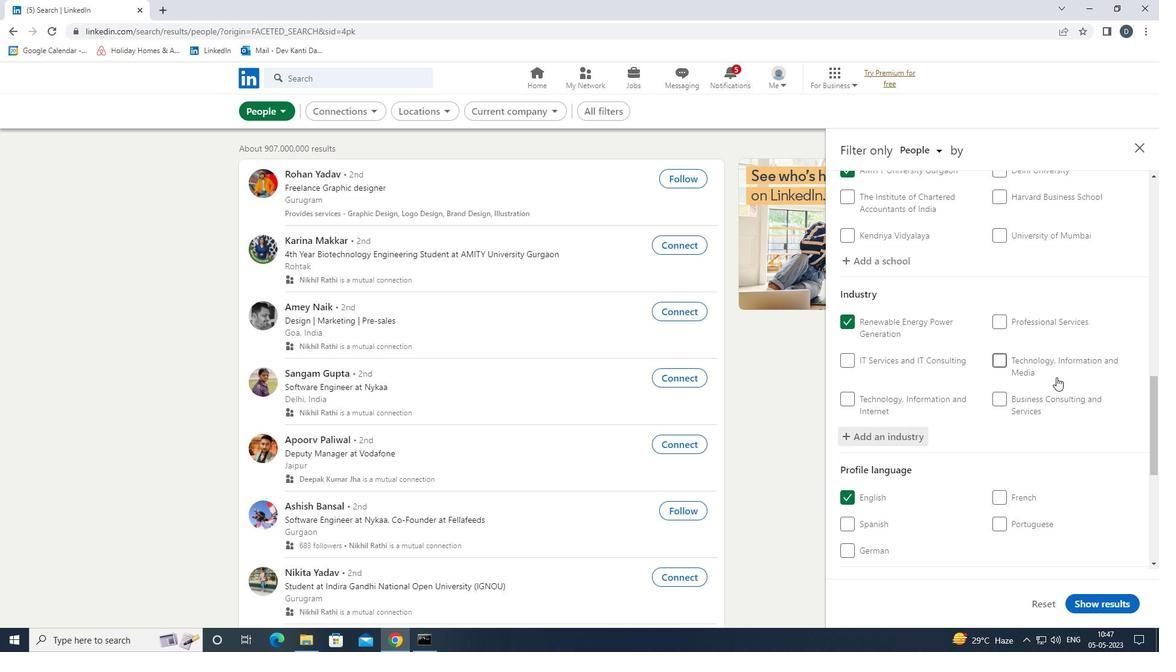 
Action: Mouse scrolled (1056, 382) with delta (0, 0)
Screenshot: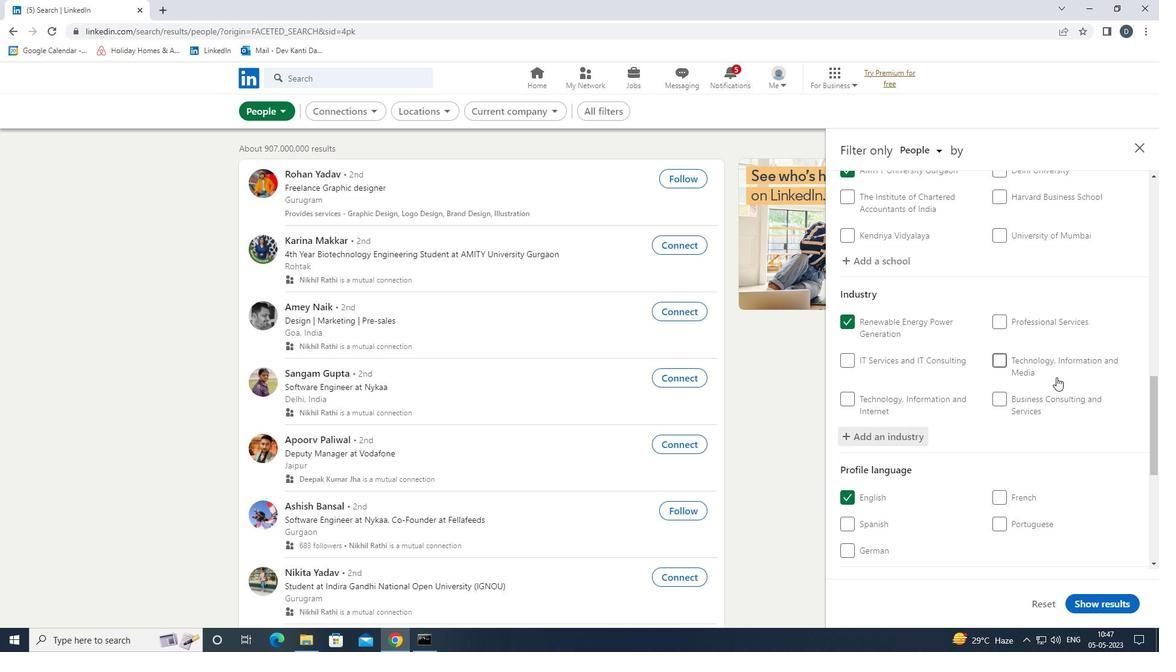 
Action: Mouse moved to (1057, 385)
Screenshot: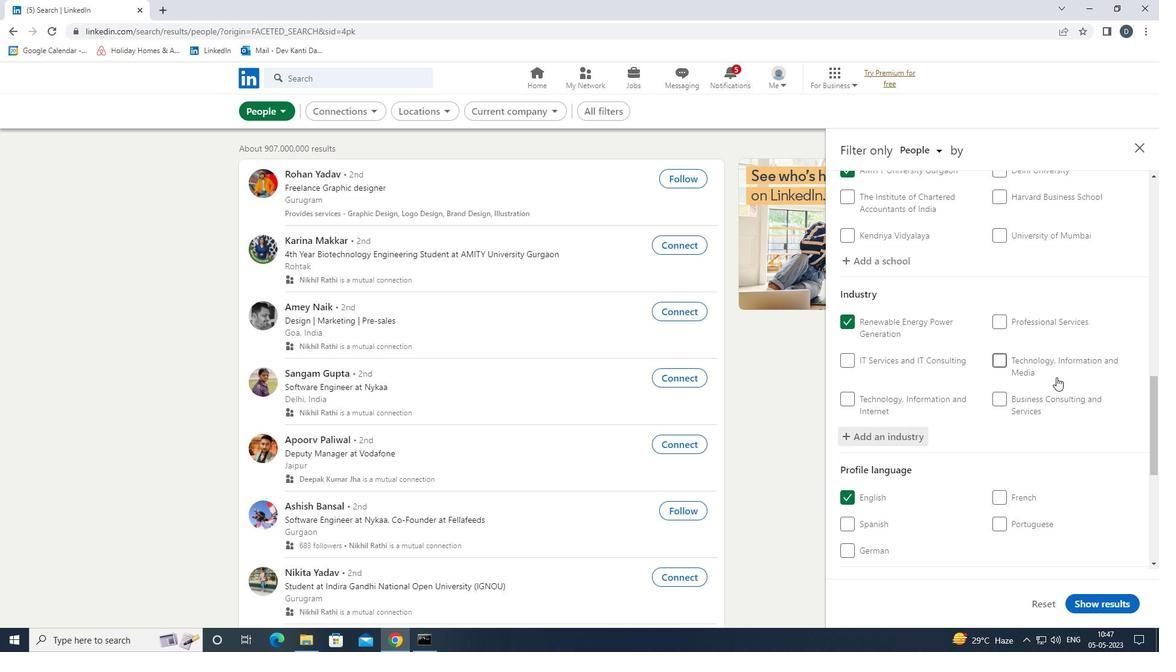 
Action: Mouse scrolled (1057, 384) with delta (0, 0)
Screenshot: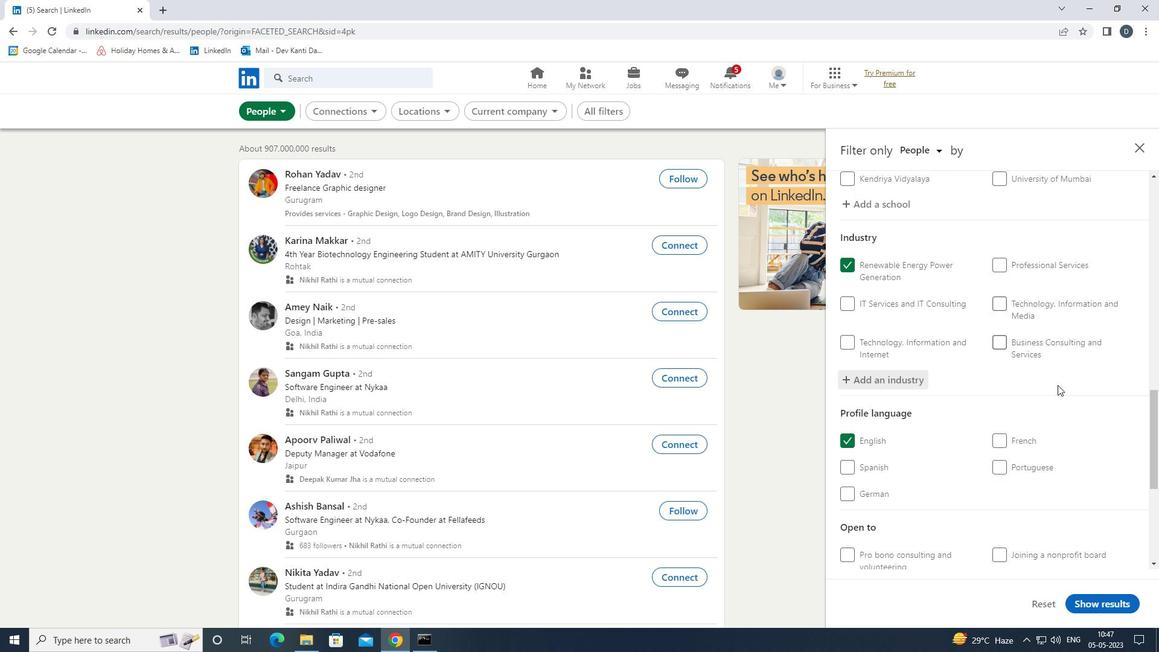 
Action: Mouse moved to (1057, 385)
Screenshot: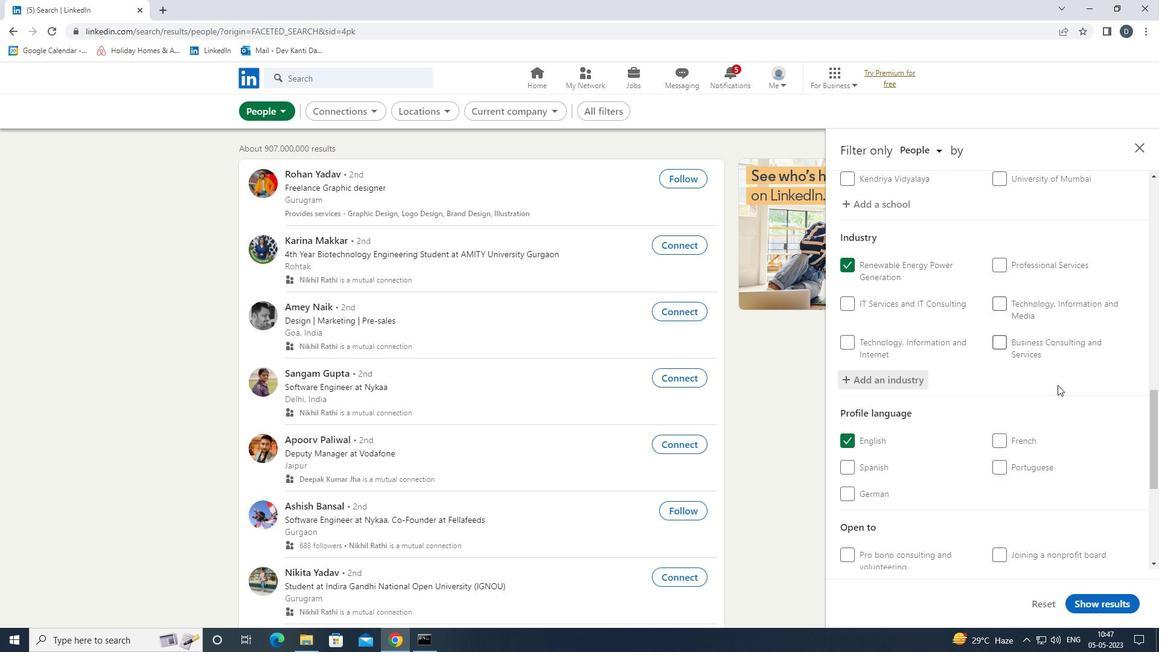 
Action: Mouse scrolled (1057, 384) with delta (0, 0)
Screenshot: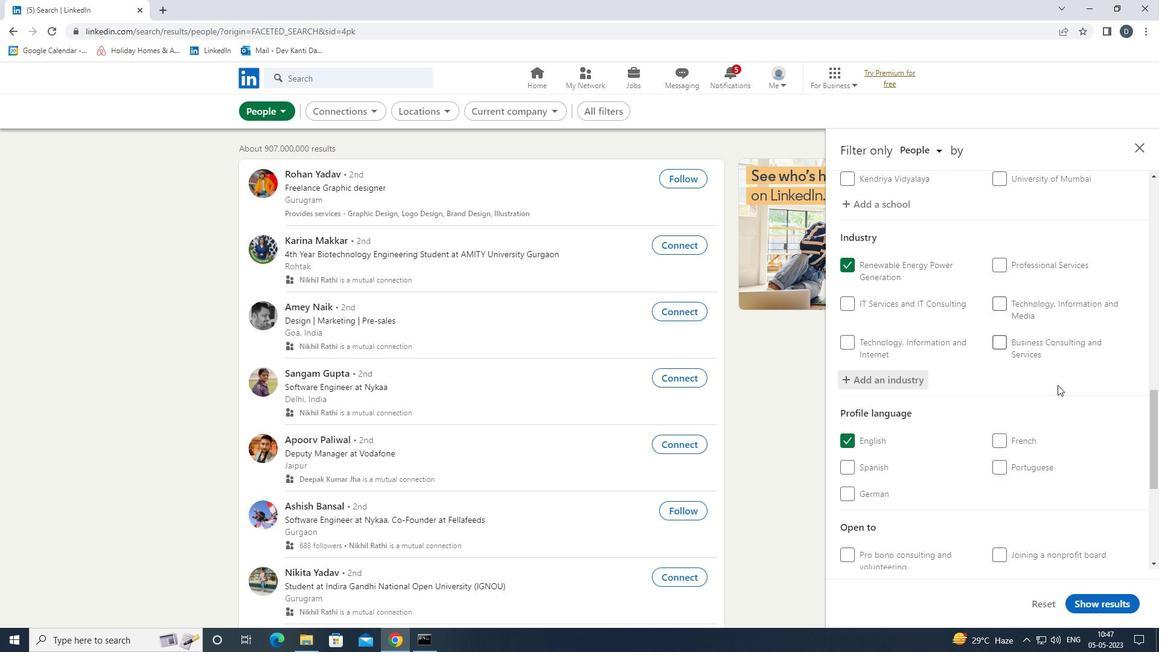 
Action: Mouse moved to (1023, 431)
Screenshot: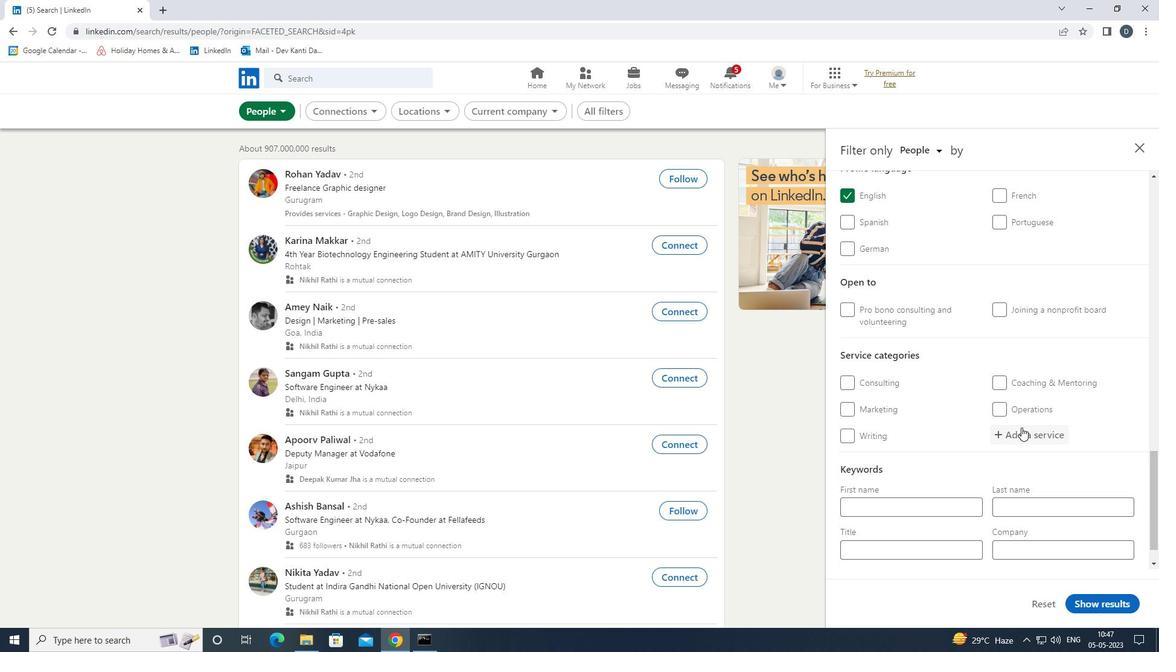 
Action: Mouse pressed left at (1023, 431)
Screenshot: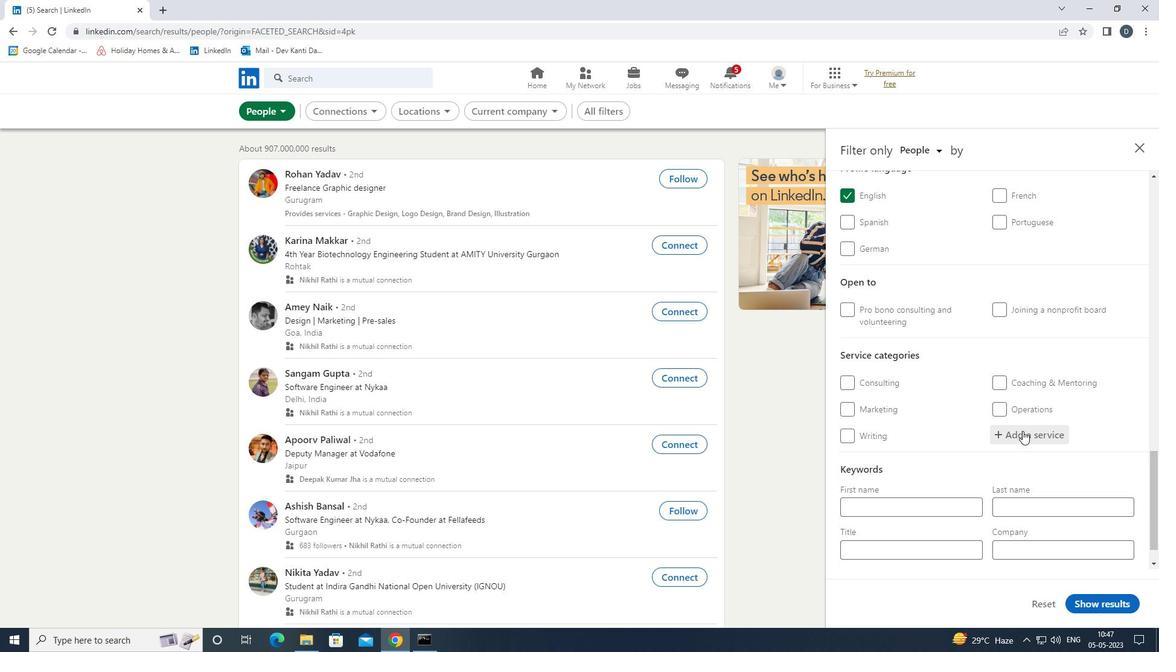 
Action: Mouse moved to (1033, 361)
Screenshot: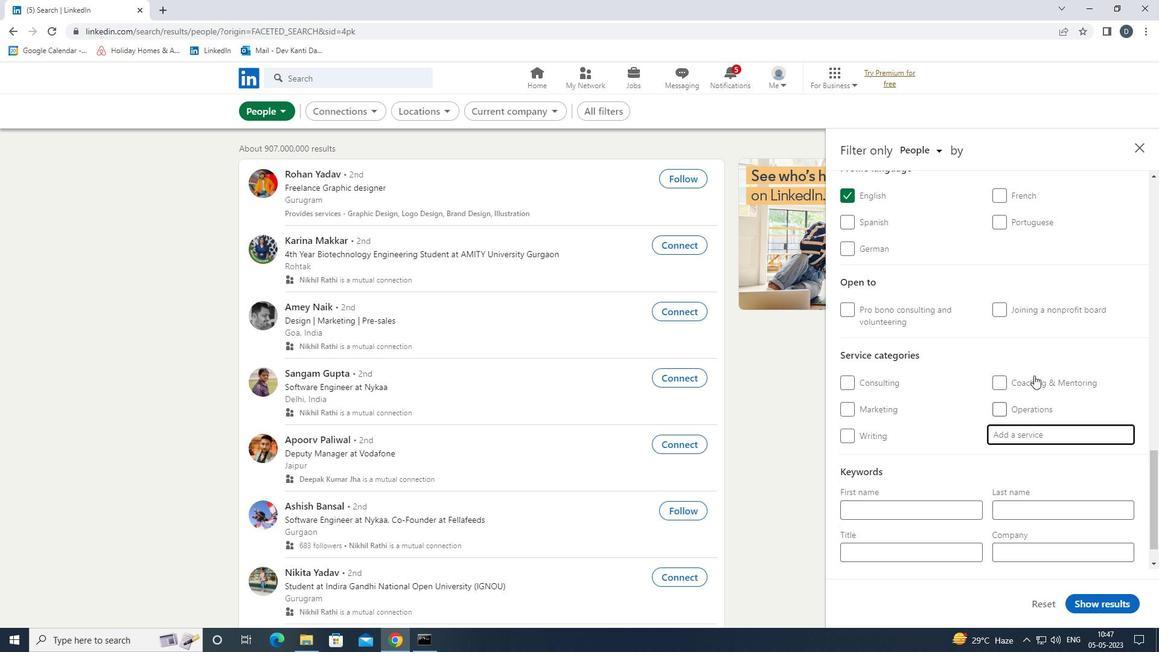 
Action: Key pressed <Key.shift>PROPERTY<Key.down><Key.enter>
Screenshot: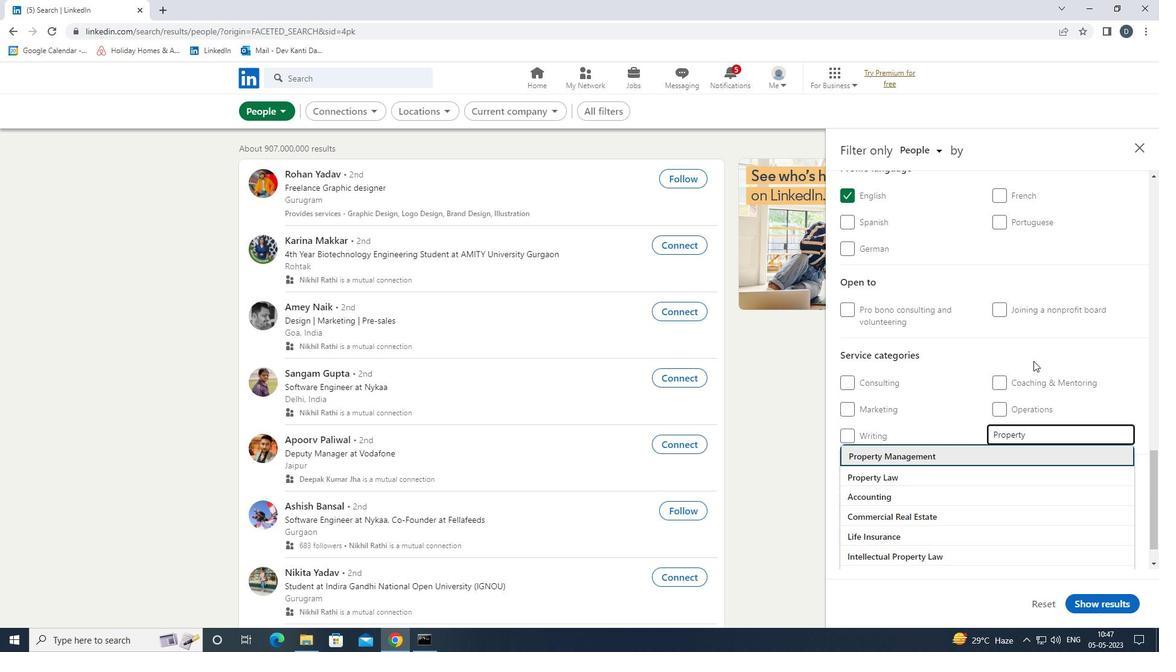 
Action: Mouse moved to (990, 360)
Screenshot: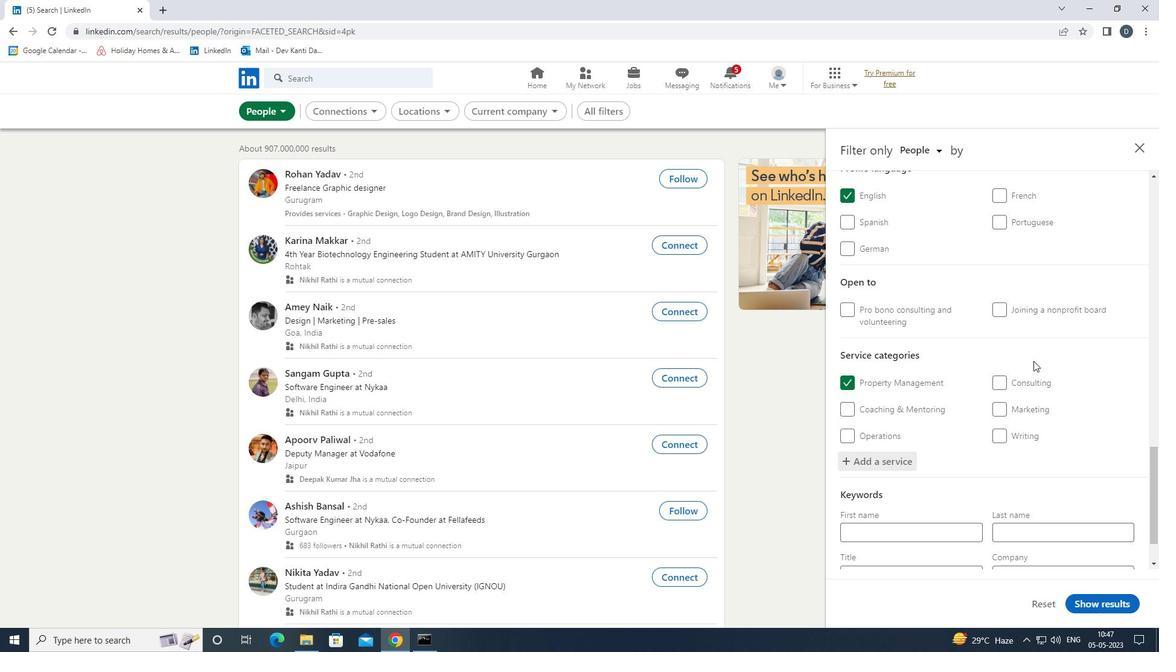 
Action: Mouse scrolled (990, 359) with delta (0, 0)
Screenshot: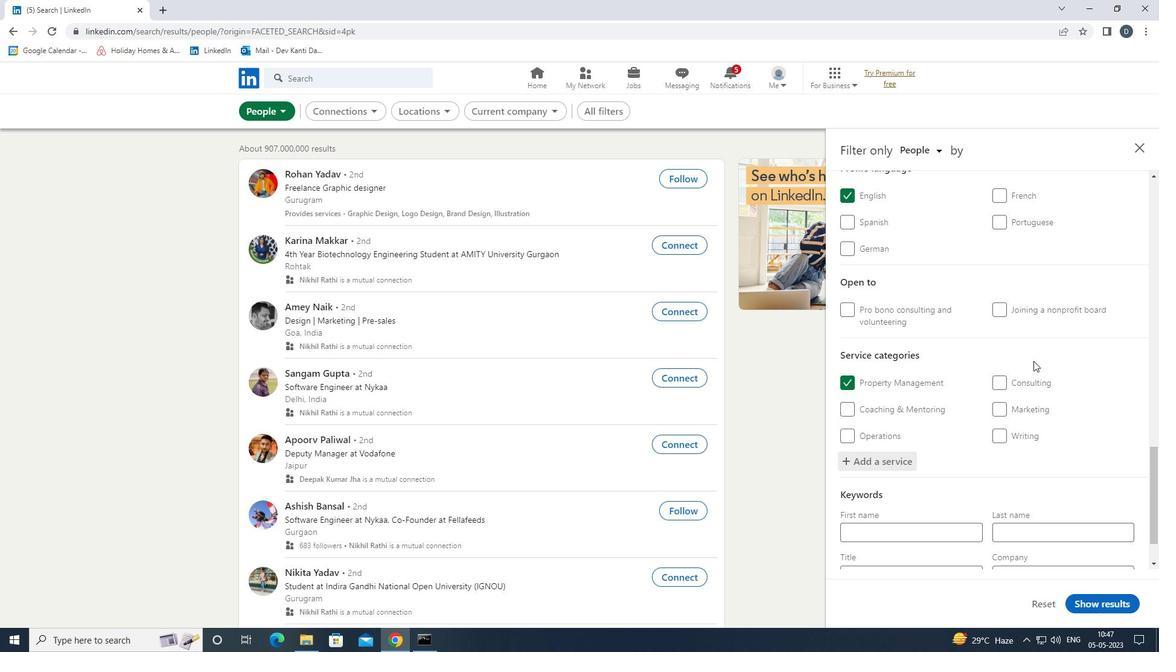 
Action: Mouse moved to (990, 362)
Screenshot: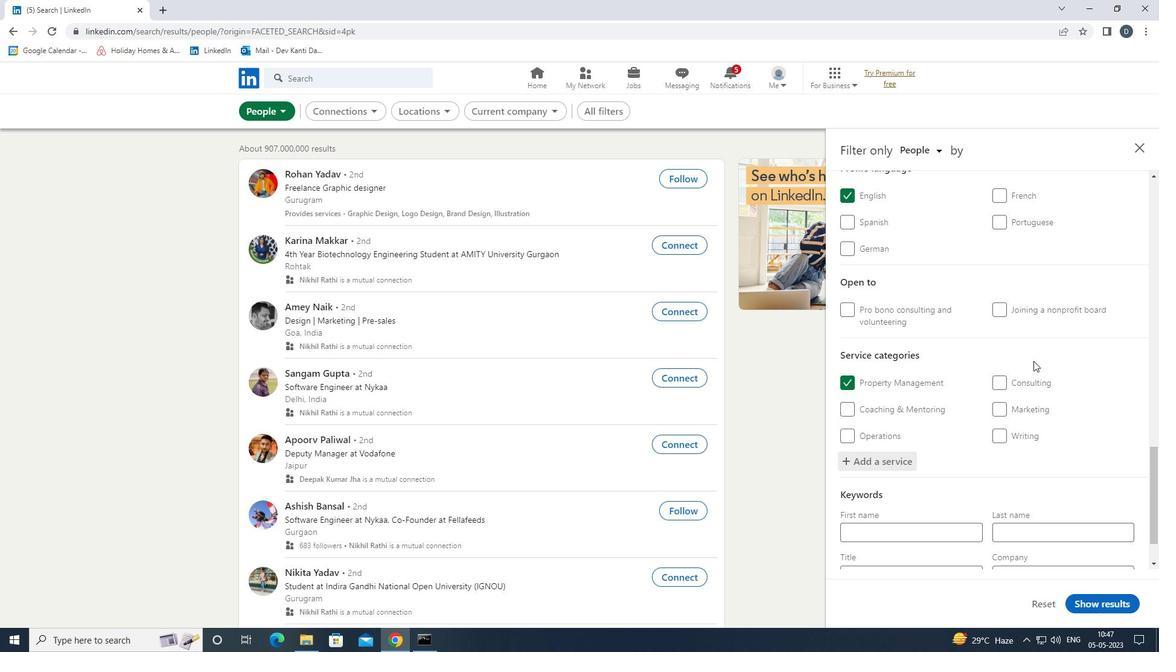 
Action: Mouse scrolled (990, 361) with delta (0, 0)
Screenshot: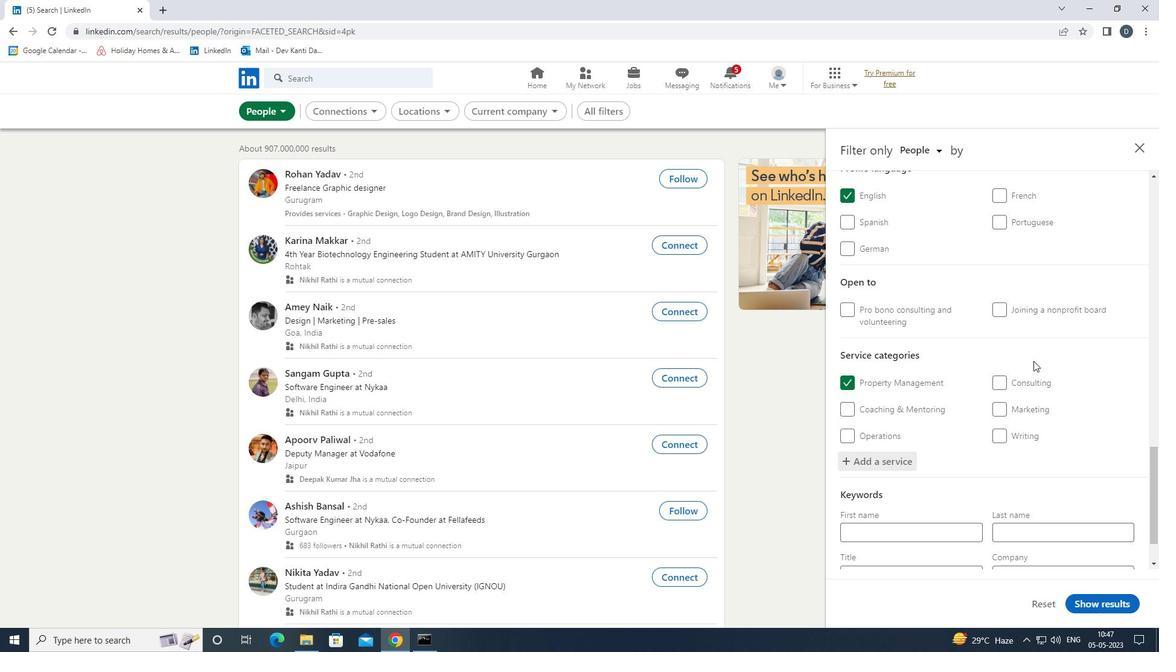 
Action: Mouse moved to (991, 364)
Screenshot: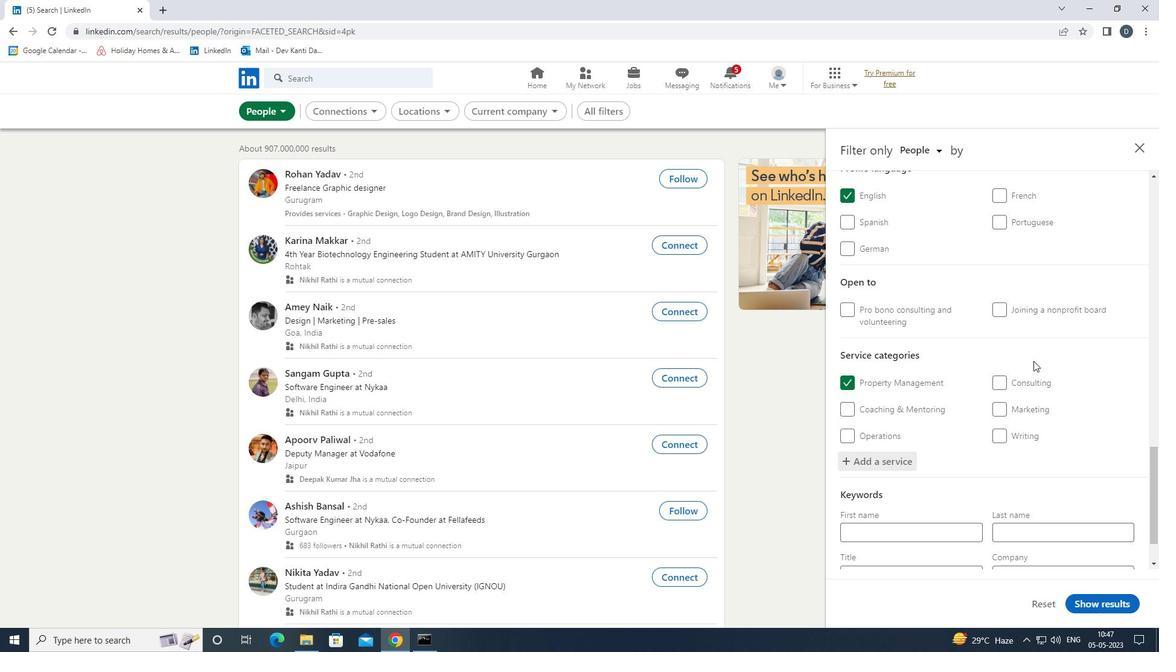 
Action: Mouse scrolled (991, 363) with delta (0, 0)
Screenshot: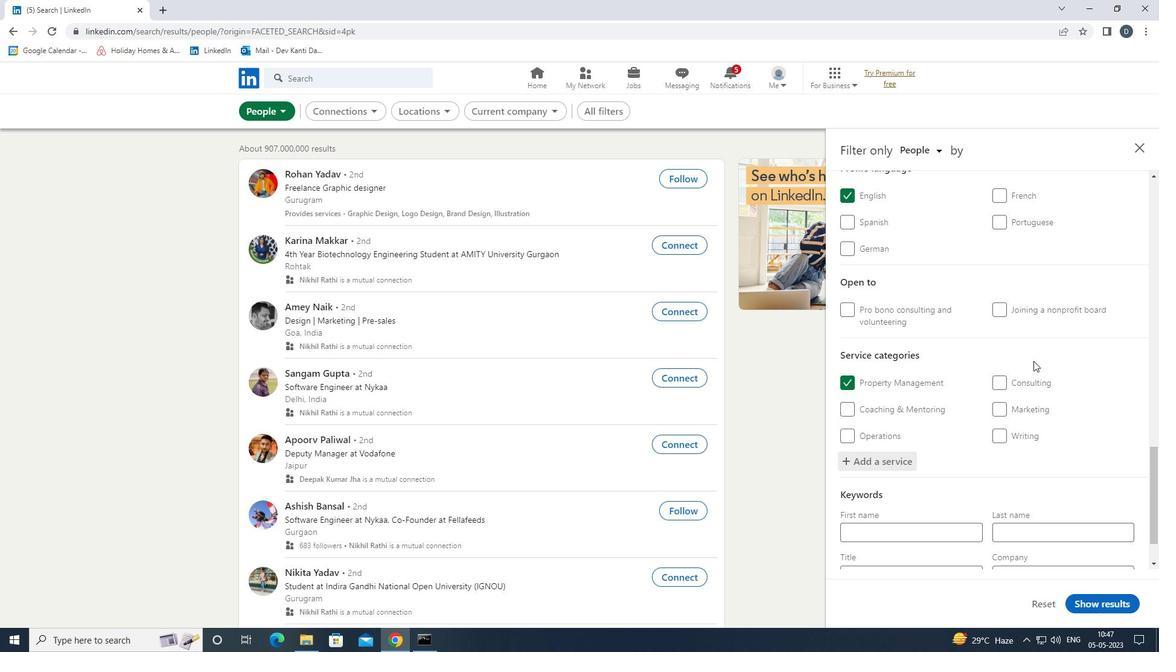
Action: Mouse moved to (996, 373)
Screenshot: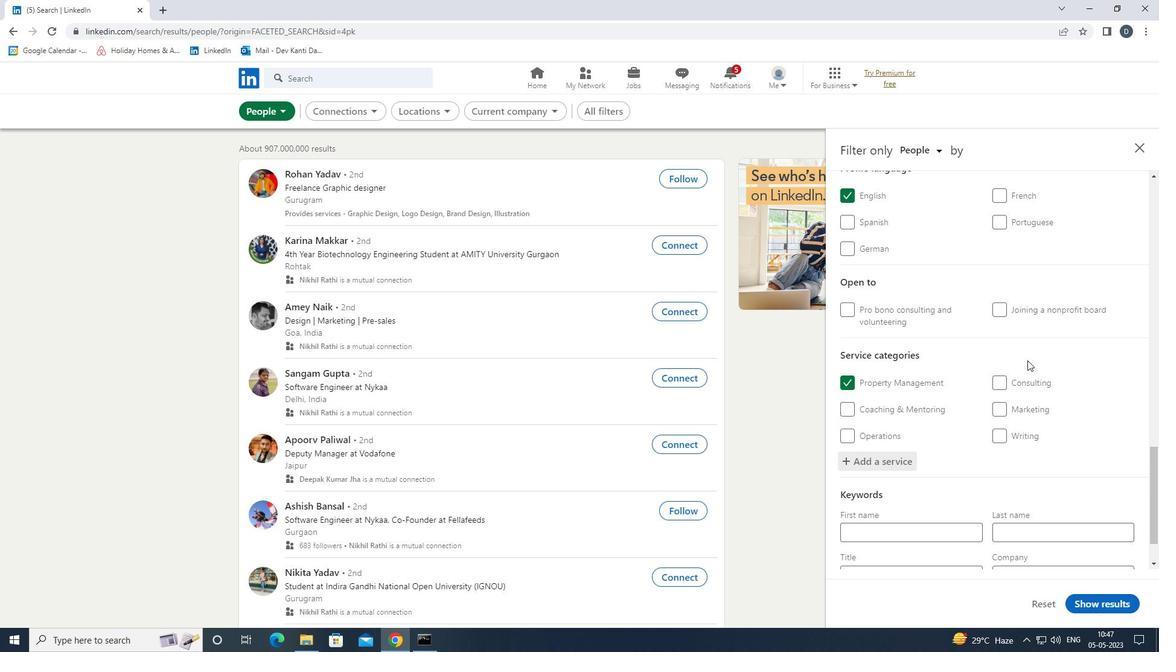 
Action: Mouse scrolled (996, 372) with delta (0, 0)
Screenshot: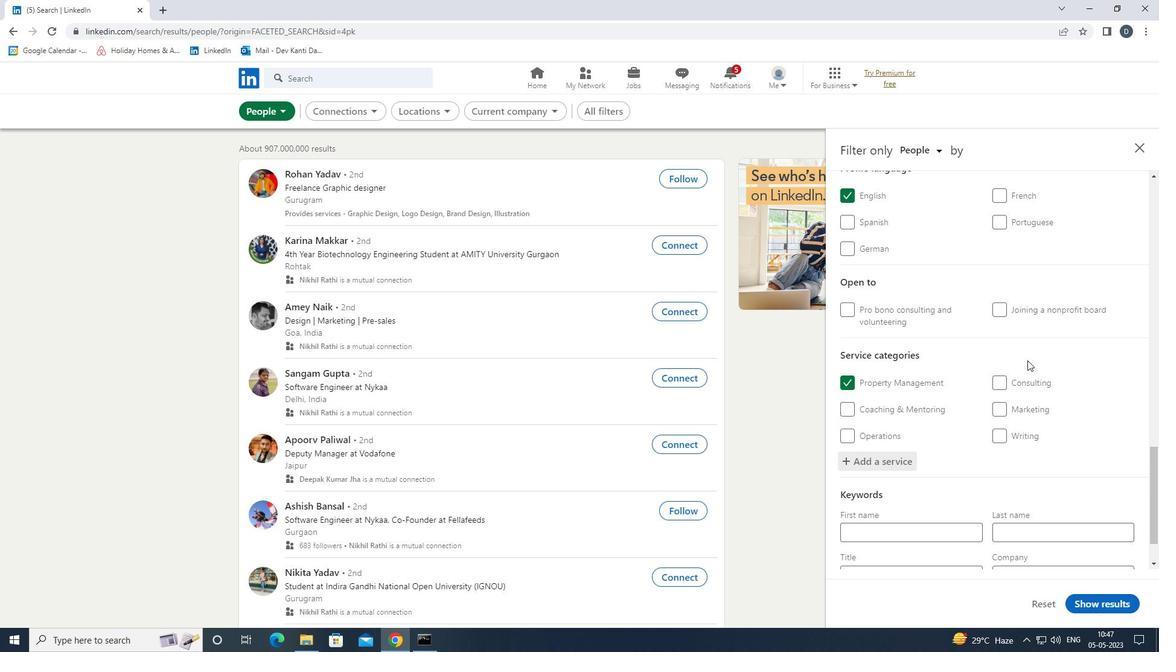 
Action: Mouse moved to (999, 379)
Screenshot: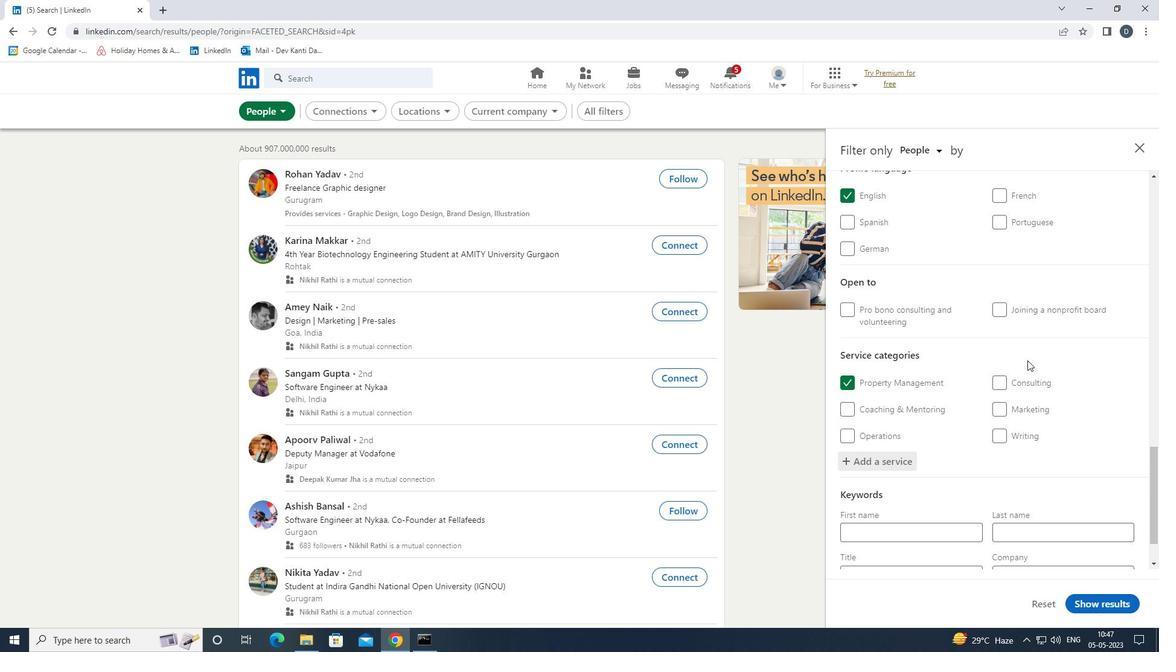 
Action: Mouse scrolled (999, 378) with delta (0, 0)
Screenshot: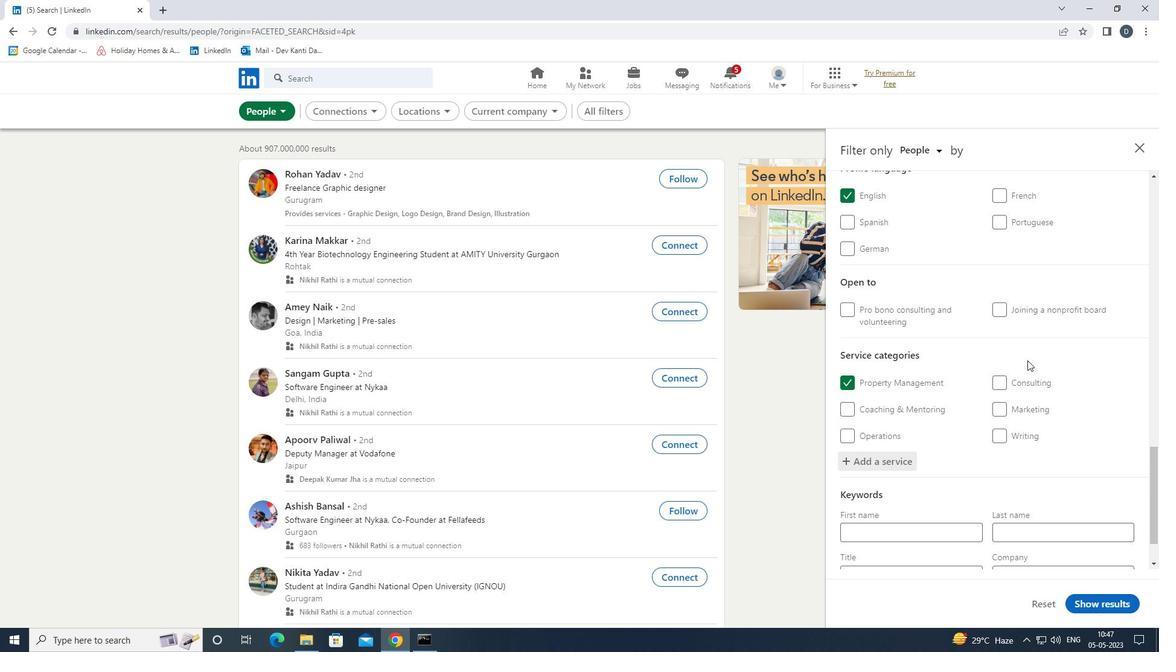 
Action: Mouse moved to (1001, 385)
Screenshot: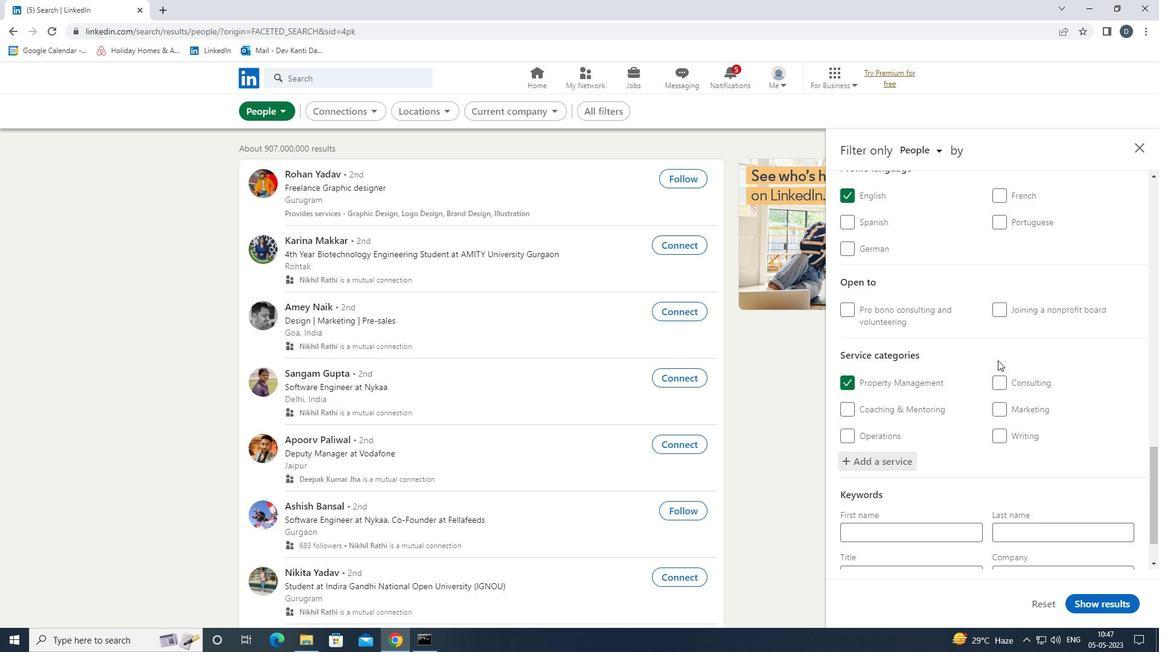 
Action: Mouse scrolled (1001, 385) with delta (0, 0)
Screenshot: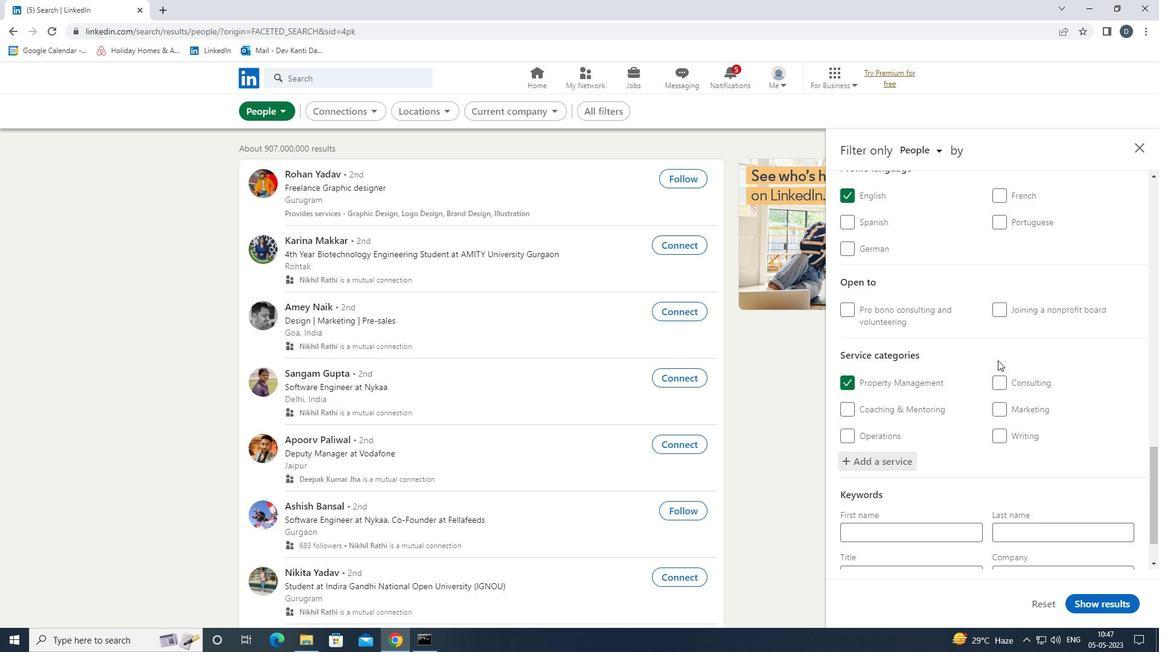 
Action: Mouse moved to (940, 512)
Screenshot: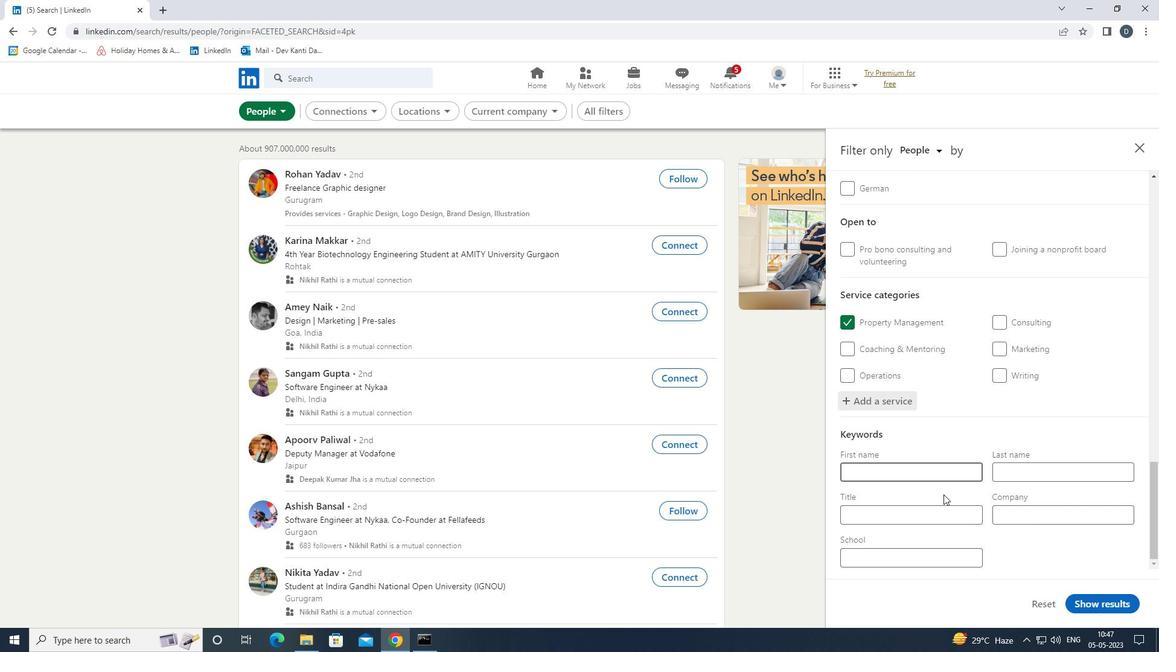 
Action: Mouse pressed left at (940, 512)
Screenshot: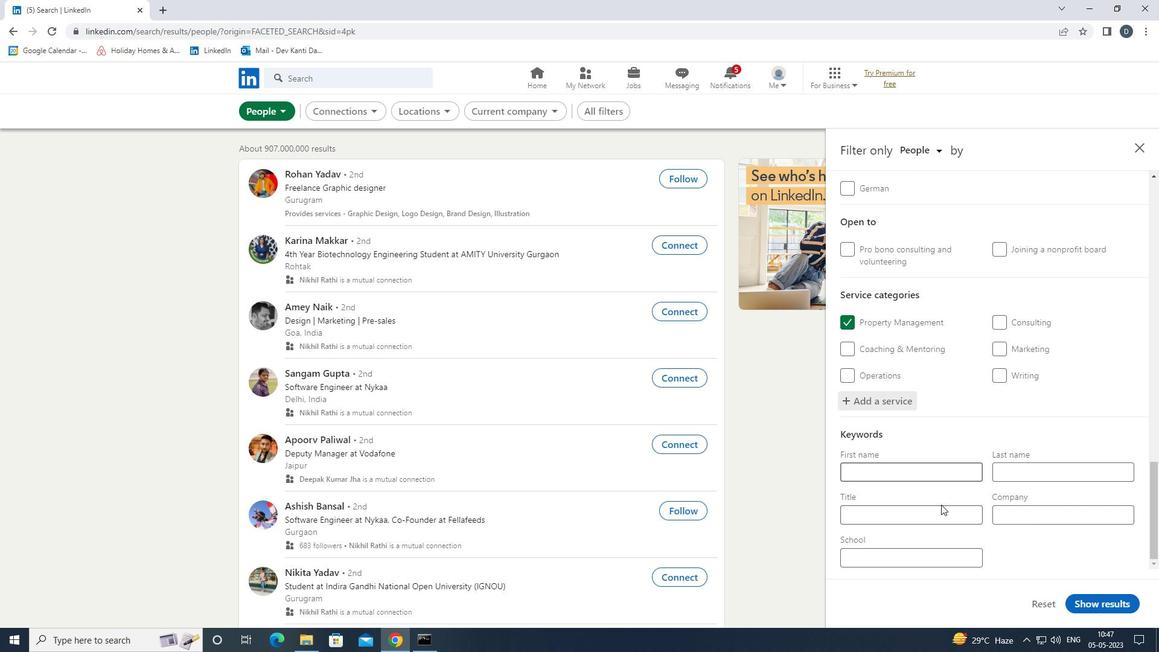 
Action: Key pressed <Key.shift>CHIEF
Screenshot: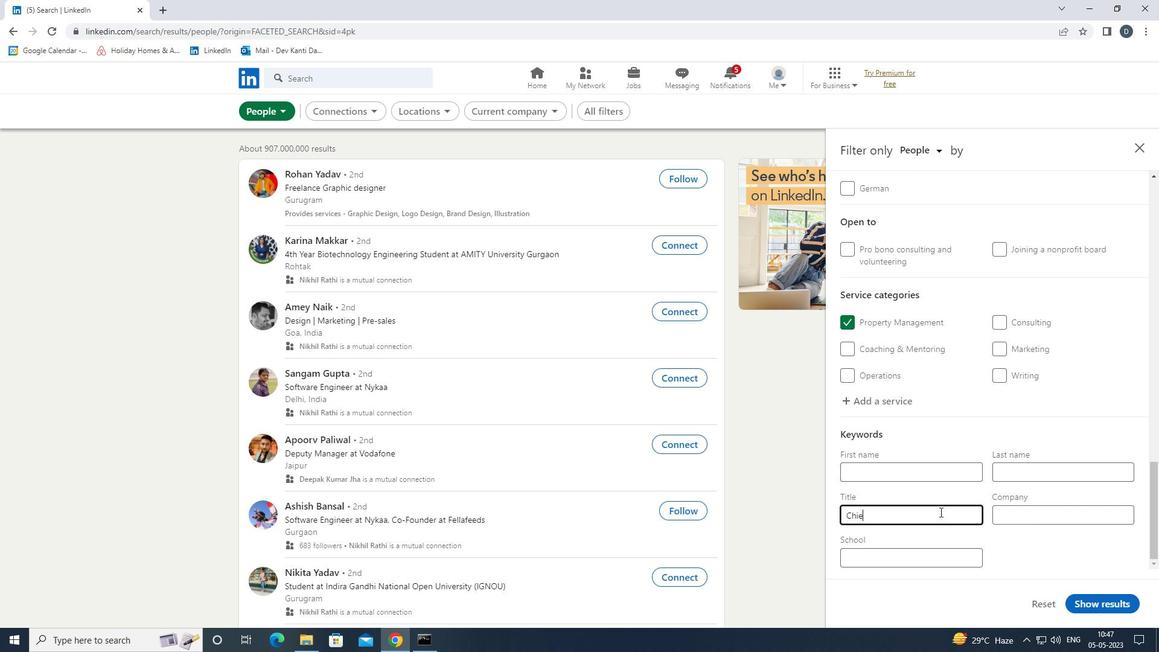 
Action: Mouse moved to (1090, 600)
Screenshot: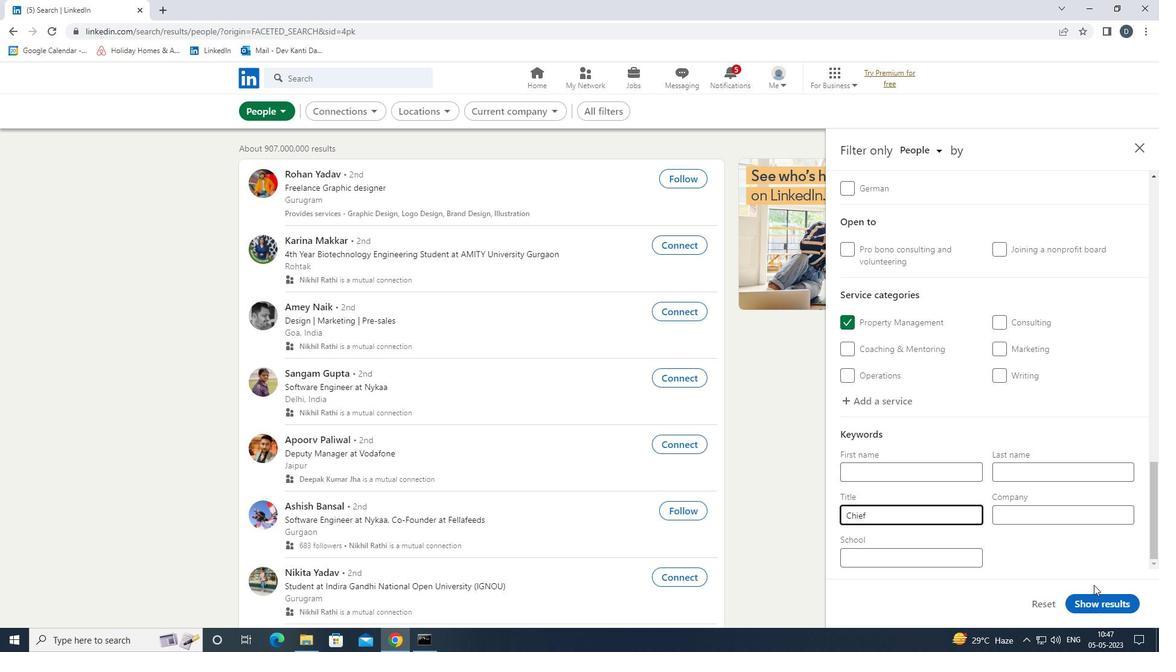 
Action: Mouse pressed left at (1090, 600)
Screenshot: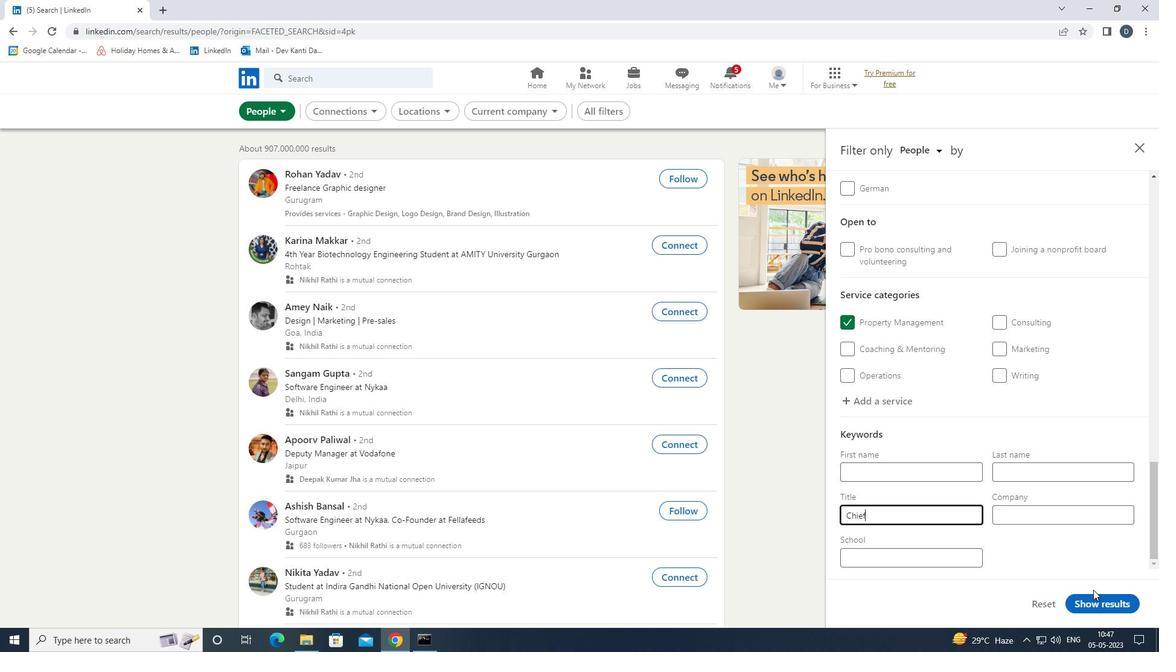 
Action: Mouse moved to (708, 316)
Screenshot: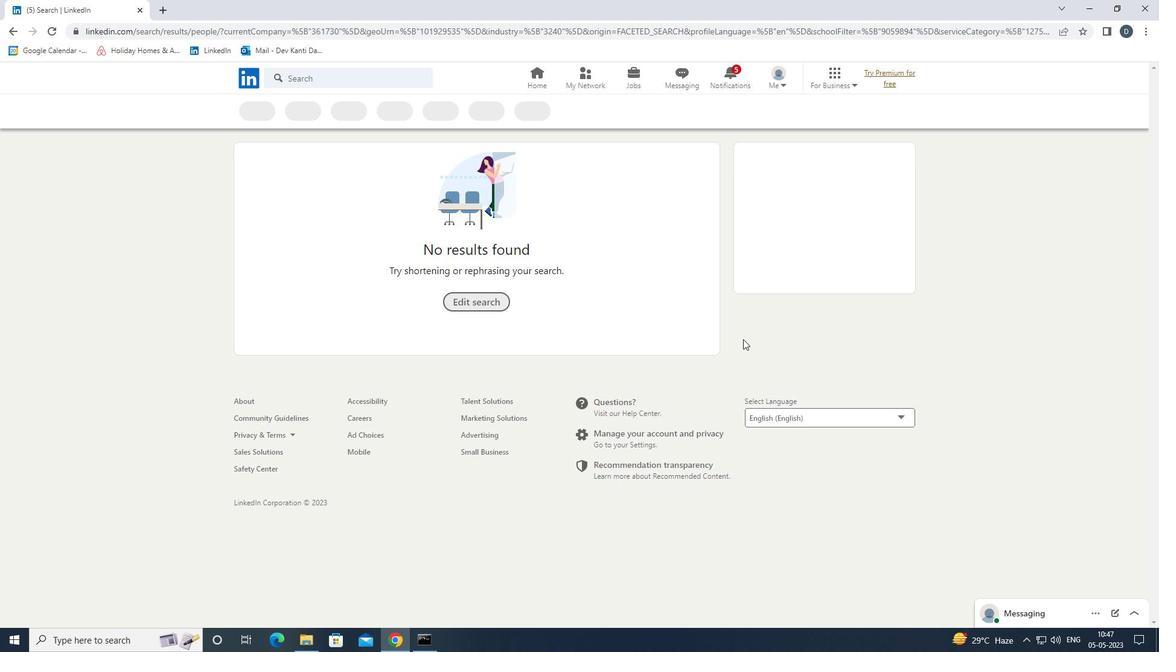 
